 Task: Look for space in Asifābād, India from 1st July, 2023 to 9th July, 2023 for 2 adults in price range Rs.8000 to Rs.15000. Place can be entire place with 1  bedroom having 1 bed and 1 bathroom. Property type can be house, flat, guest house. Booking option can be shelf check-in. Required host language is English.
Action: Mouse moved to (471, 101)
Screenshot: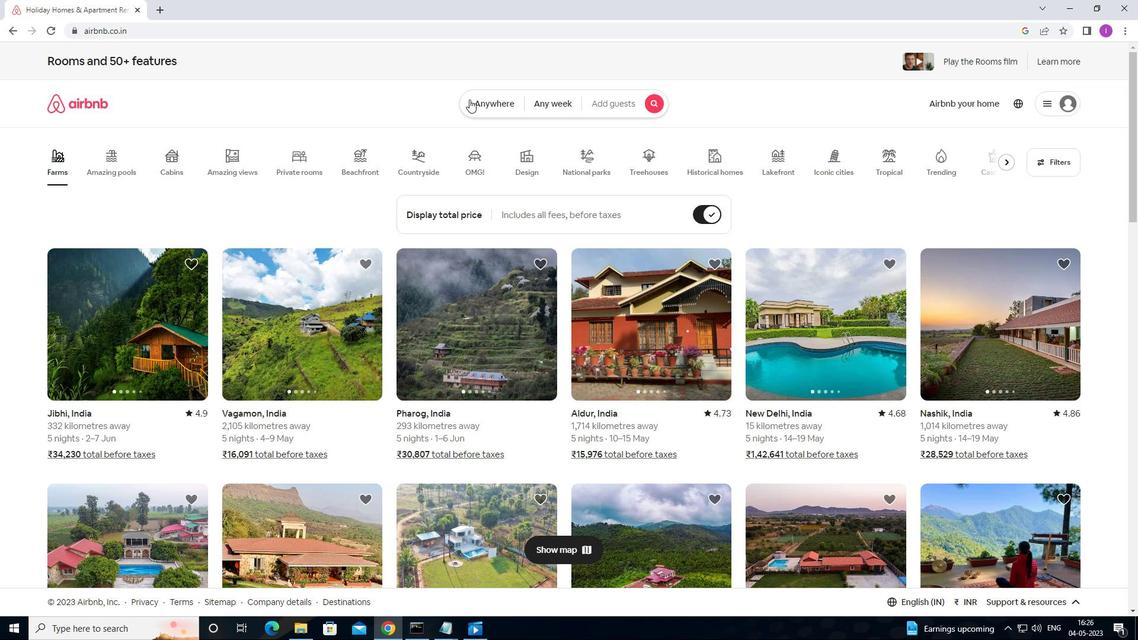 
Action: Mouse pressed left at (471, 101)
Screenshot: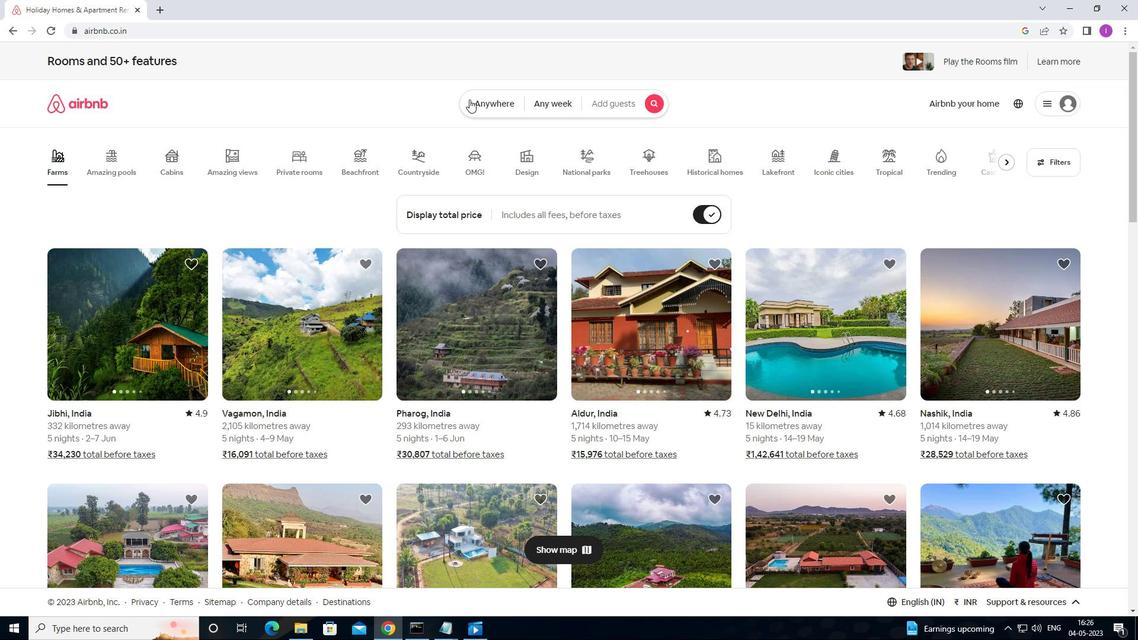 
Action: Mouse moved to (340, 151)
Screenshot: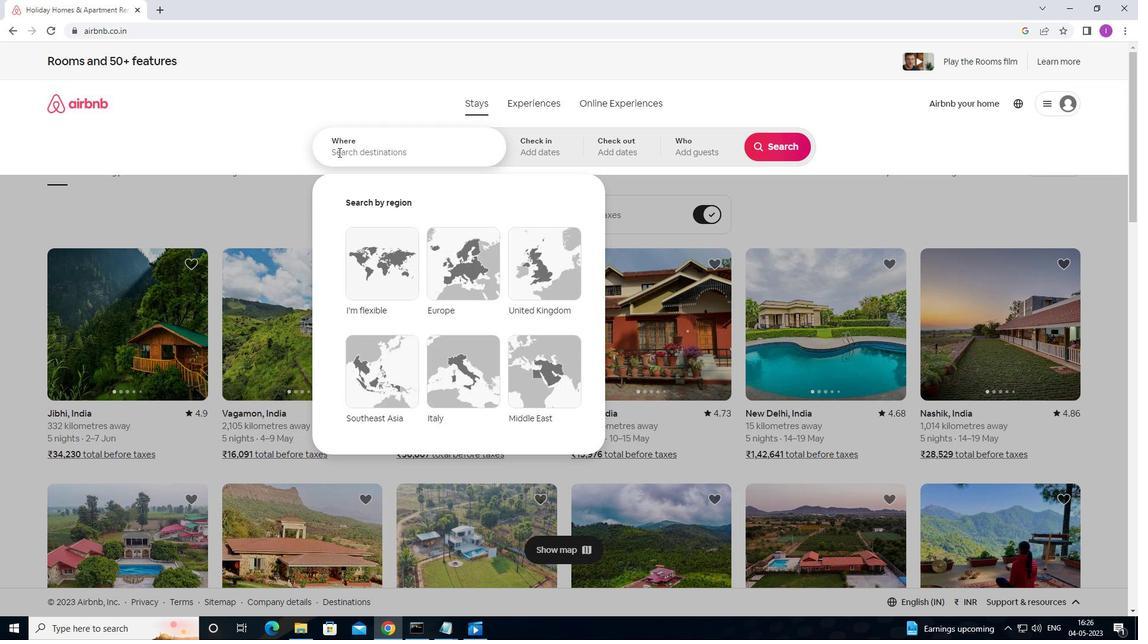 
Action: Mouse pressed left at (340, 151)
Screenshot: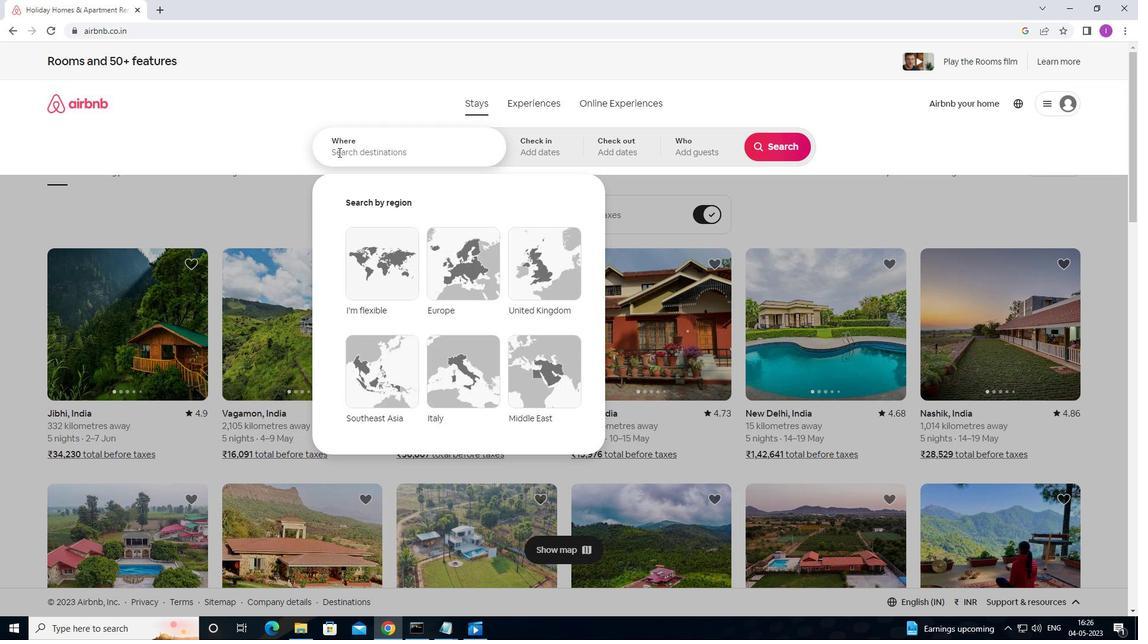 
Action: Mouse moved to (340, 155)
Screenshot: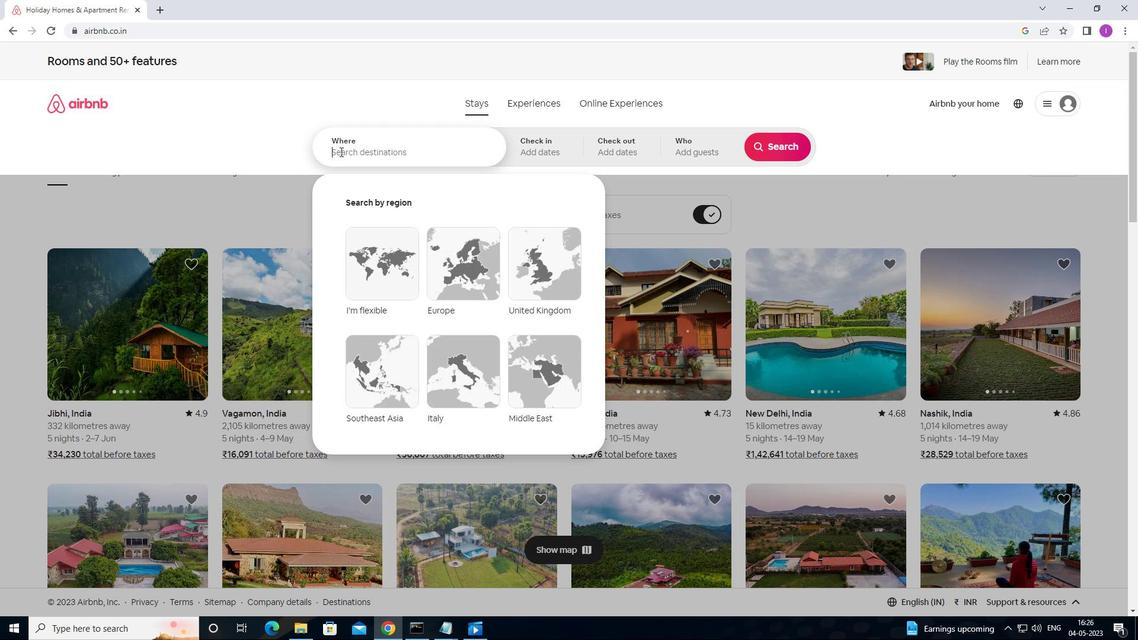 
Action: Key pressed <Key.shift>ASIFABAD,<Key.shift>INDIA
Screenshot: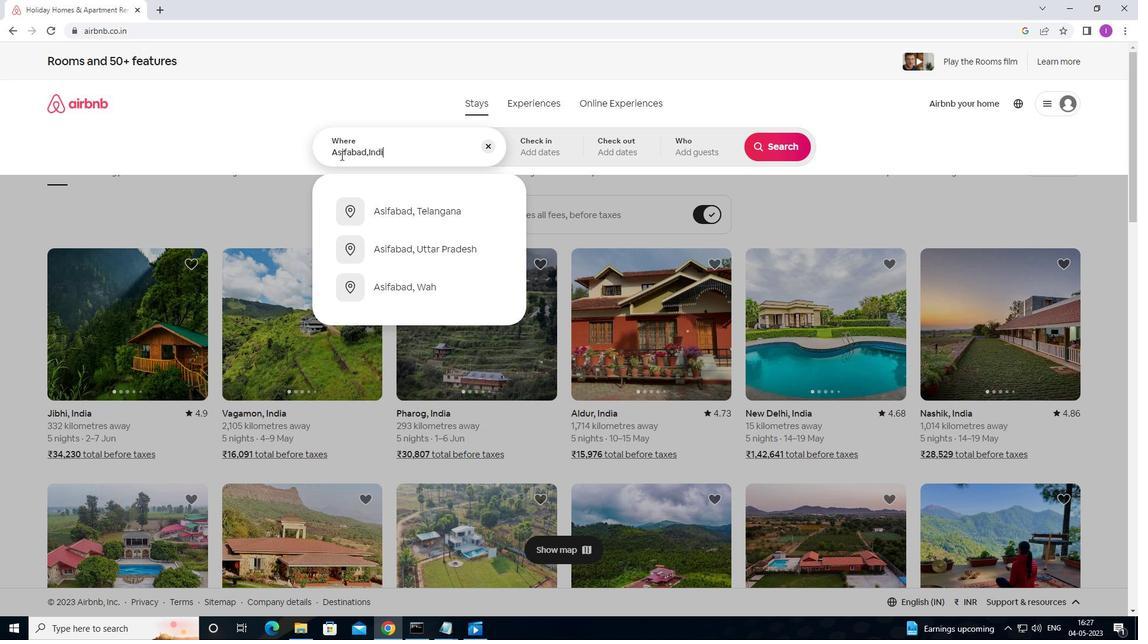 
Action: Mouse moved to (538, 151)
Screenshot: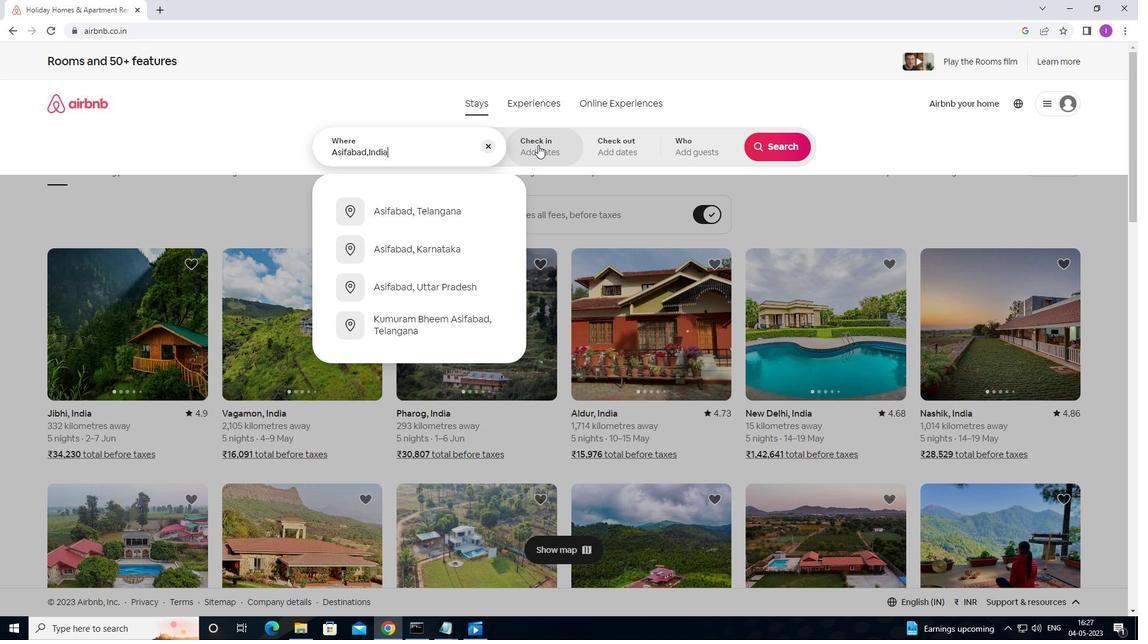 
Action: Mouse pressed left at (538, 151)
Screenshot: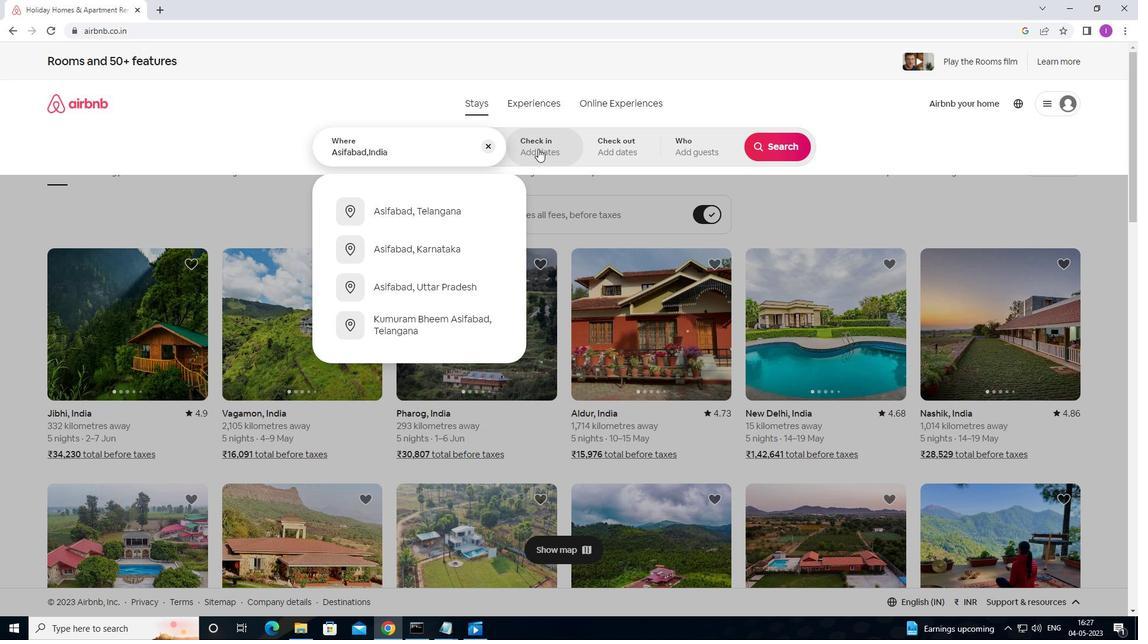 
Action: Mouse moved to (767, 243)
Screenshot: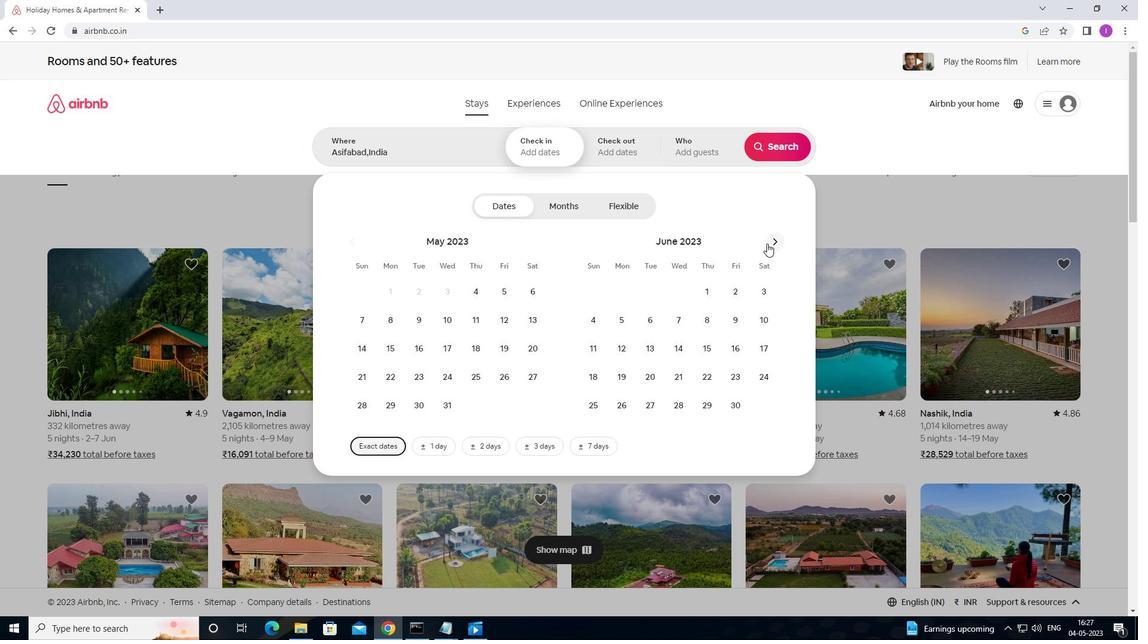 
Action: Mouse pressed left at (767, 243)
Screenshot: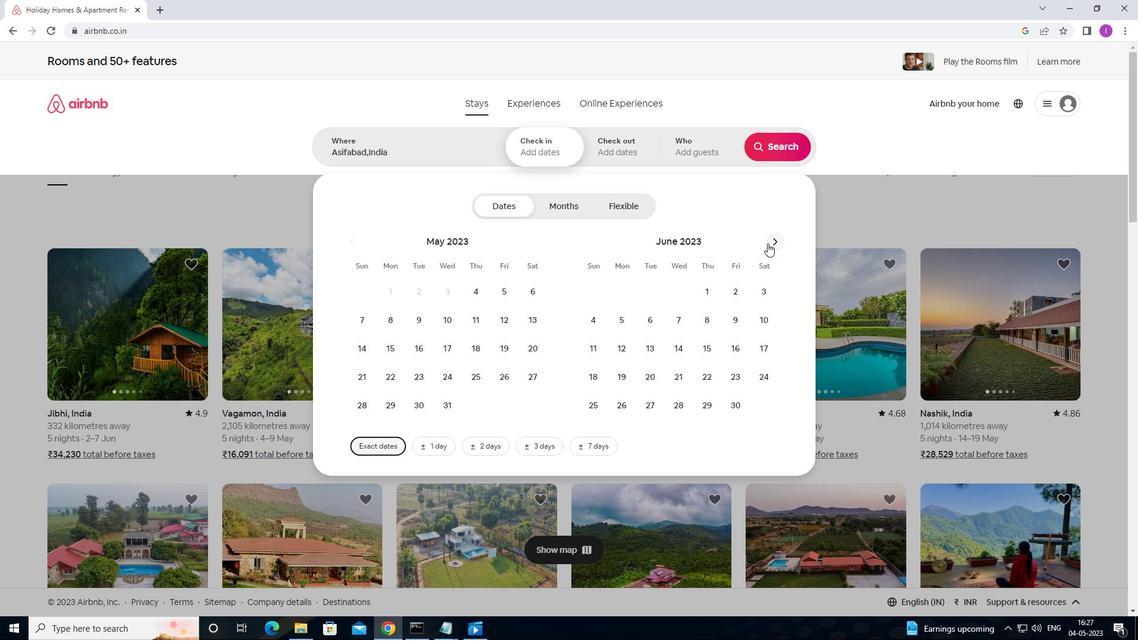 
Action: Mouse moved to (759, 289)
Screenshot: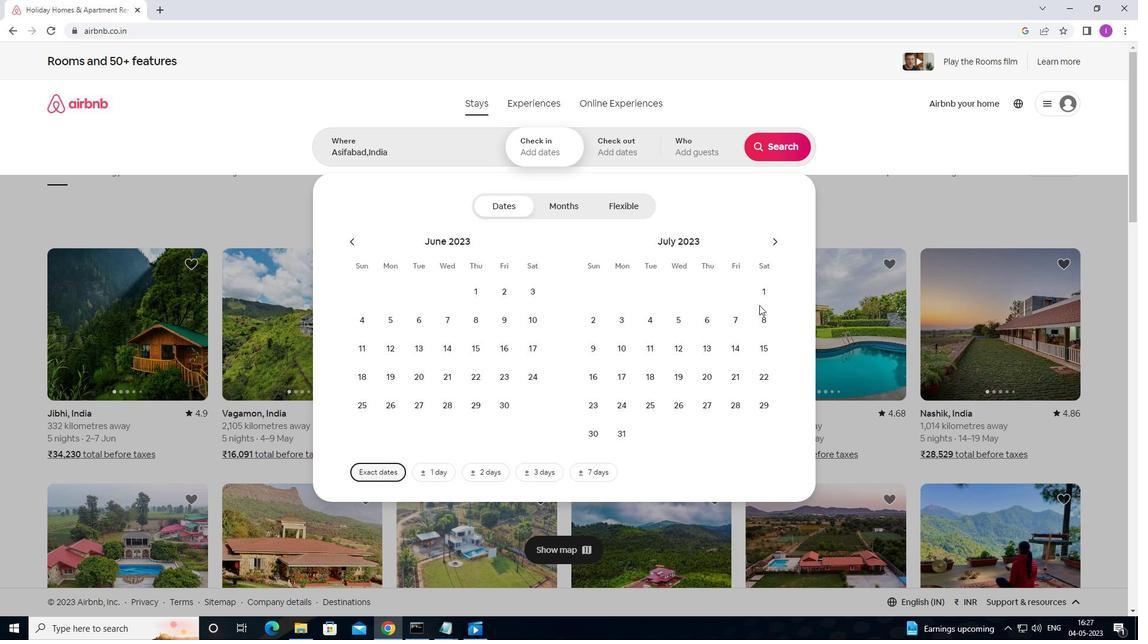 
Action: Mouse pressed left at (759, 289)
Screenshot: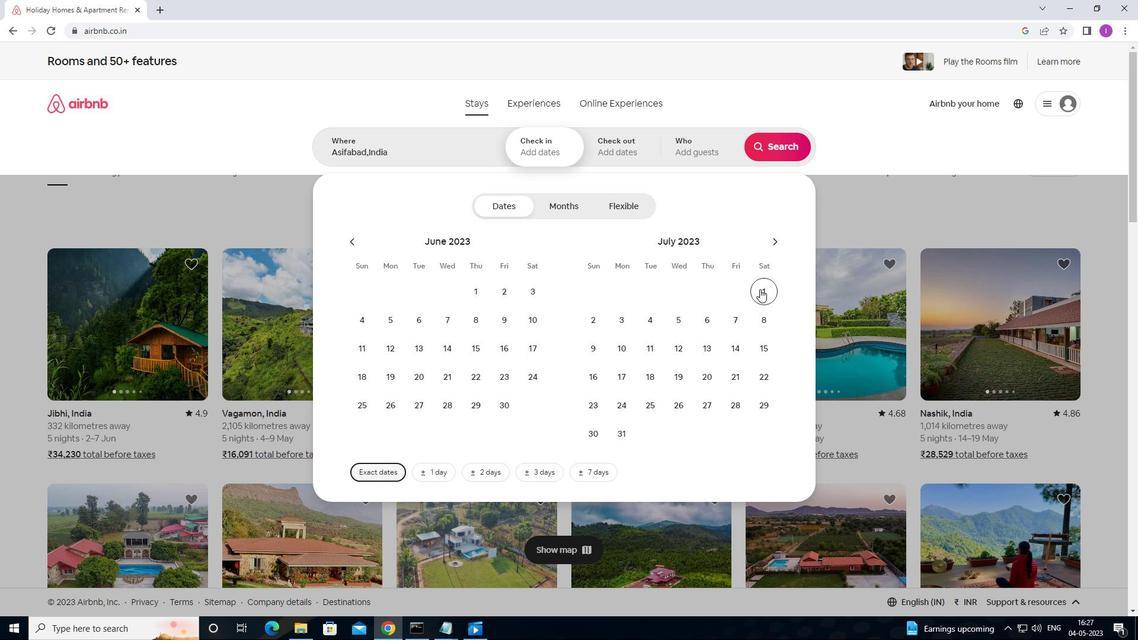 
Action: Mouse moved to (599, 349)
Screenshot: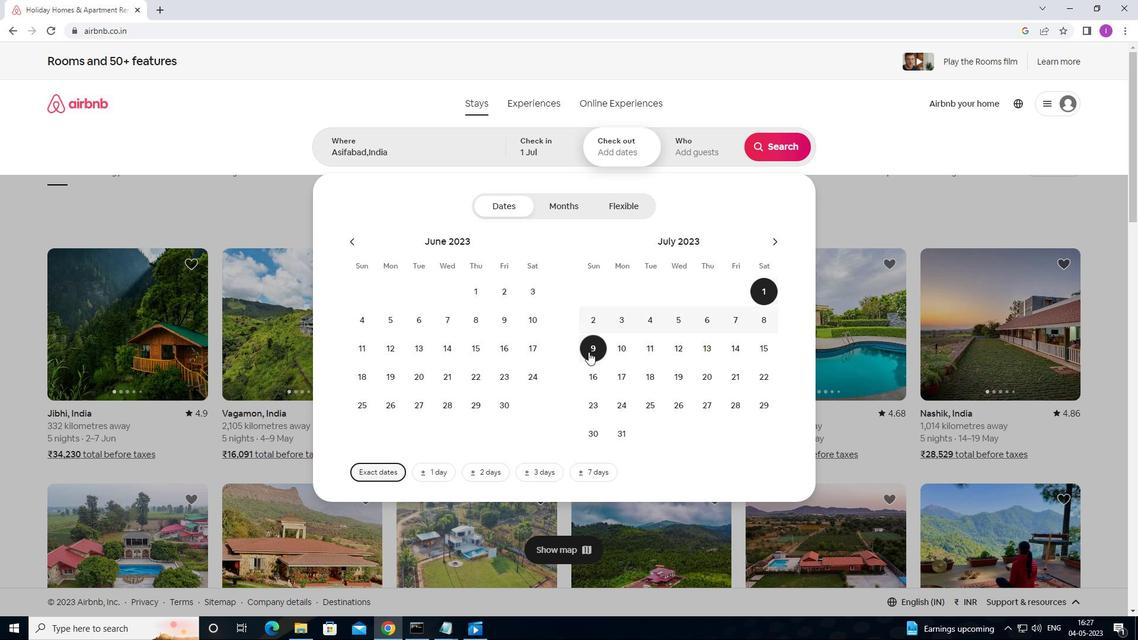 
Action: Mouse pressed left at (599, 349)
Screenshot: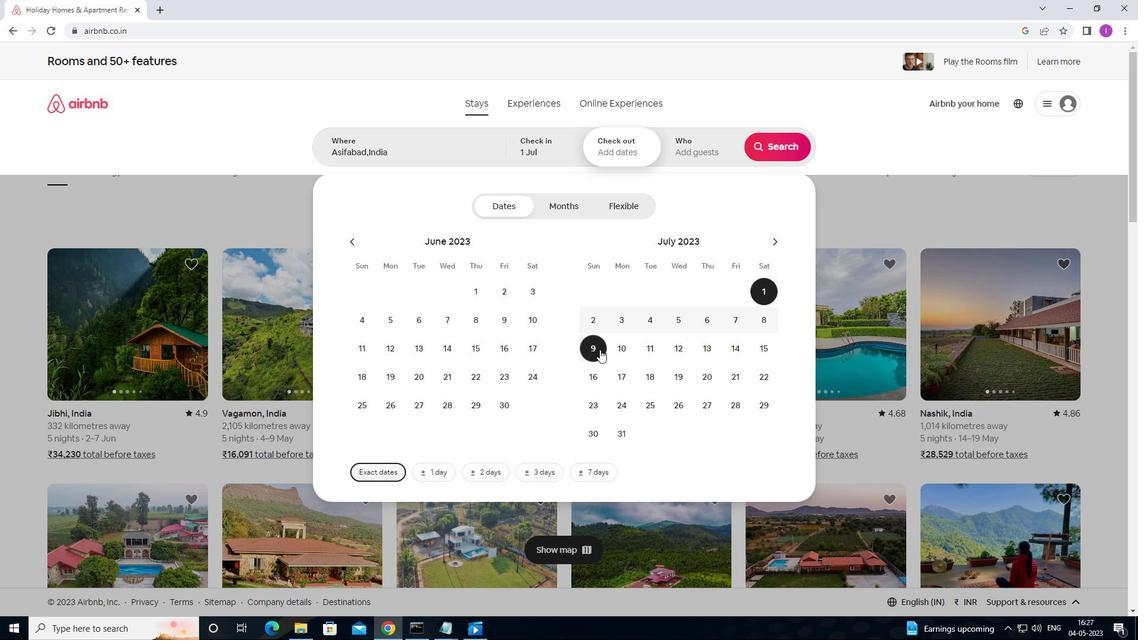 
Action: Mouse moved to (694, 144)
Screenshot: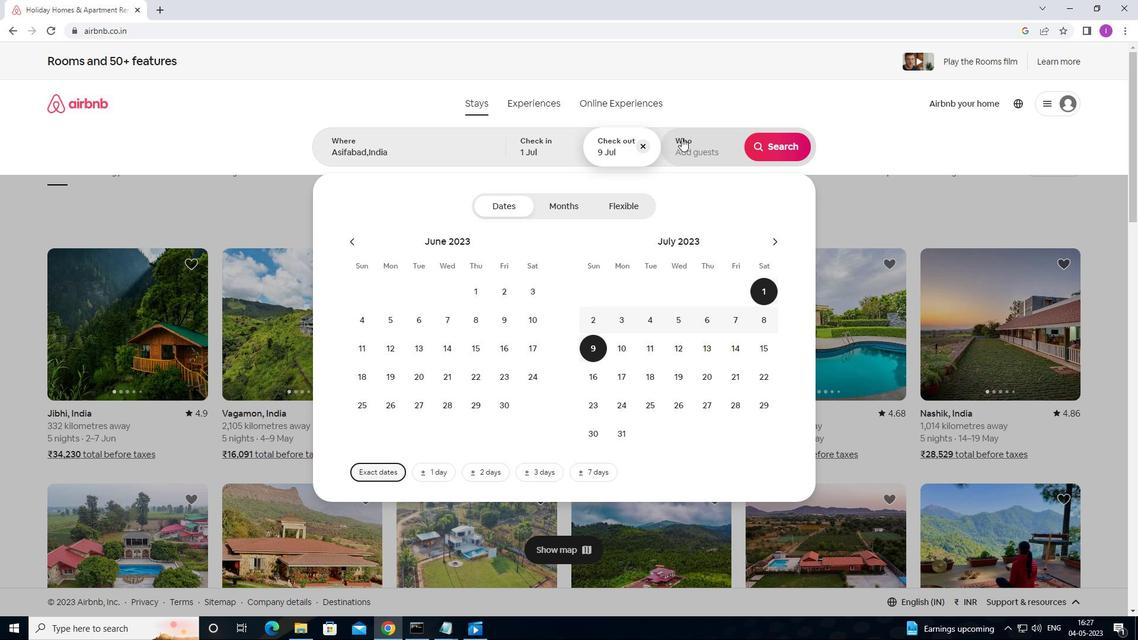 
Action: Mouse pressed left at (694, 144)
Screenshot: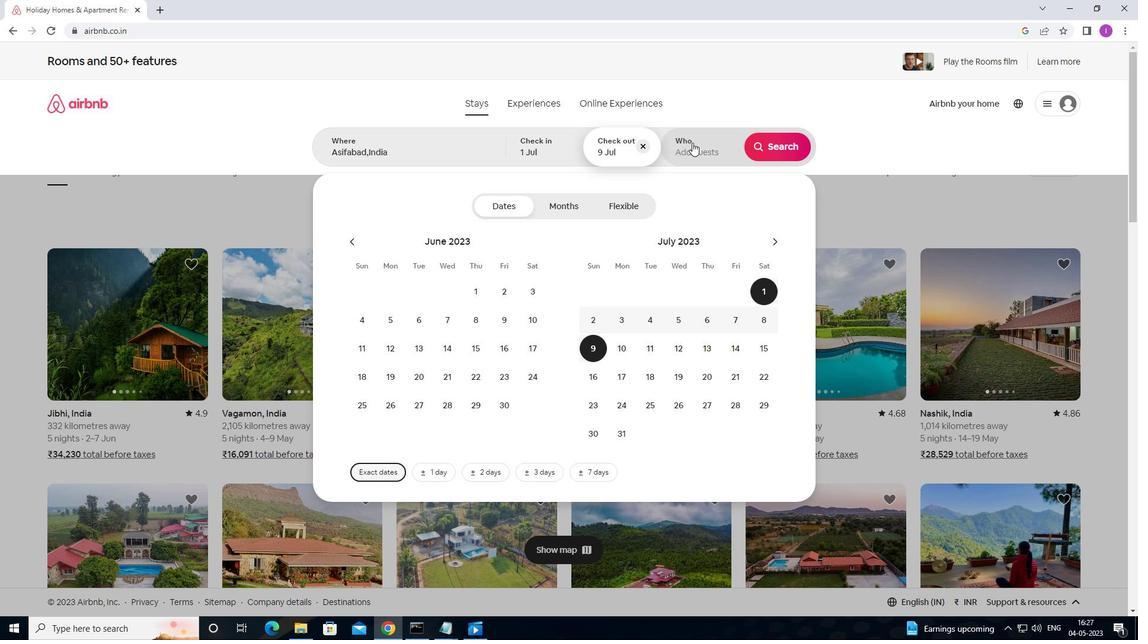 
Action: Mouse moved to (777, 212)
Screenshot: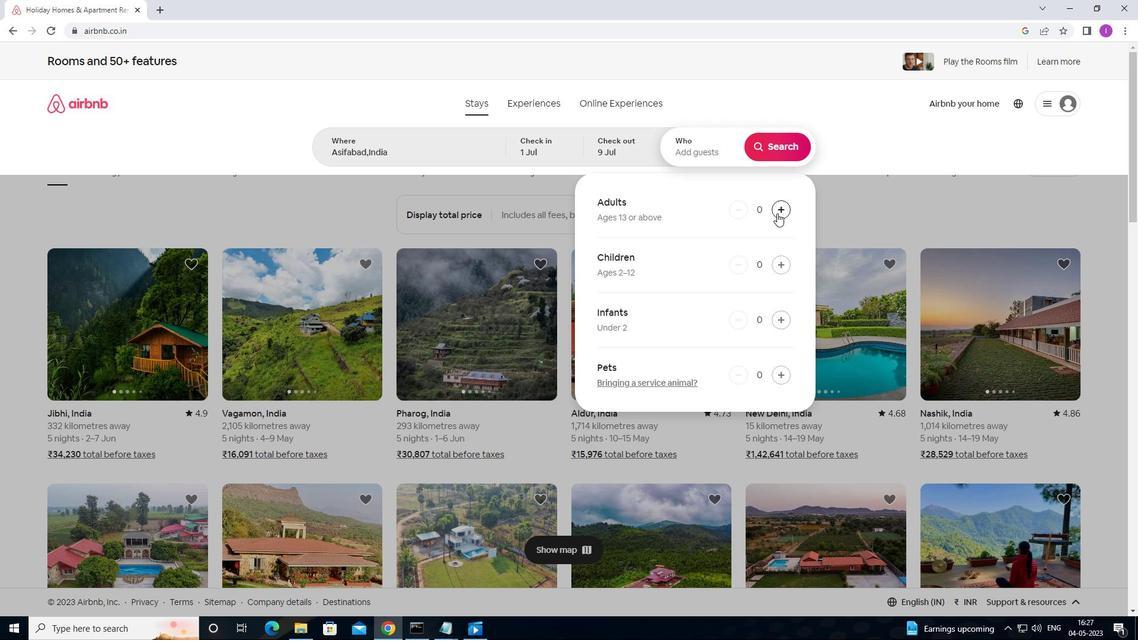 
Action: Mouse pressed left at (777, 212)
Screenshot: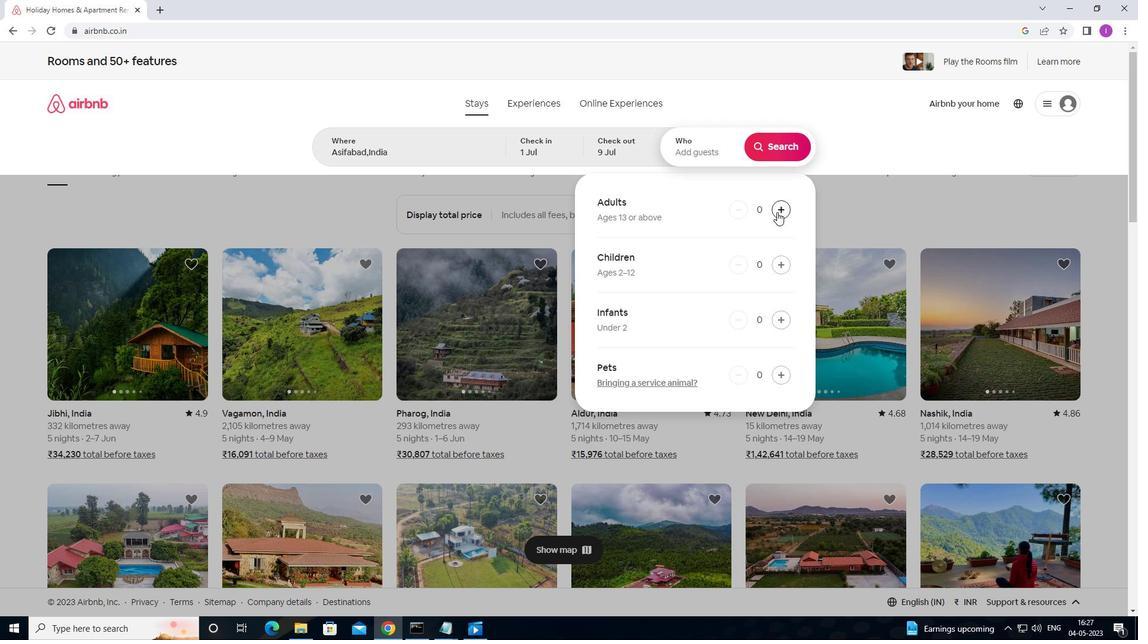 
Action: Mouse pressed left at (777, 212)
Screenshot: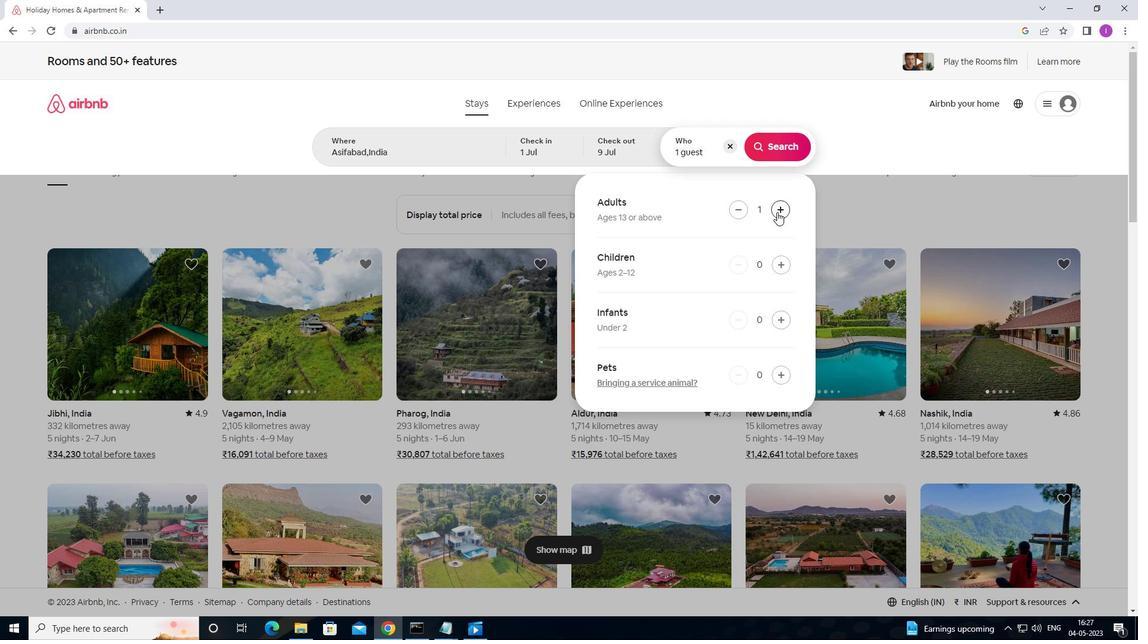 
Action: Mouse moved to (777, 144)
Screenshot: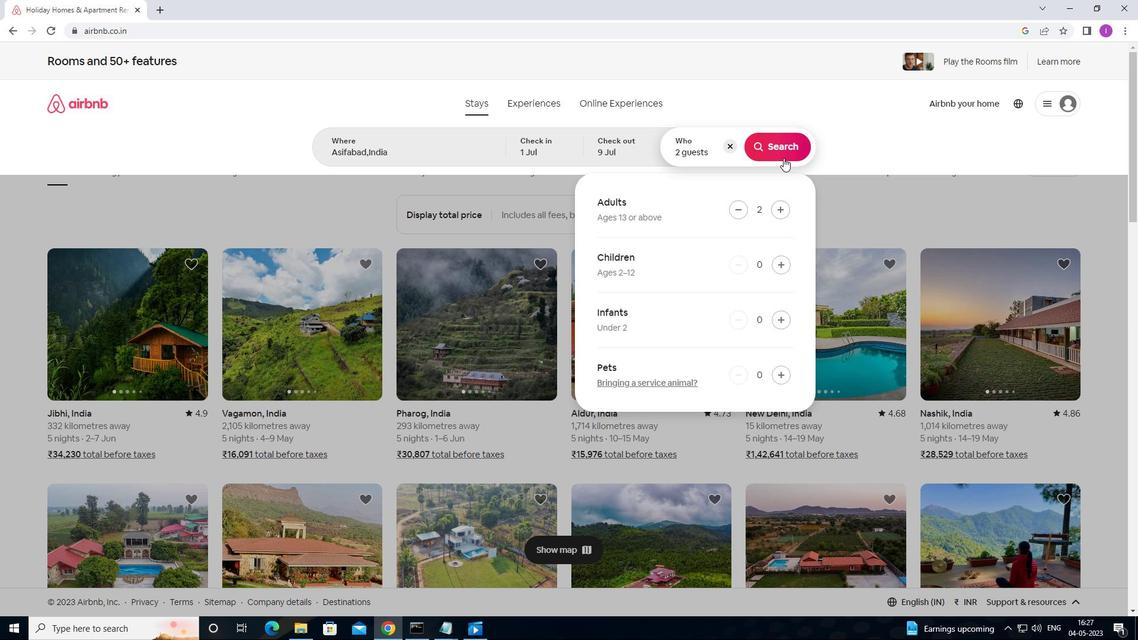 
Action: Mouse pressed left at (777, 144)
Screenshot: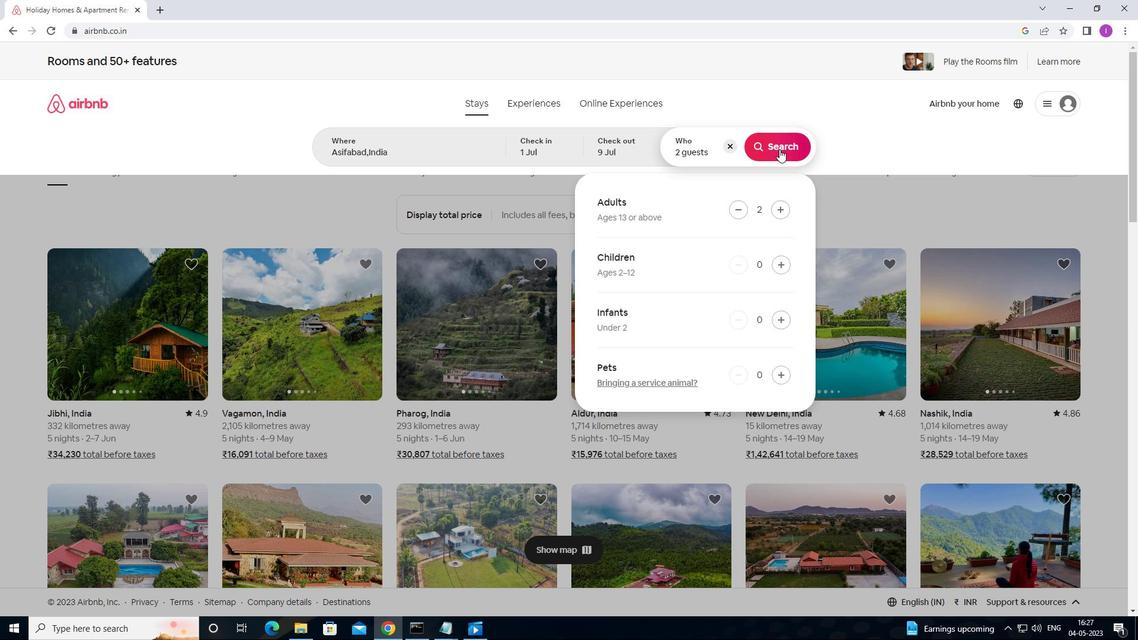 
Action: Mouse moved to (1090, 114)
Screenshot: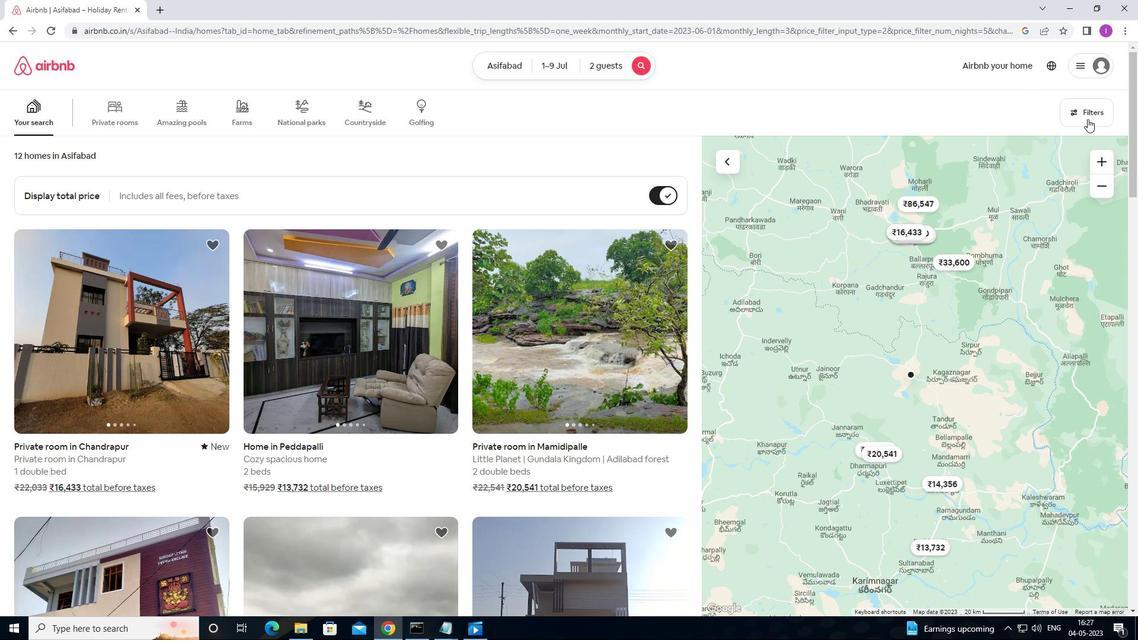 
Action: Mouse pressed left at (1090, 114)
Screenshot: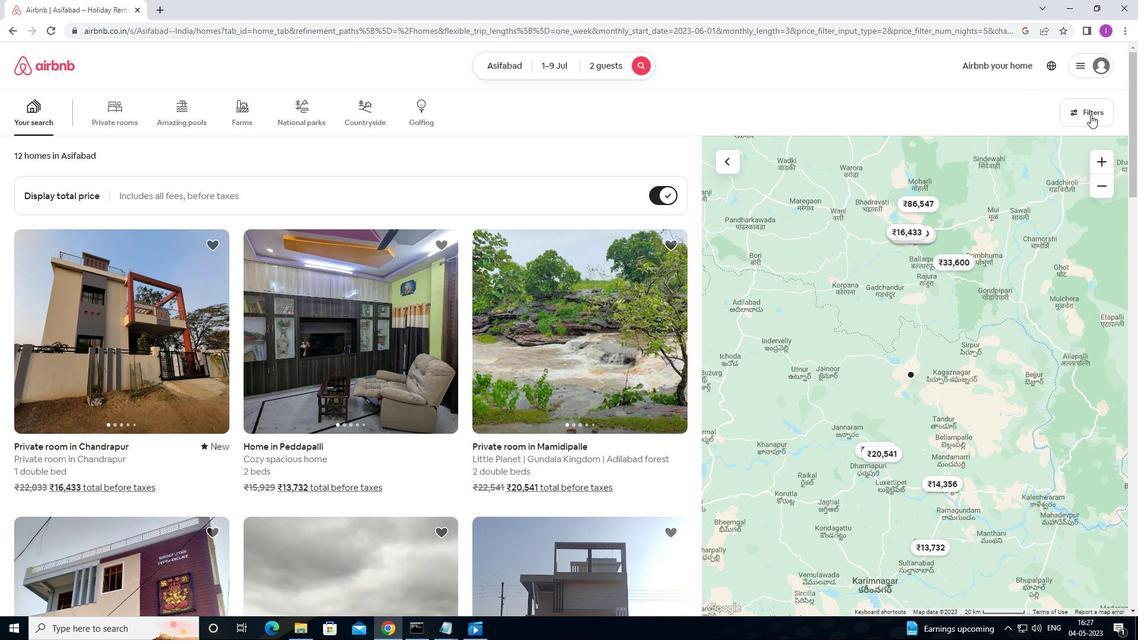 
Action: Mouse moved to (422, 263)
Screenshot: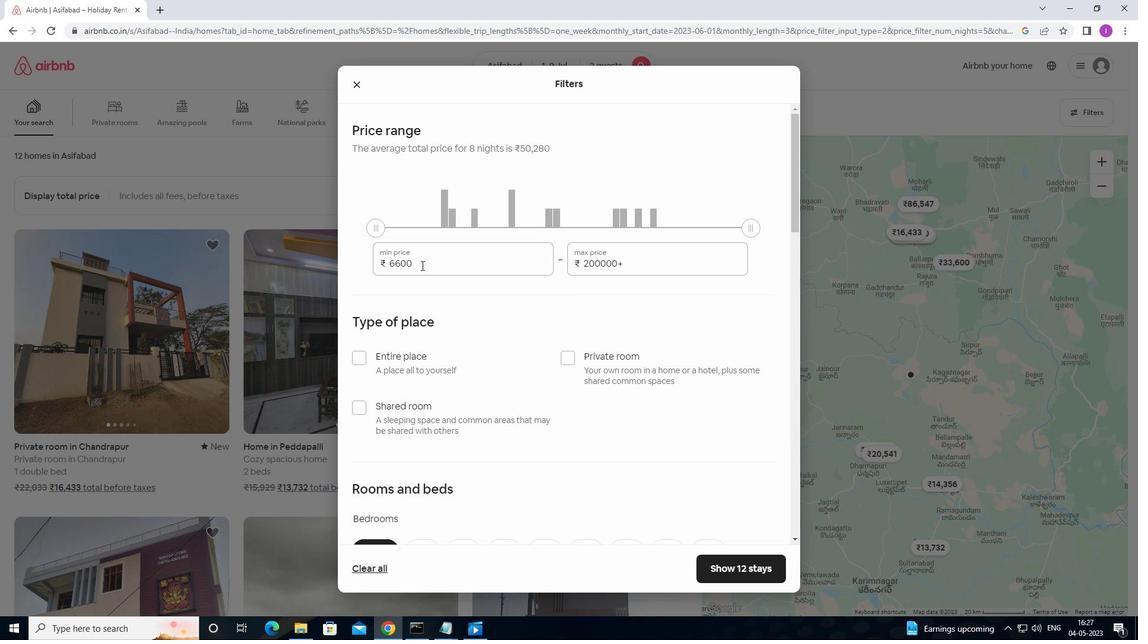 
Action: Mouse pressed left at (422, 263)
Screenshot: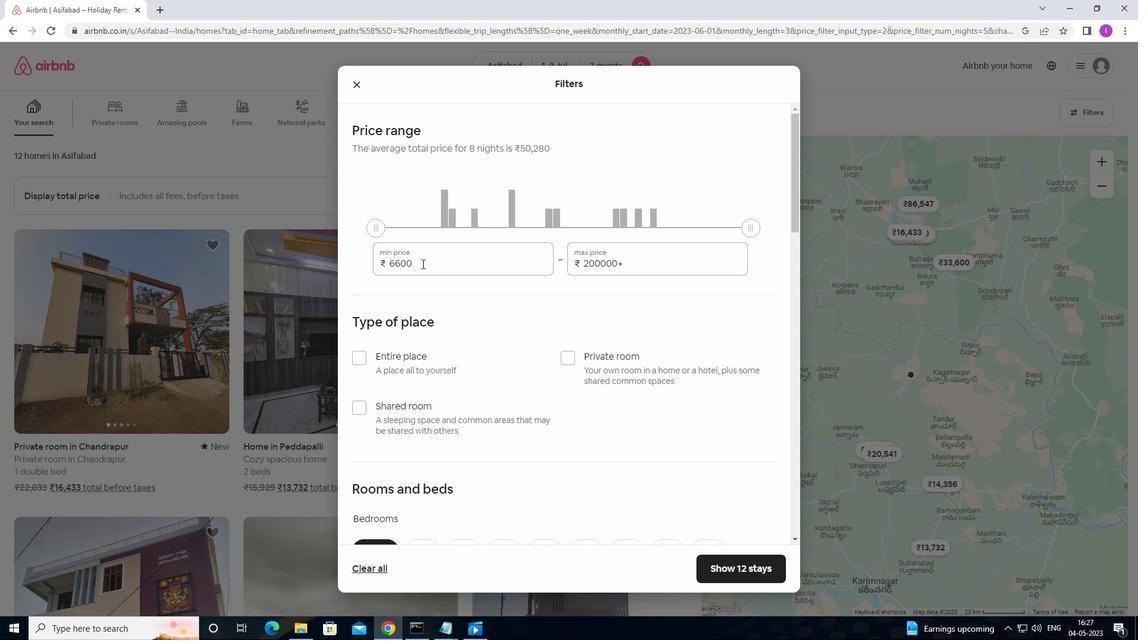 
Action: Mouse moved to (395, 264)
Screenshot: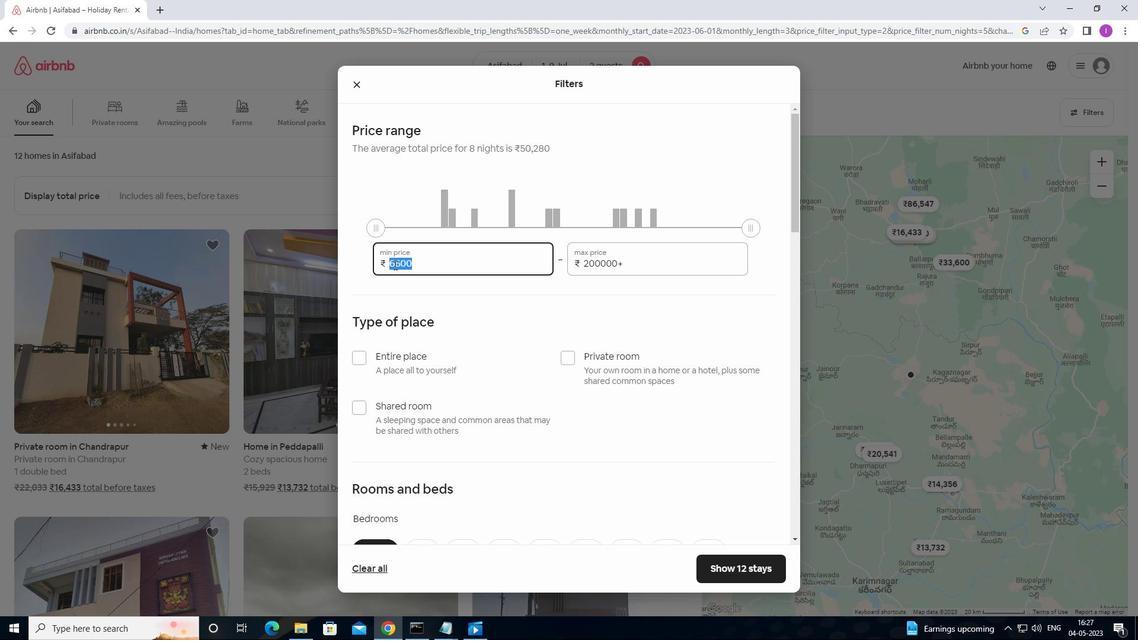 
Action: Key pressed 80
Screenshot: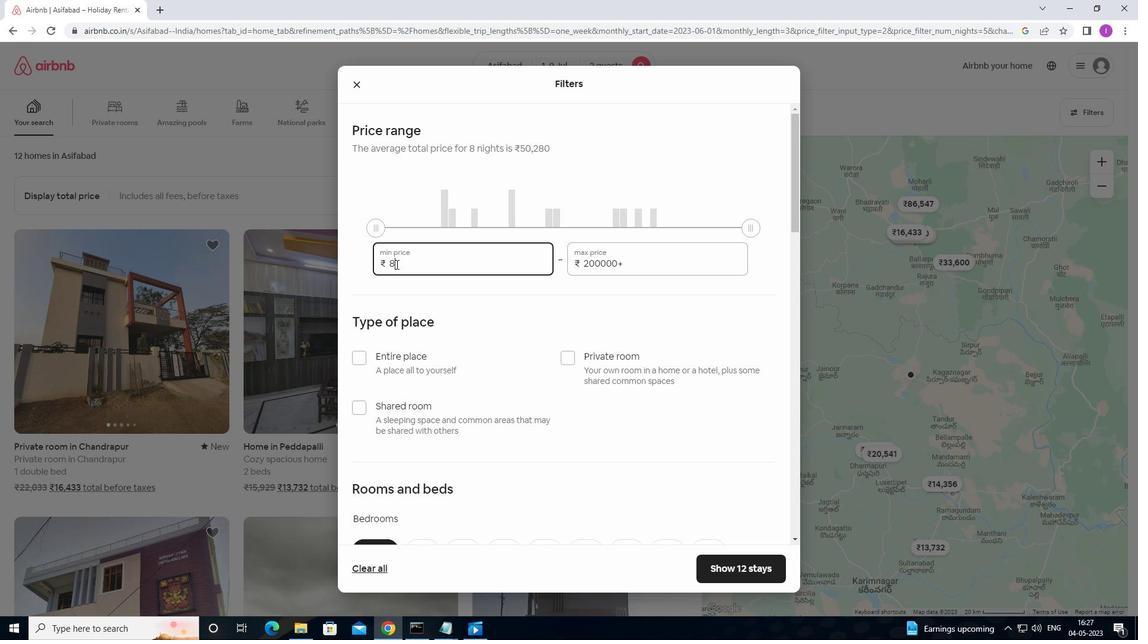 
Action: Mouse moved to (397, 263)
Screenshot: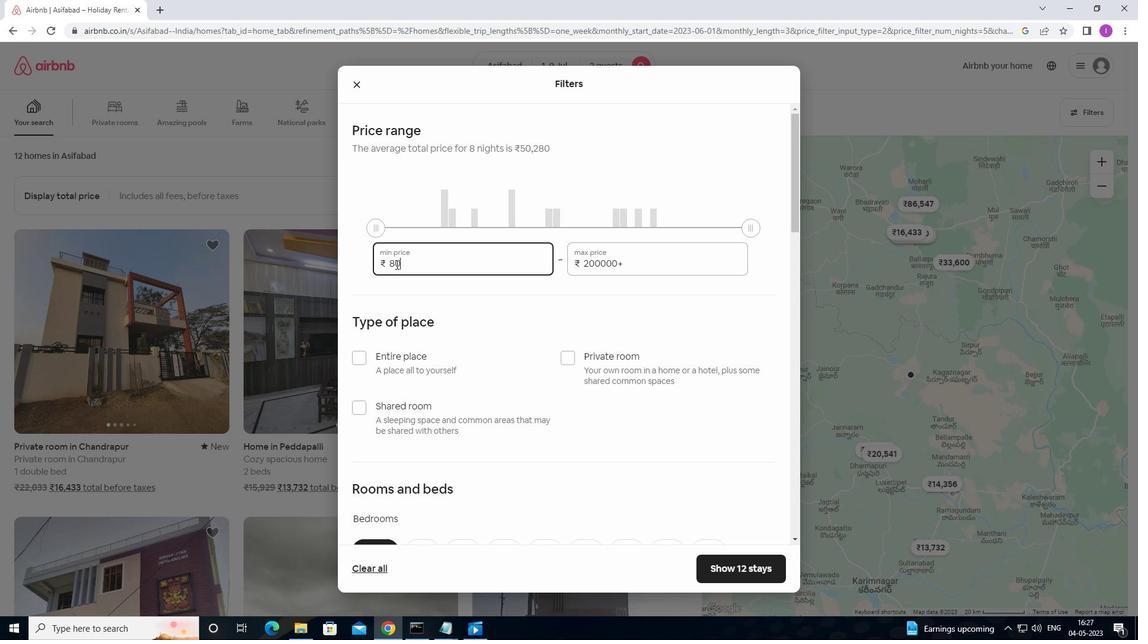 
Action: Key pressed 0
Screenshot: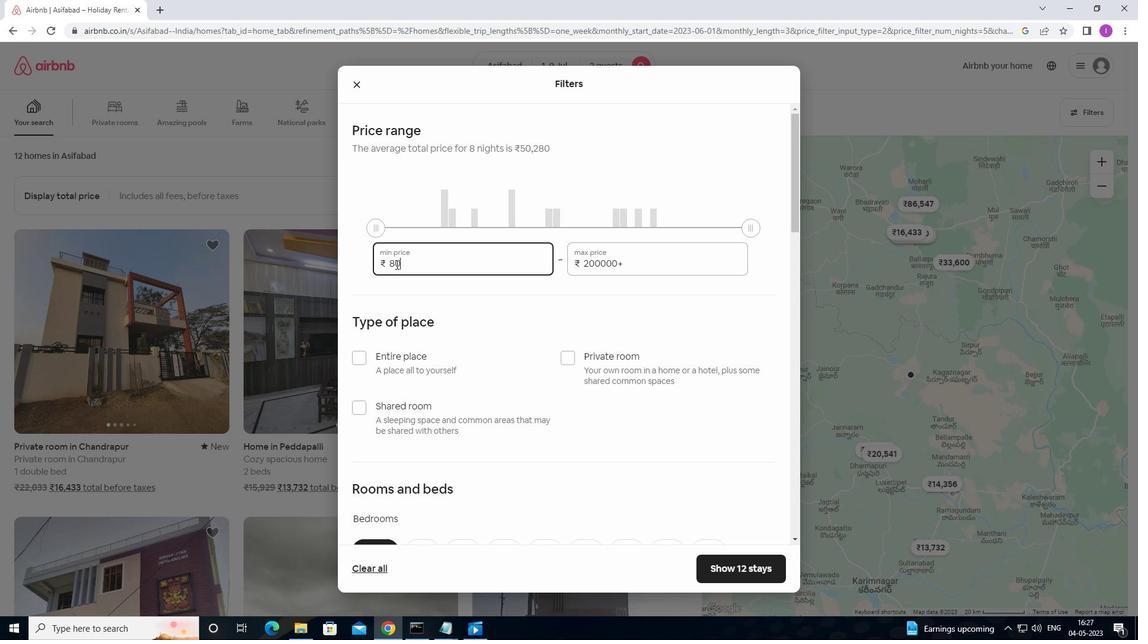 
Action: Mouse moved to (408, 263)
Screenshot: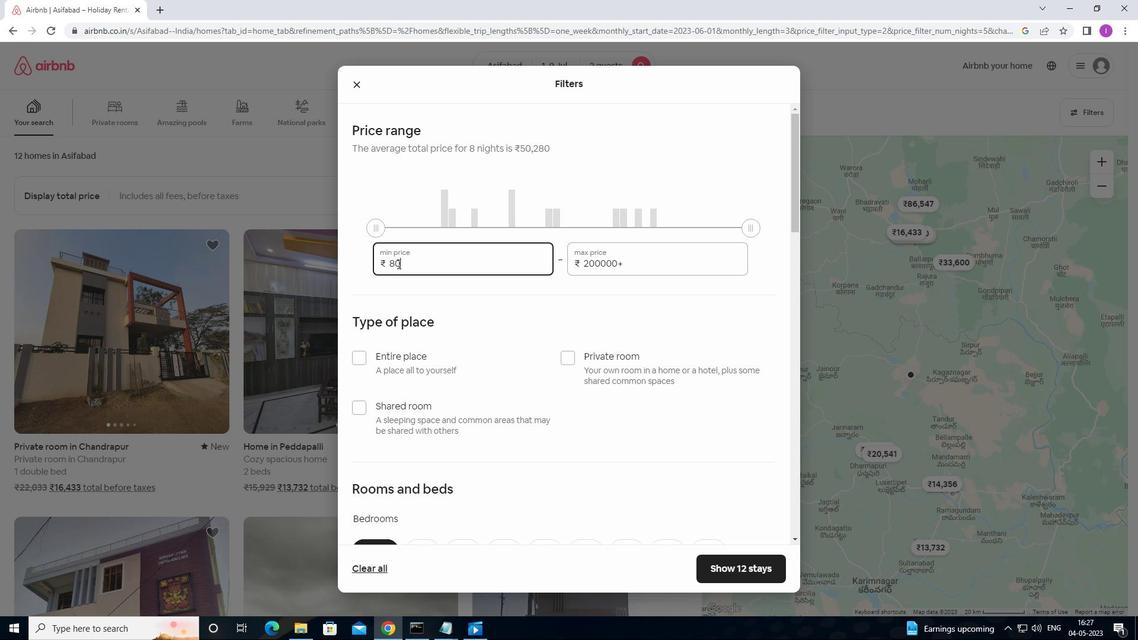 
Action: Key pressed 0
Screenshot: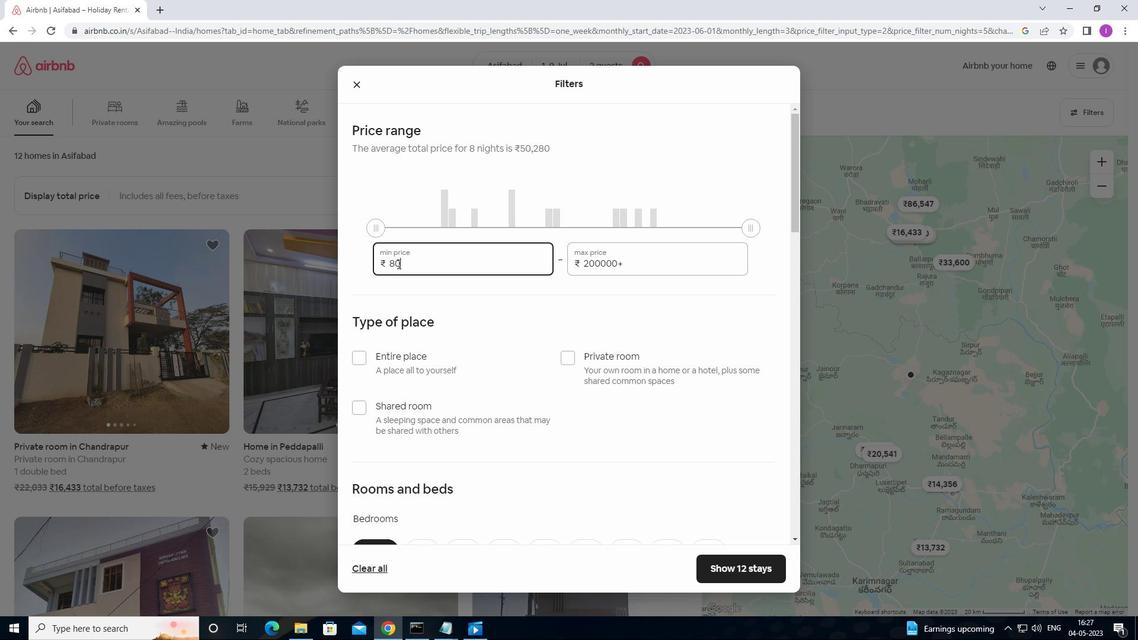 
Action: Mouse moved to (637, 261)
Screenshot: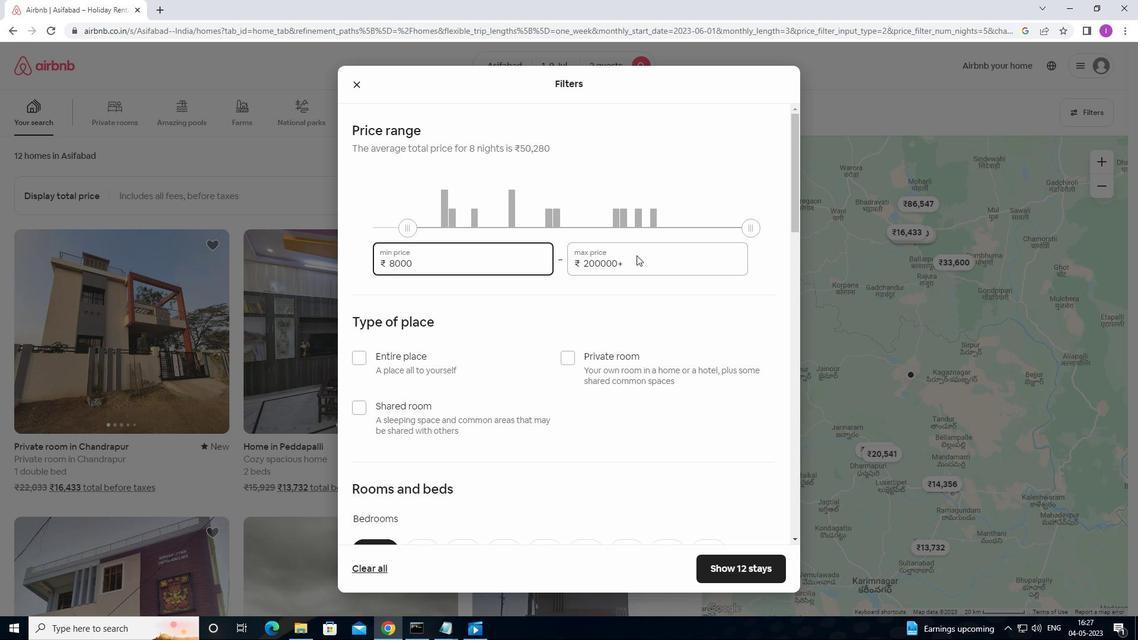 
Action: Mouse pressed left at (637, 261)
Screenshot: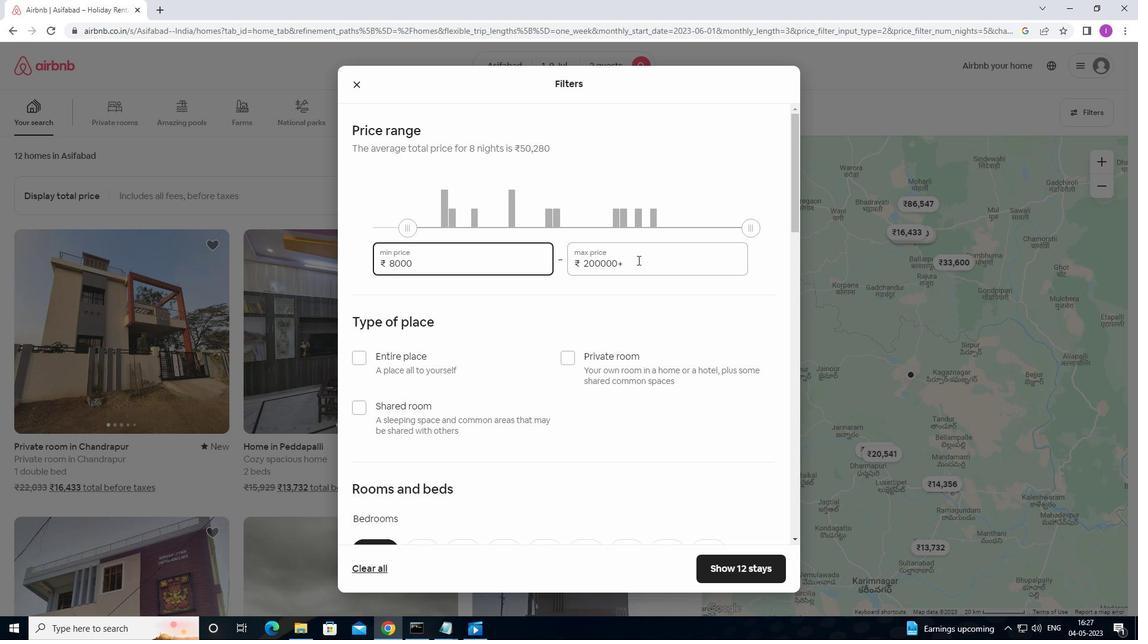 
Action: Mouse moved to (575, 262)
Screenshot: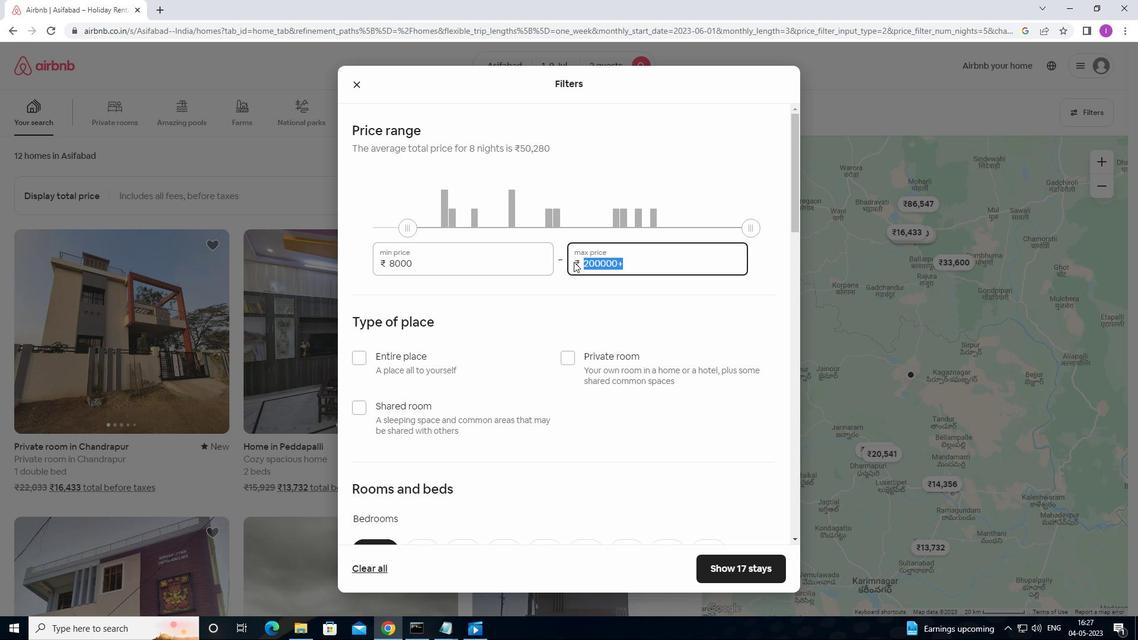 
Action: Key pressed 1
Screenshot: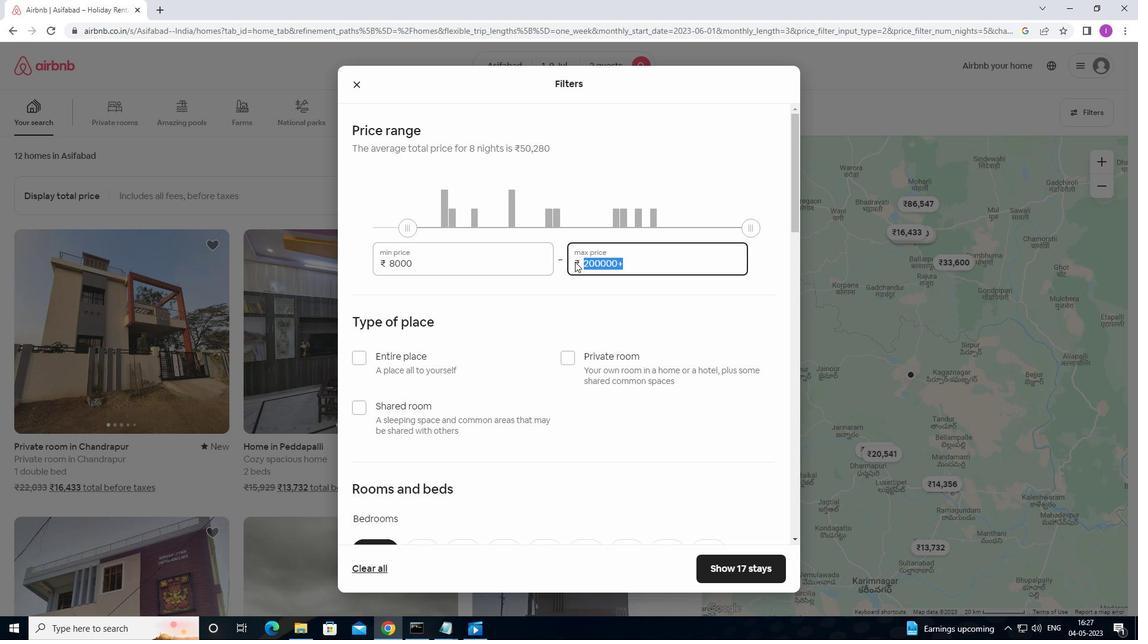
Action: Mouse moved to (576, 262)
Screenshot: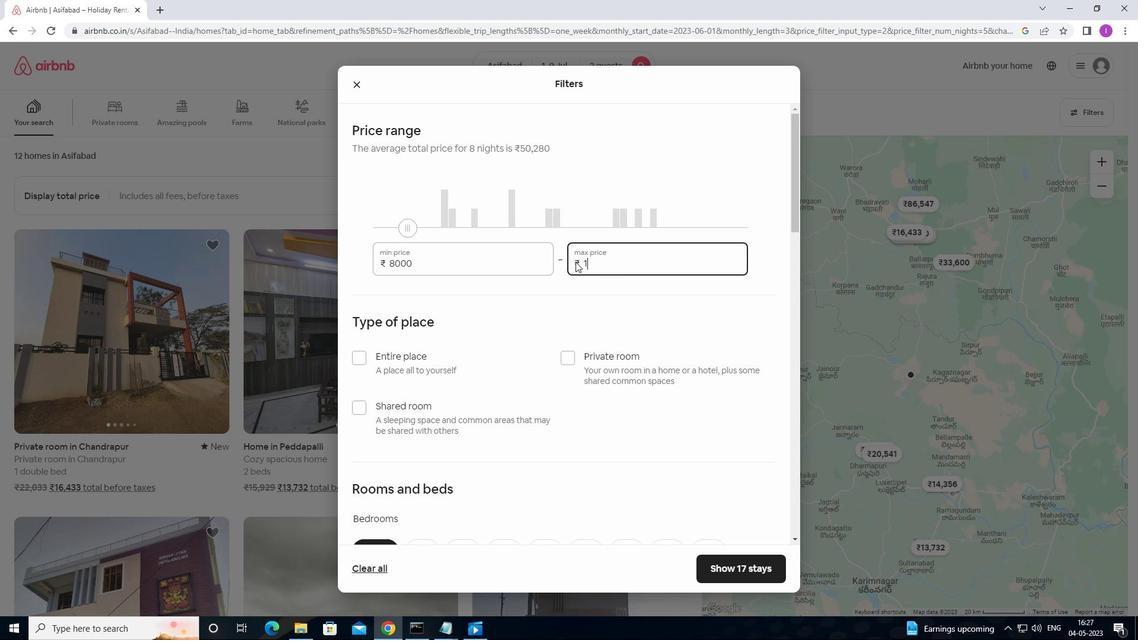 
Action: Key pressed 5
Screenshot: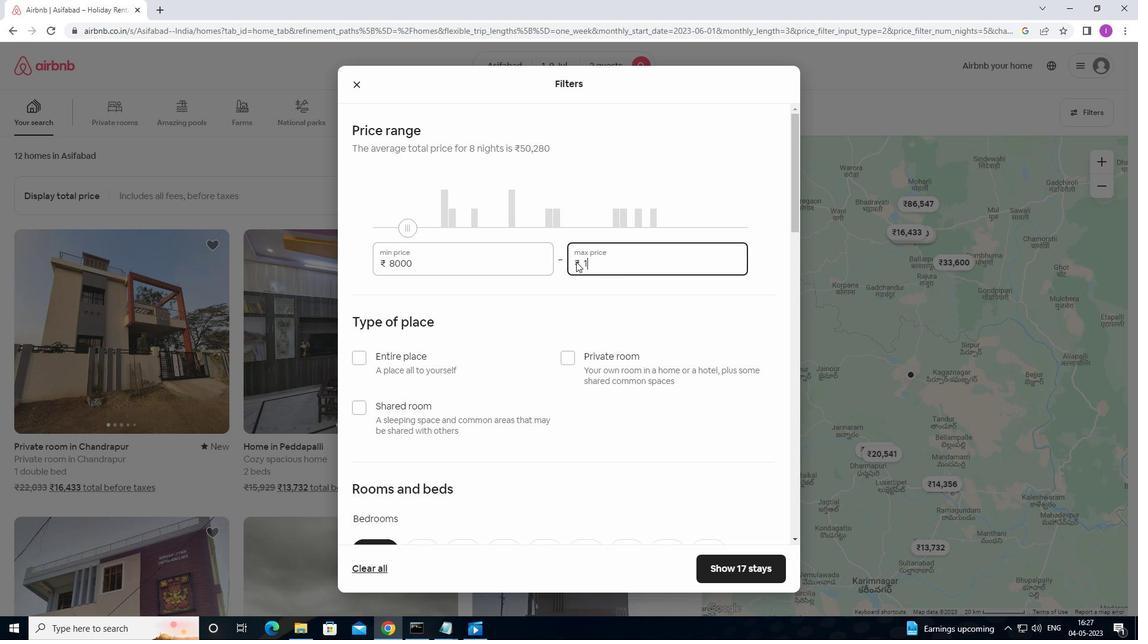 
Action: Mouse moved to (576, 262)
Screenshot: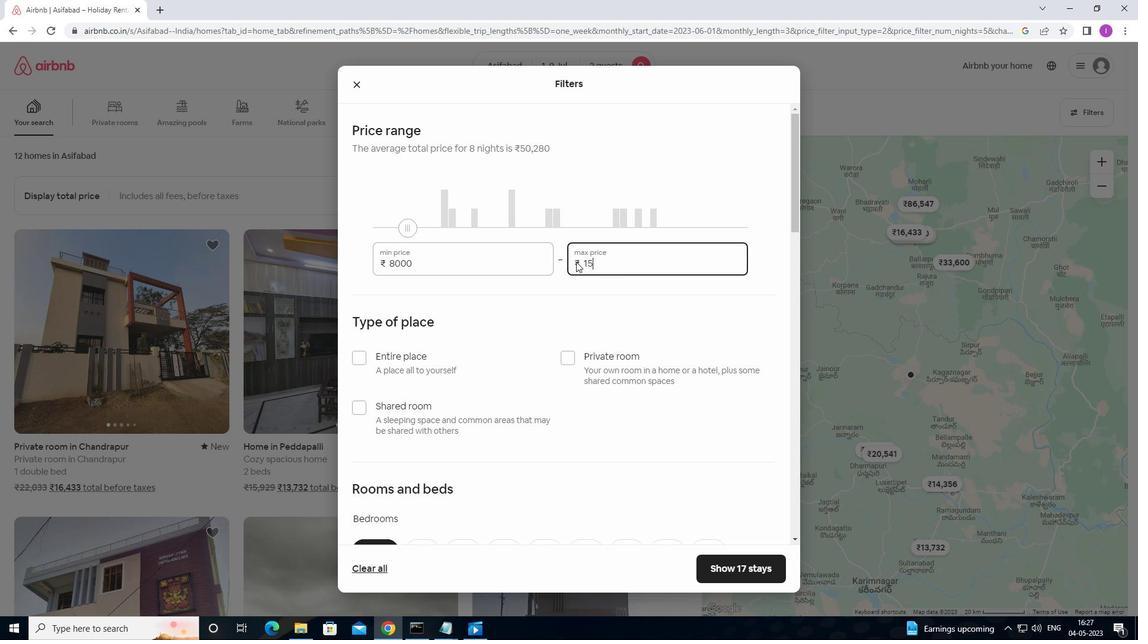 
Action: Key pressed 0
Screenshot: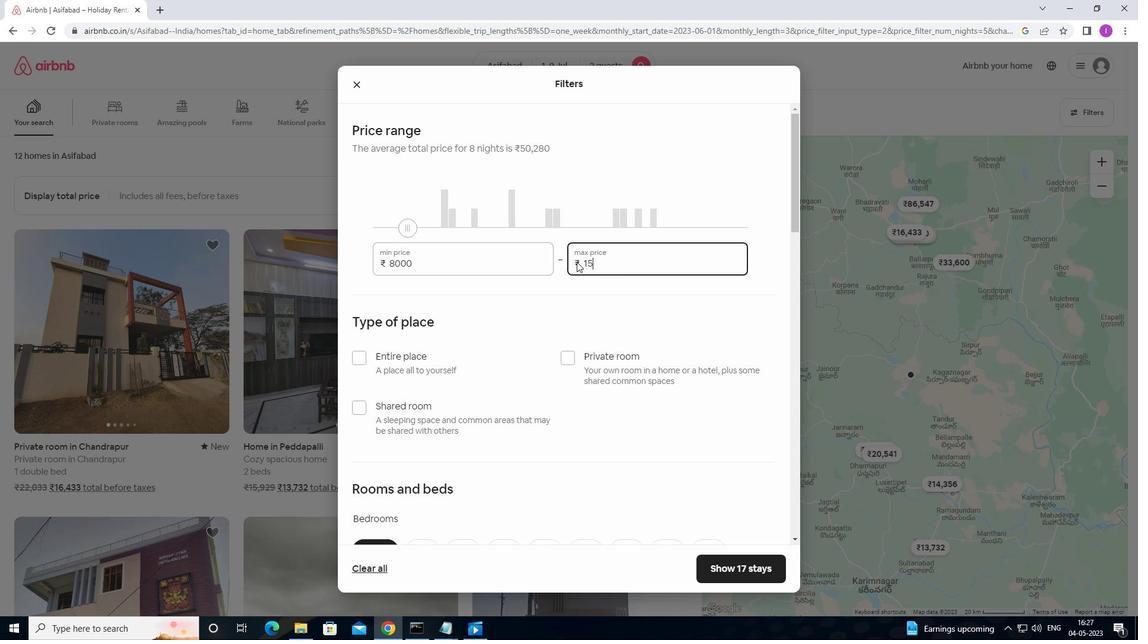 
Action: Mouse moved to (577, 262)
Screenshot: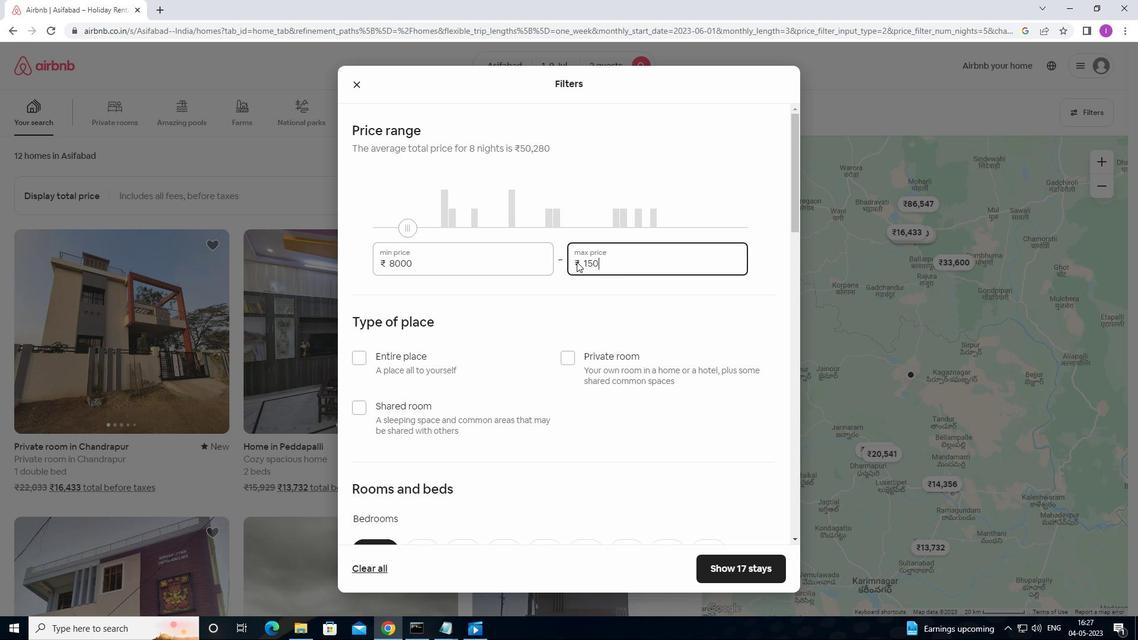 
Action: Key pressed 0
Screenshot: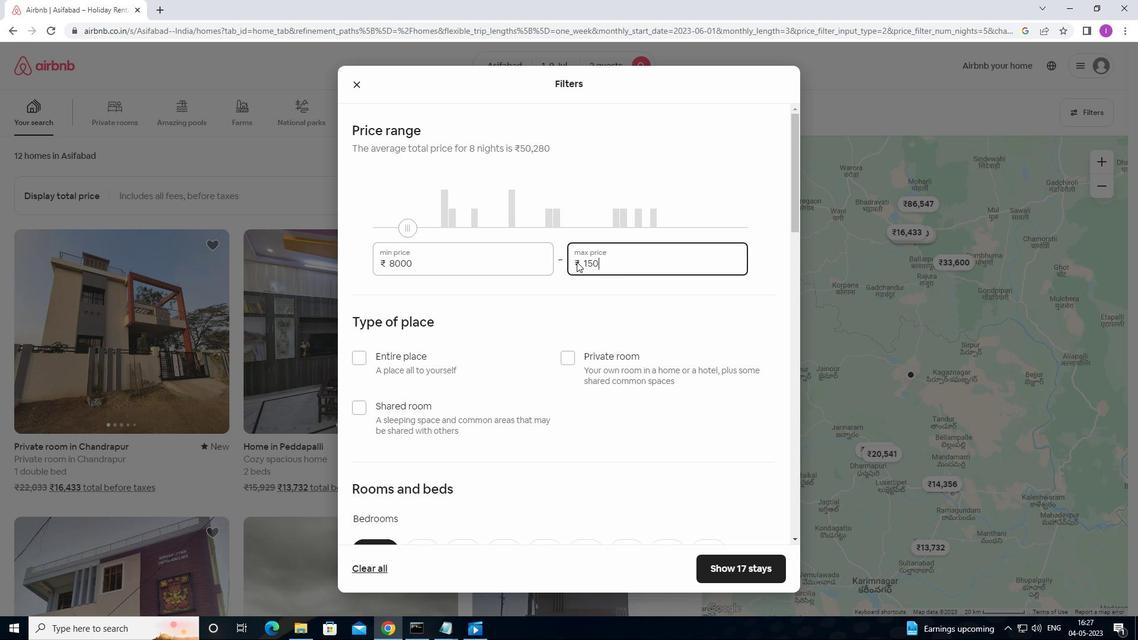 
Action: Mouse moved to (578, 264)
Screenshot: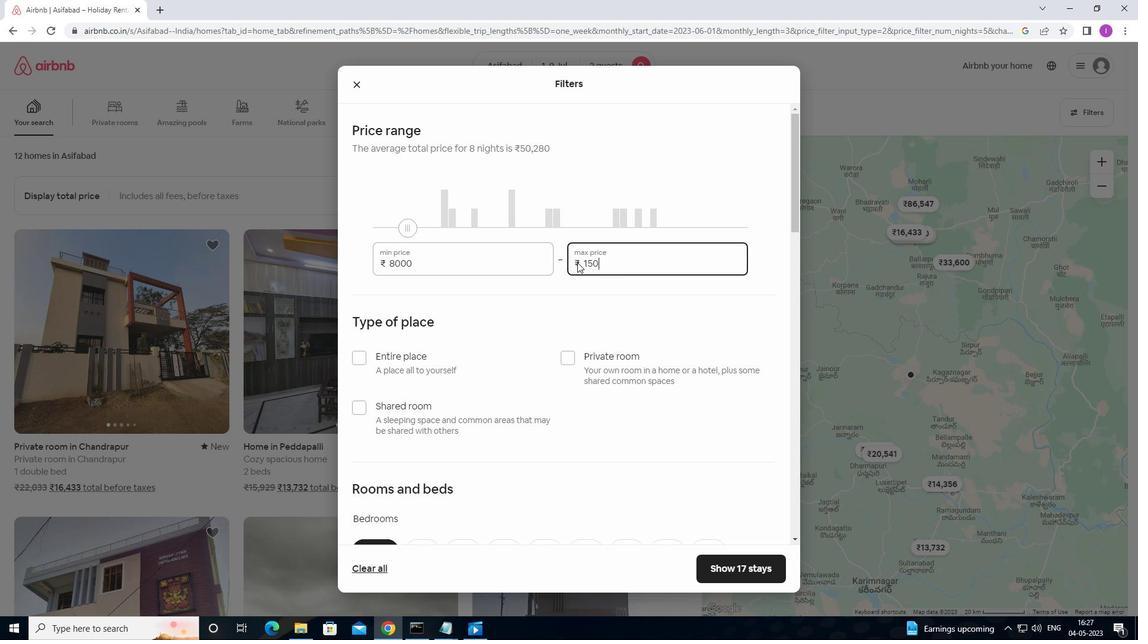
Action: Key pressed 0
Screenshot: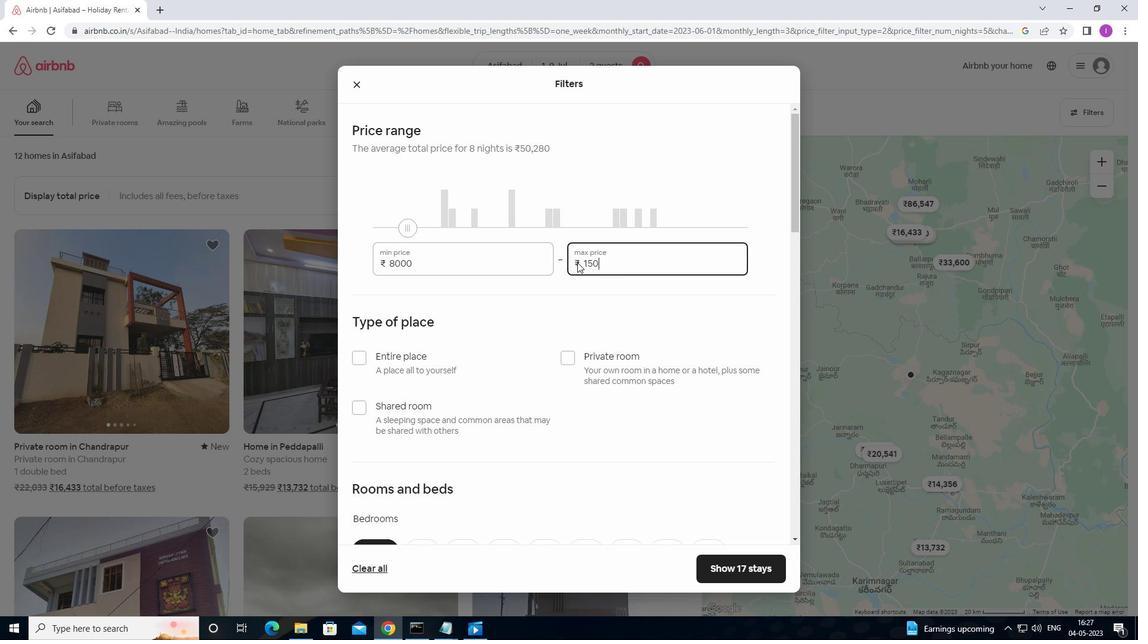 
Action: Mouse moved to (523, 364)
Screenshot: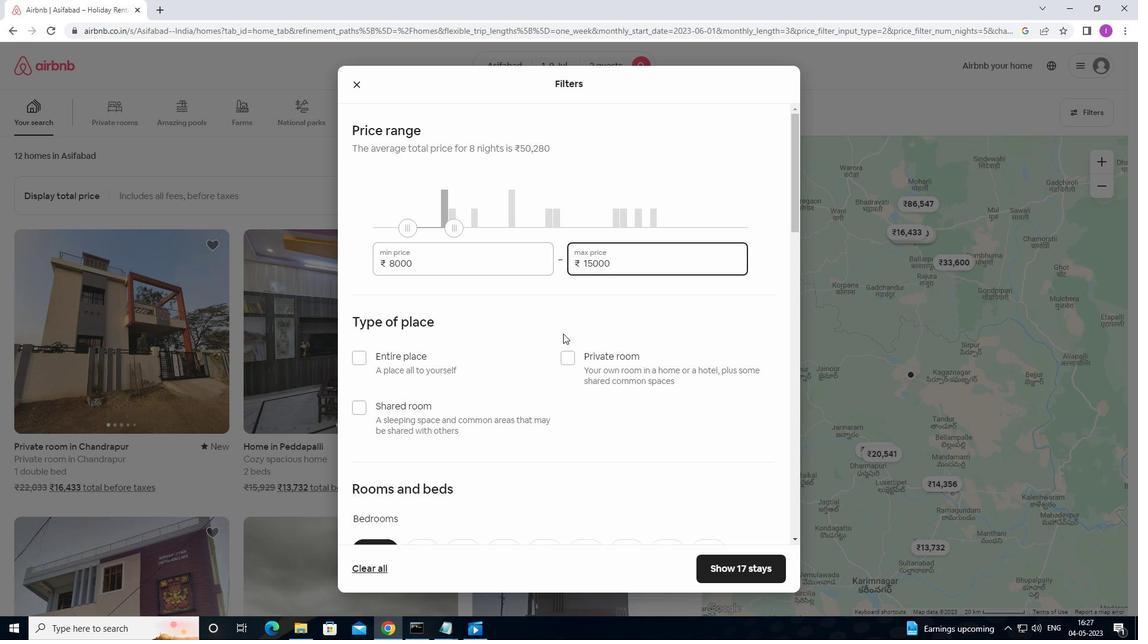
Action: Mouse scrolled (523, 363) with delta (0, 0)
Screenshot: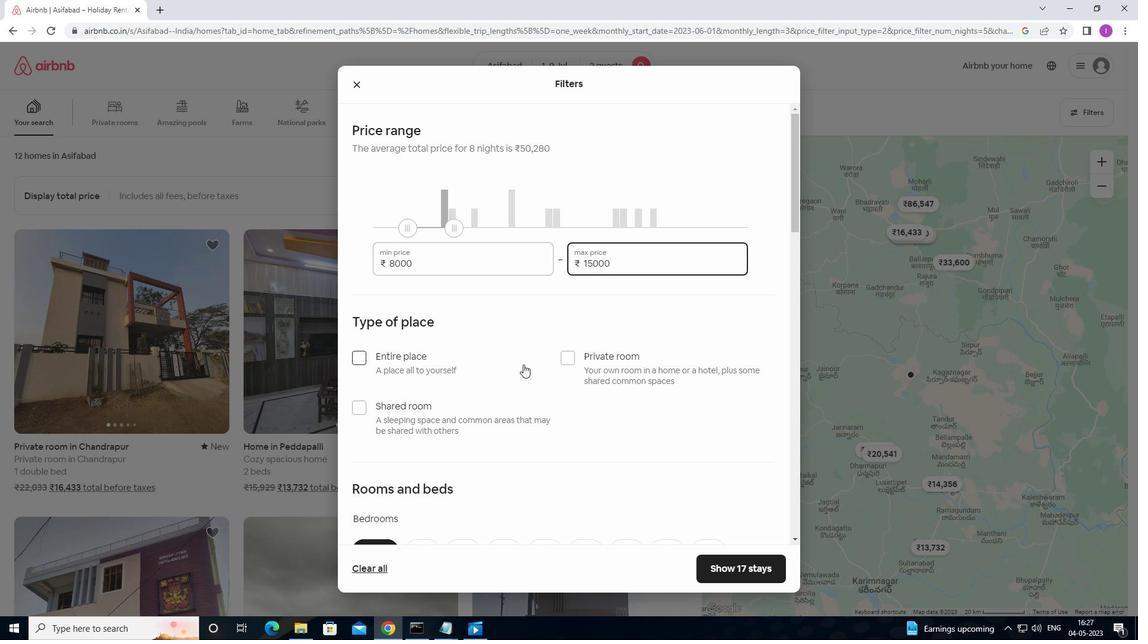 
Action: Mouse moved to (354, 292)
Screenshot: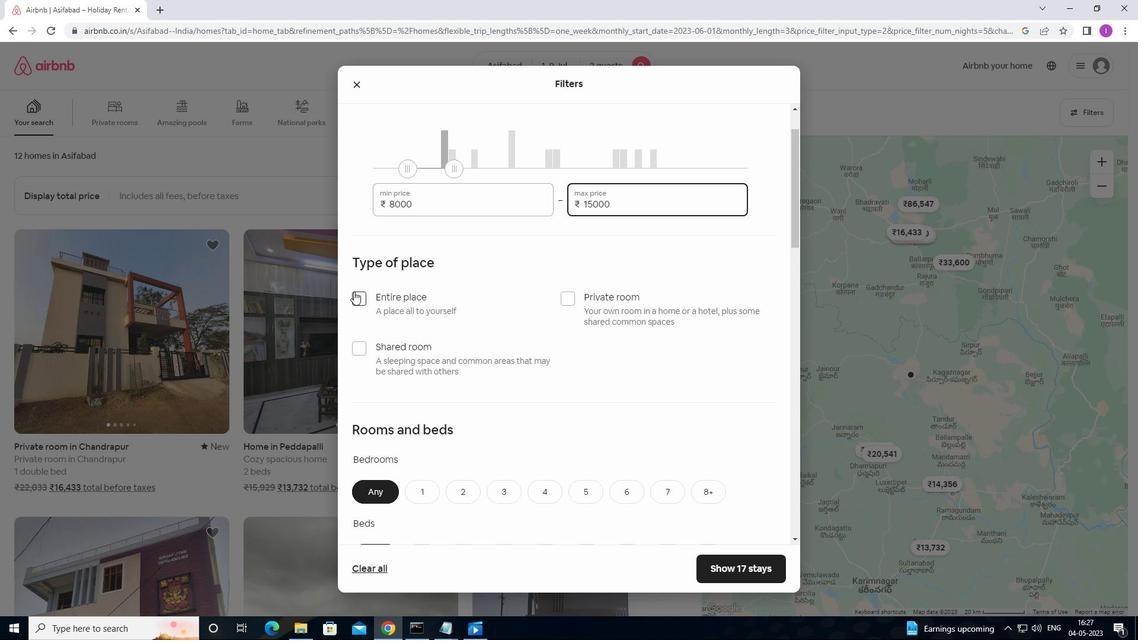 
Action: Mouse pressed left at (354, 292)
Screenshot: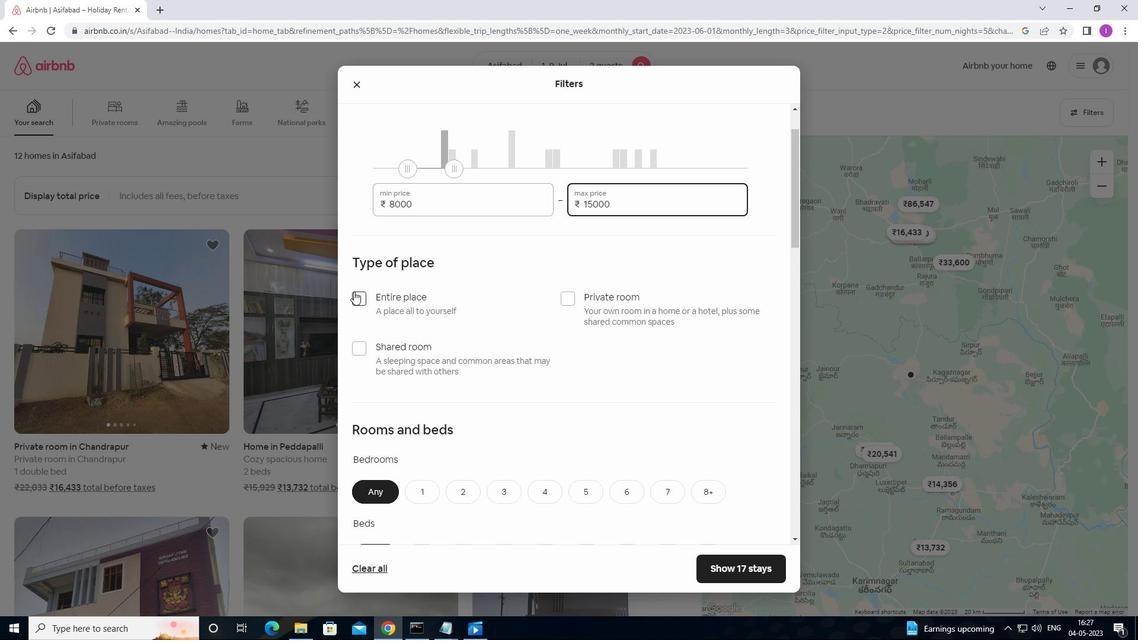 
Action: Mouse moved to (470, 347)
Screenshot: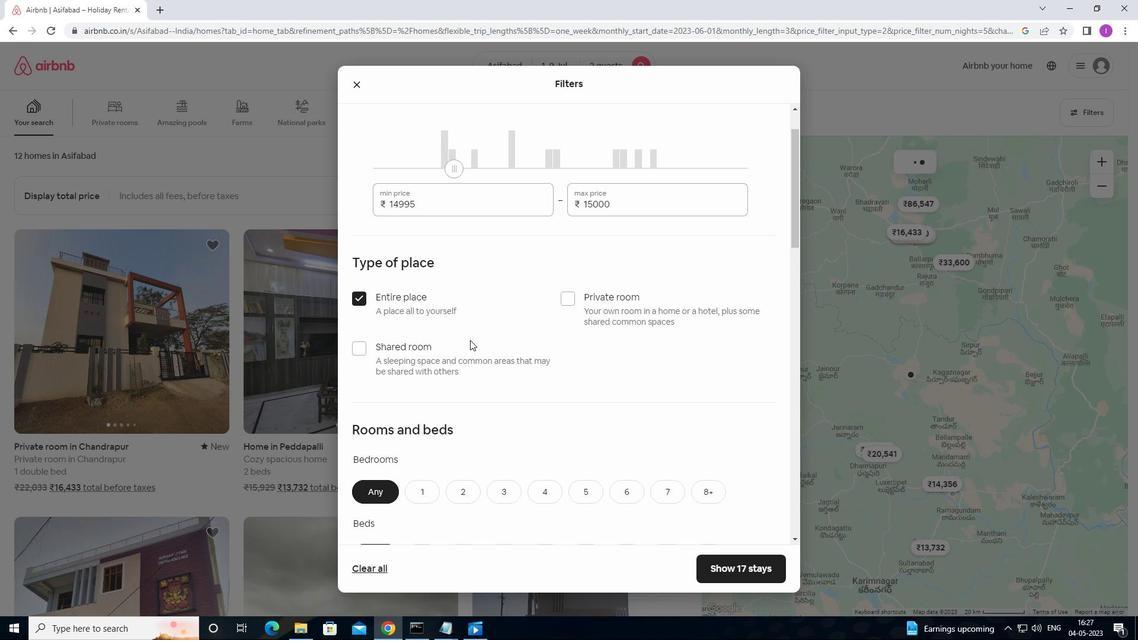 
Action: Mouse scrolled (470, 347) with delta (0, 0)
Screenshot: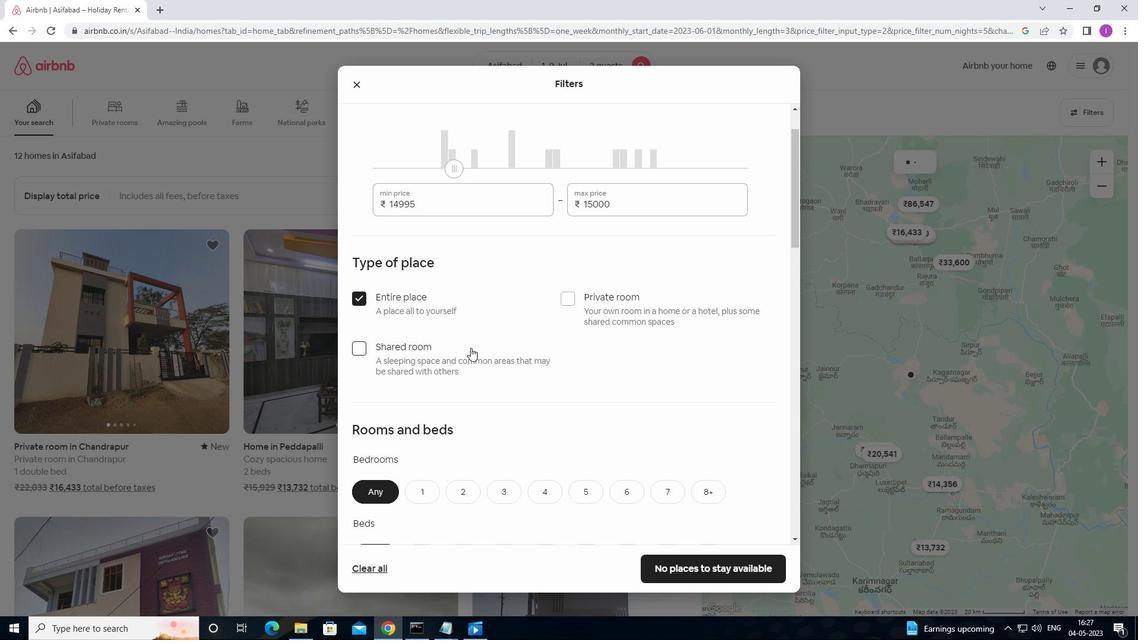 
Action: Mouse moved to (420, 429)
Screenshot: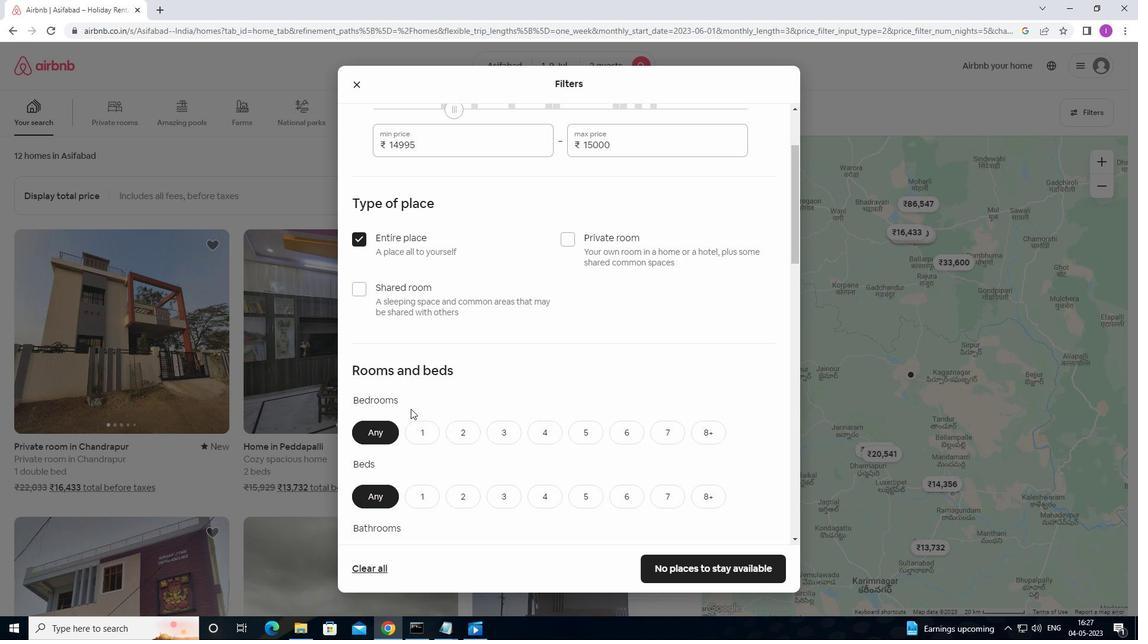 
Action: Mouse pressed left at (420, 429)
Screenshot: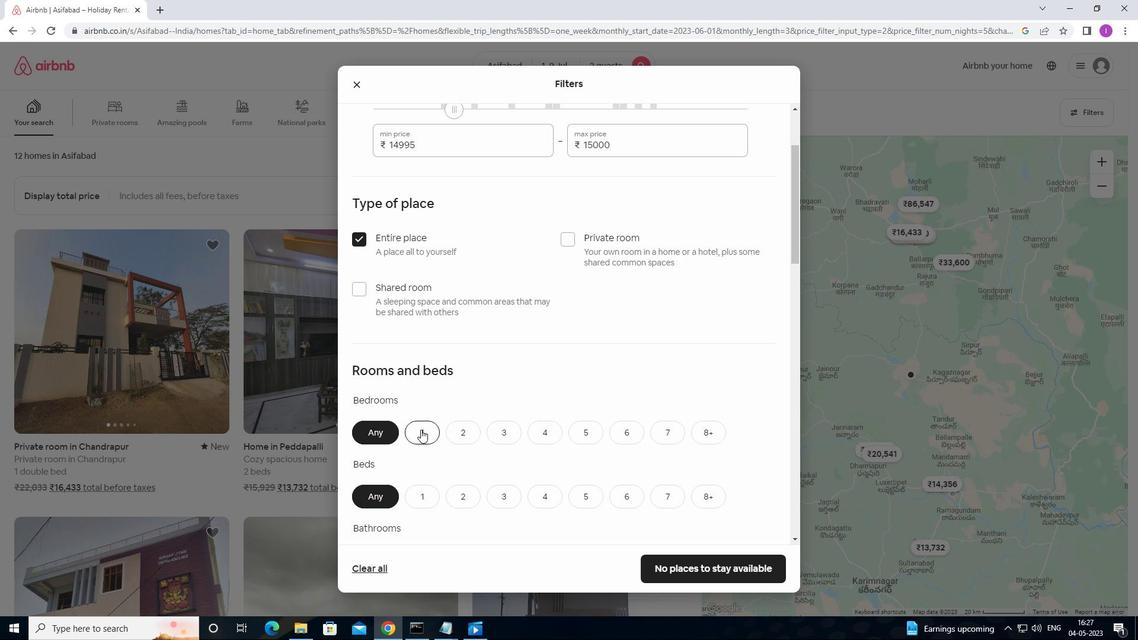 
Action: Mouse moved to (437, 421)
Screenshot: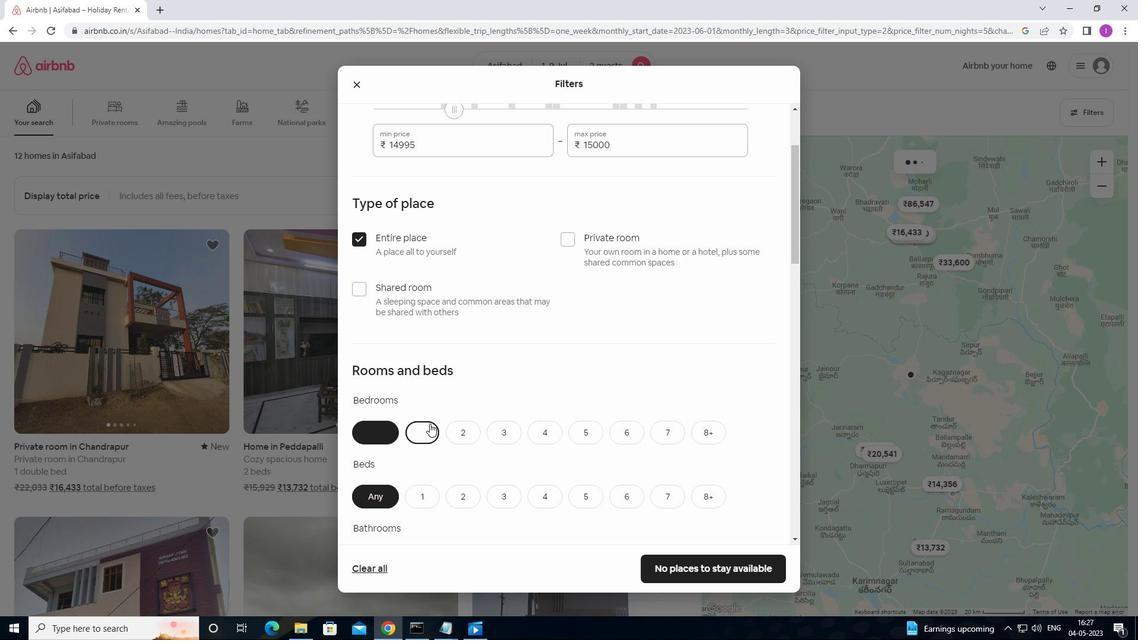 
Action: Mouse scrolled (437, 420) with delta (0, 0)
Screenshot: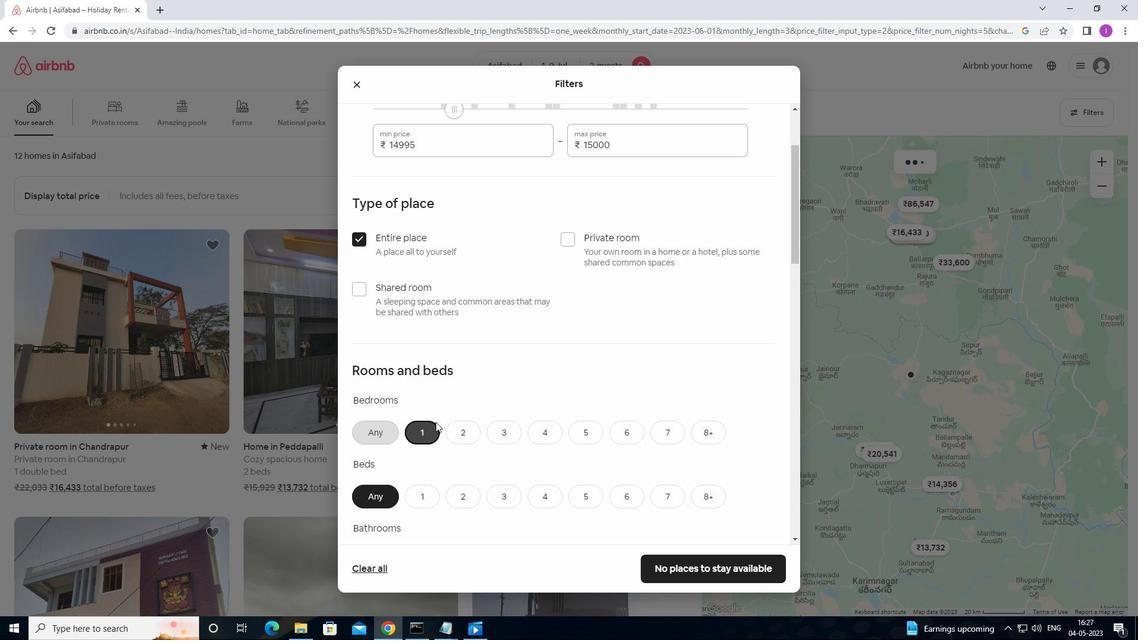 
Action: Mouse scrolled (437, 420) with delta (0, 0)
Screenshot: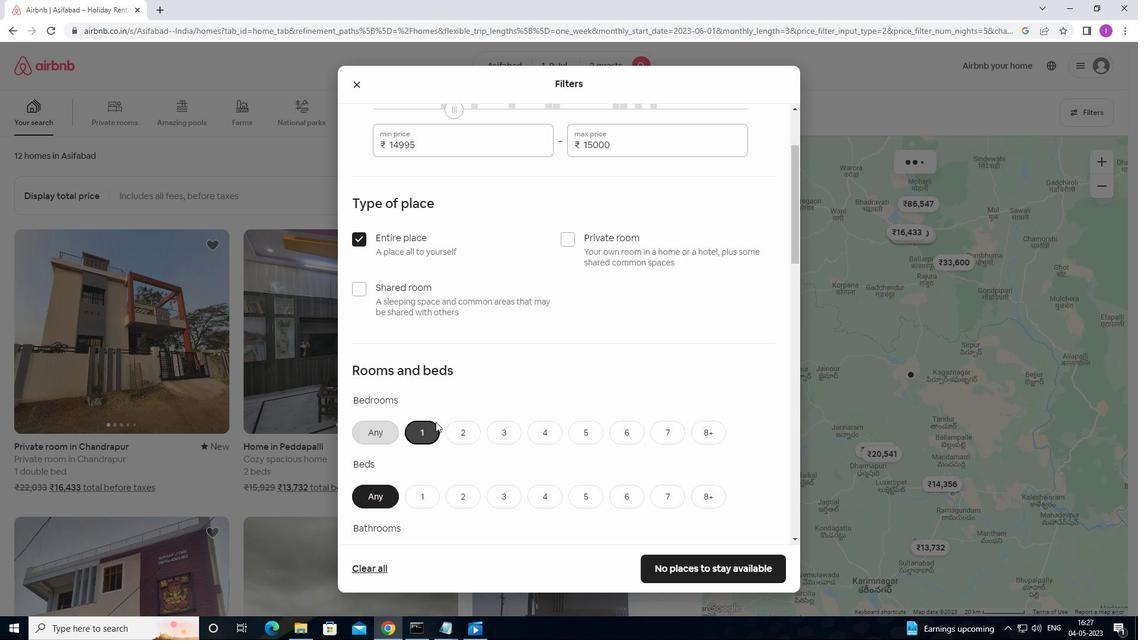 
Action: Mouse scrolled (437, 420) with delta (0, 0)
Screenshot: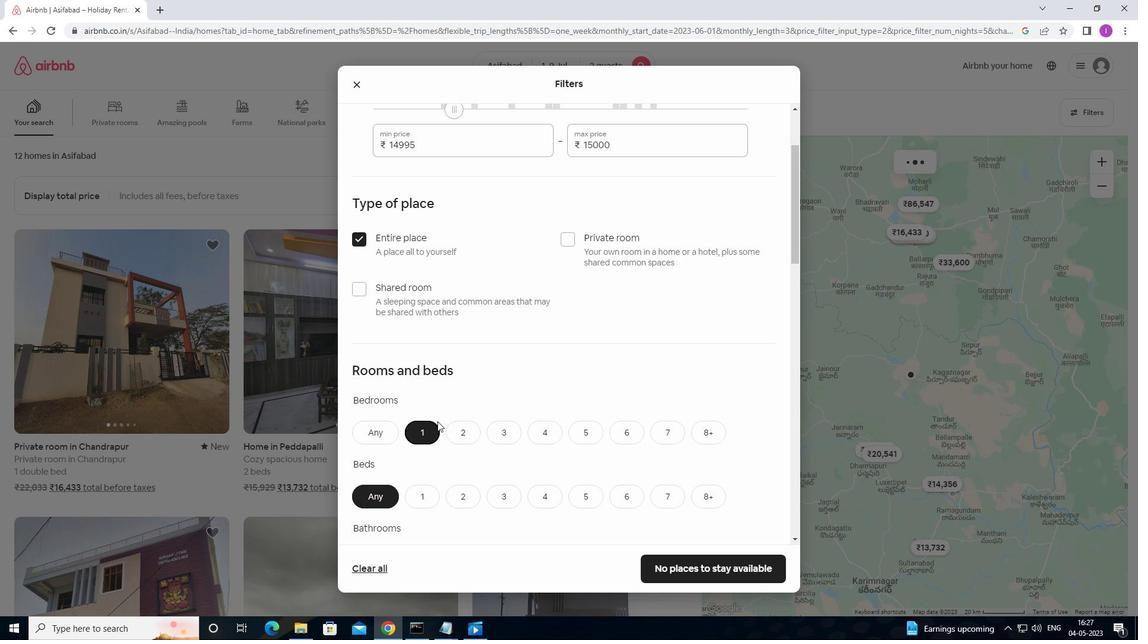 
Action: Mouse moved to (420, 320)
Screenshot: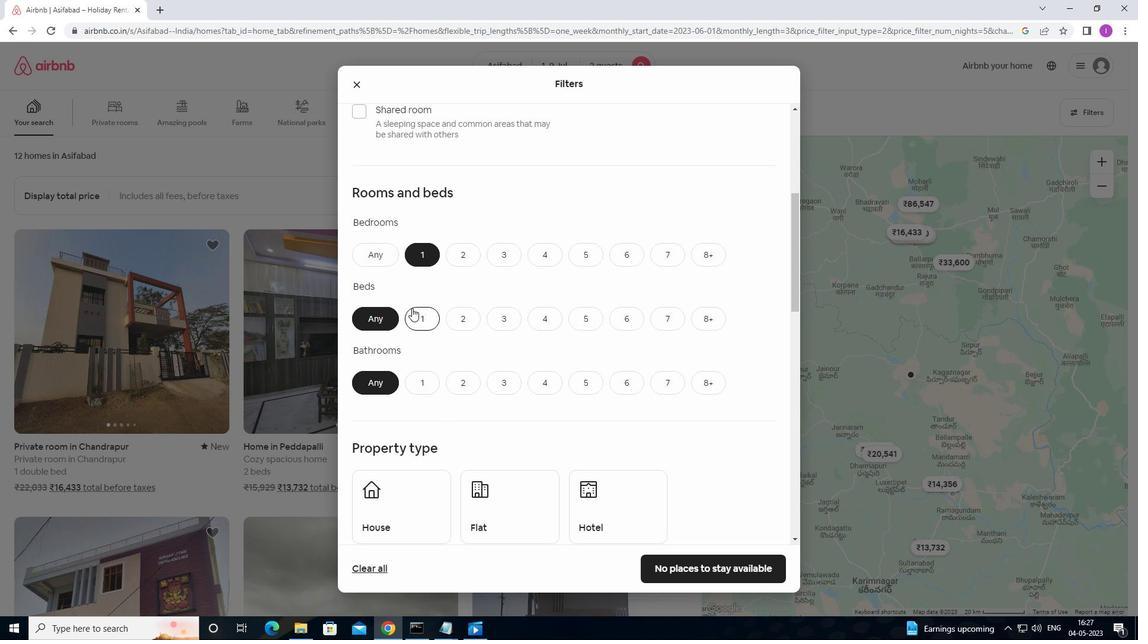 
Action: Mouse pressed left at (420, 320)
Screenshot: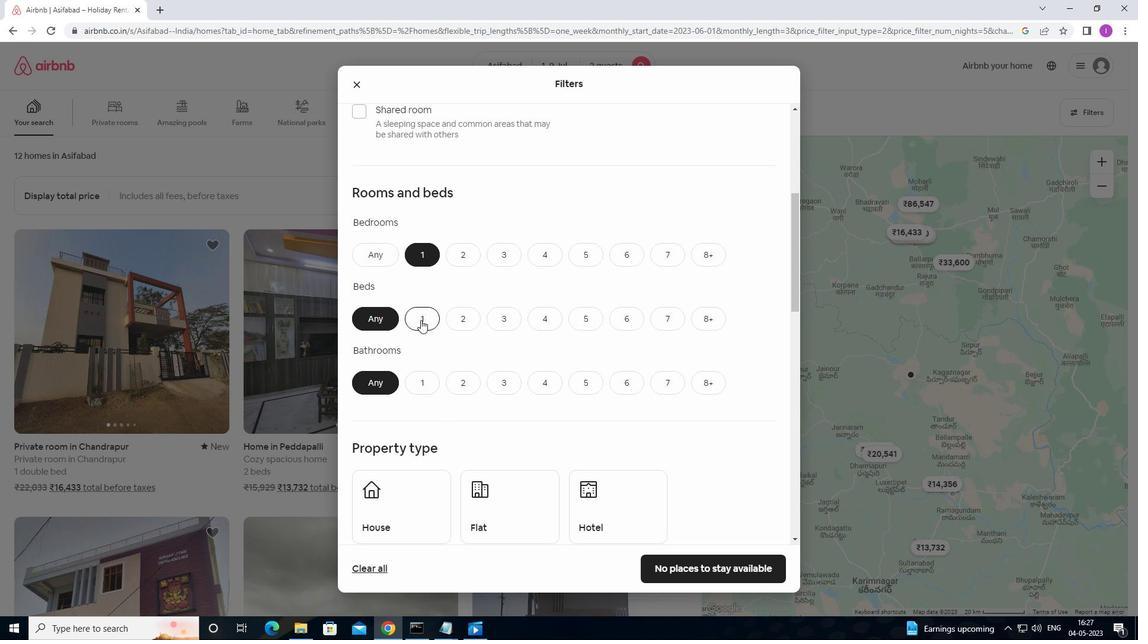 
Action: Mouse moved to (422, 384)
Screenshot: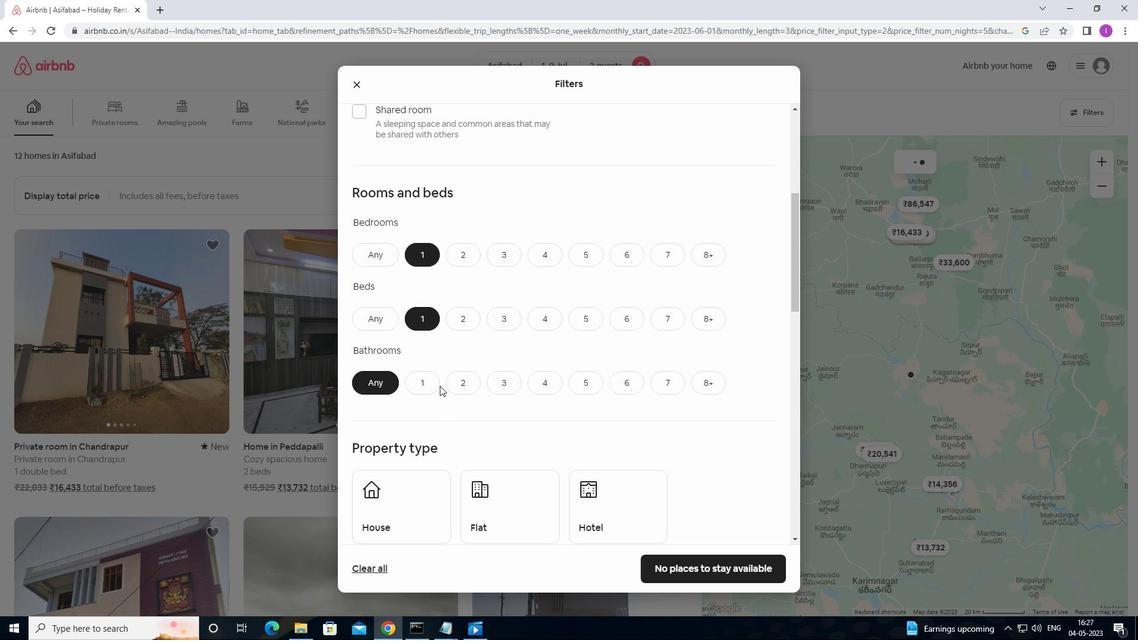 
Action: Mouse pressed left at (422, 384)
Screenshot: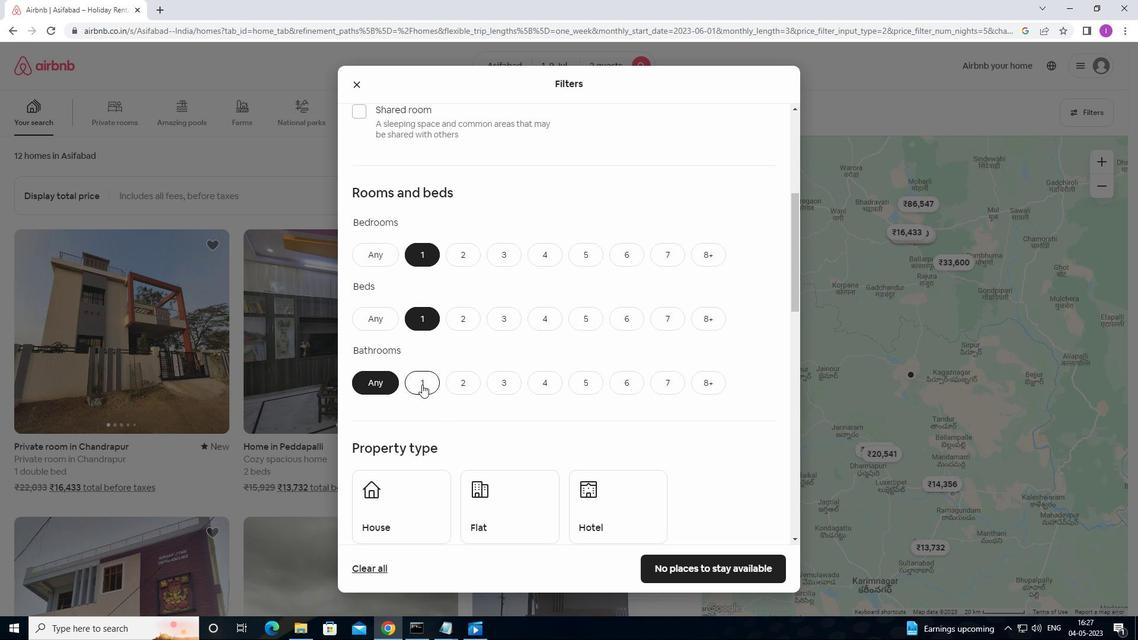 
Action: Mouse moved to (451, 372)
Screenshot: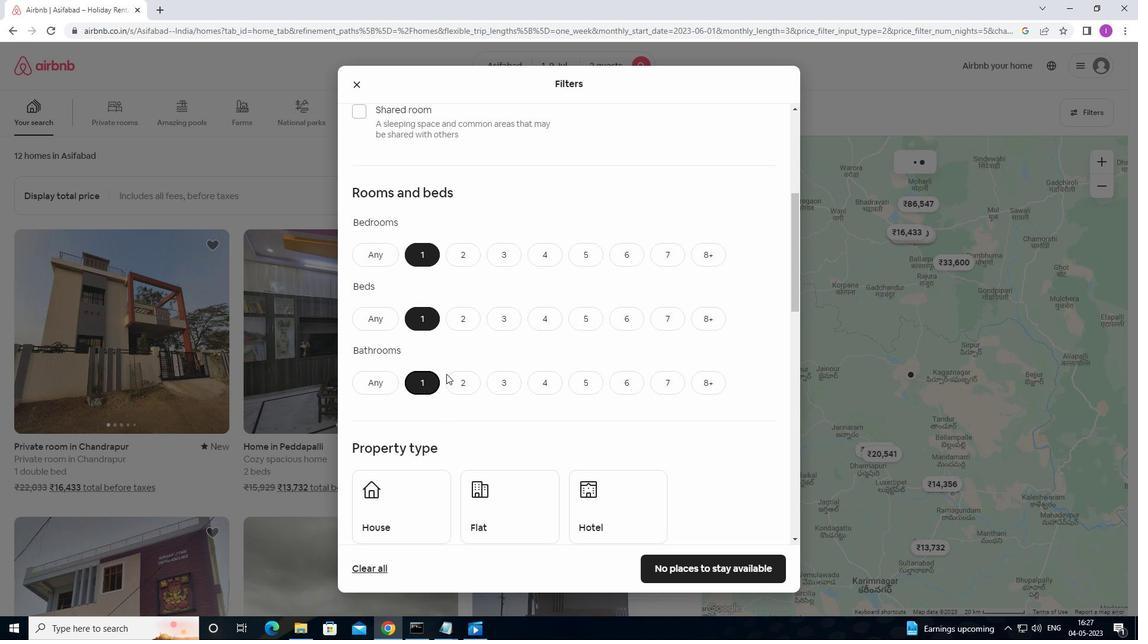 
Action: Mouse scrolled (451, 371) with delta (0, 0)
Screenshot: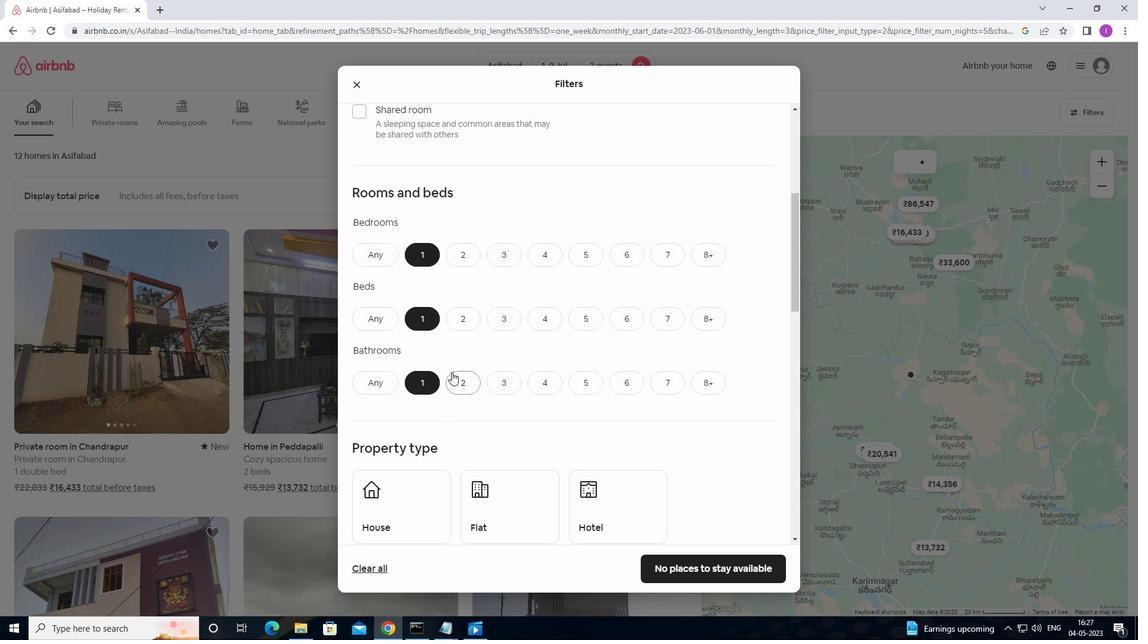 
Action: Mouse moved to (416, 425)
Screenshot: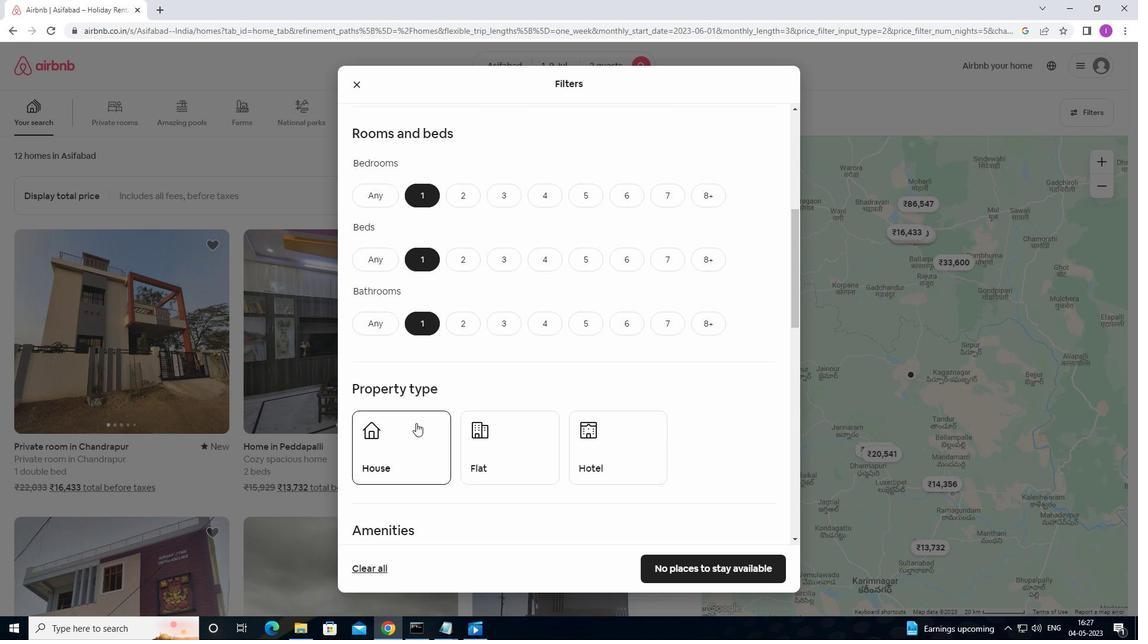 
Action: Mouse pressed left at (416, 425)
Screenshot: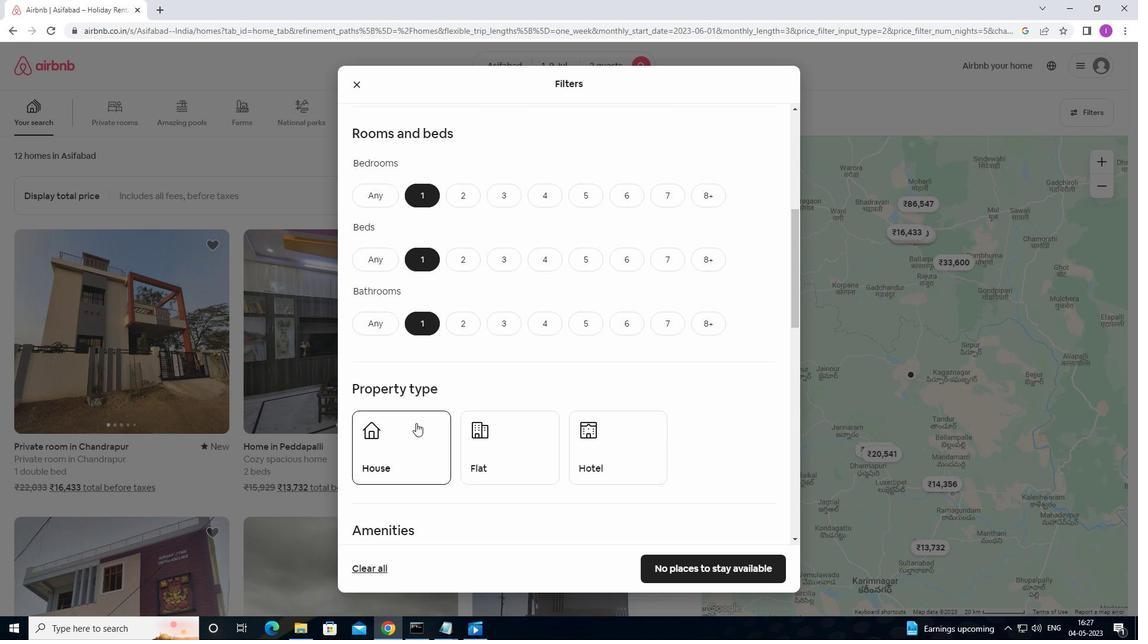 
Action: Mouse moved to (492, 434)
Screenshot: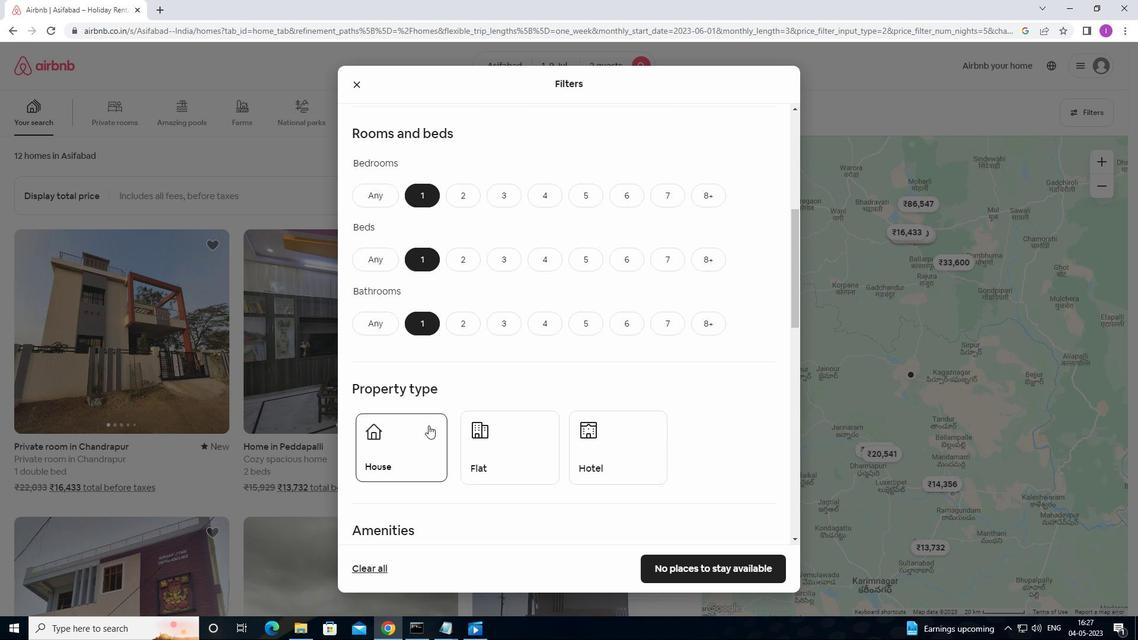 
Action: Mouse pressed left at (492, 434)
Screenshot: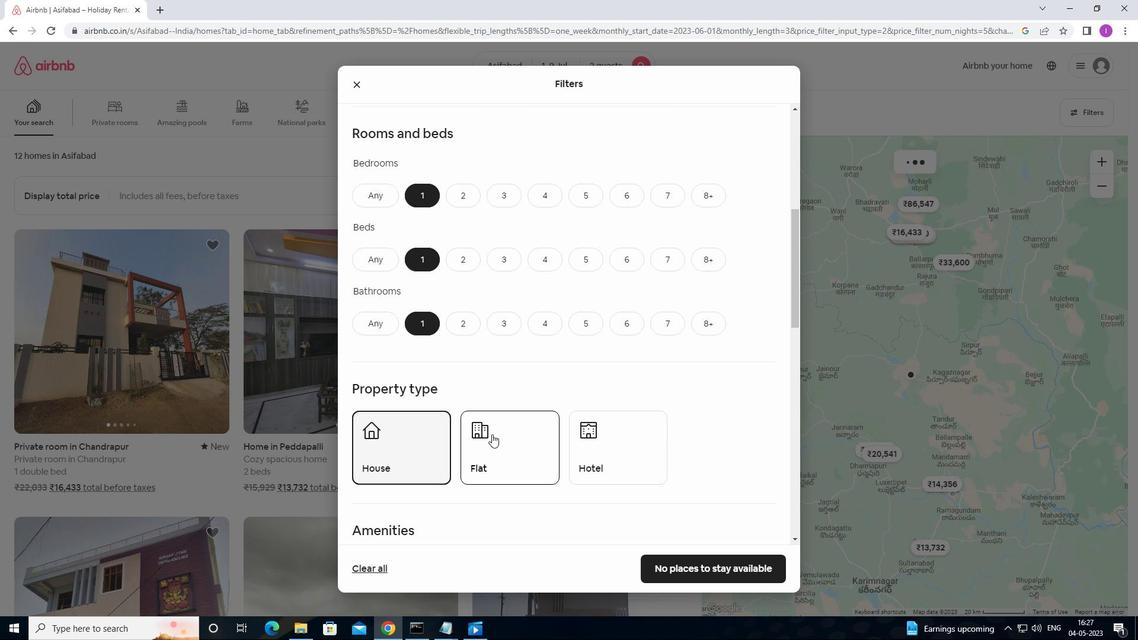 
Action: Mouse moved to (552, 421)
Screenshot: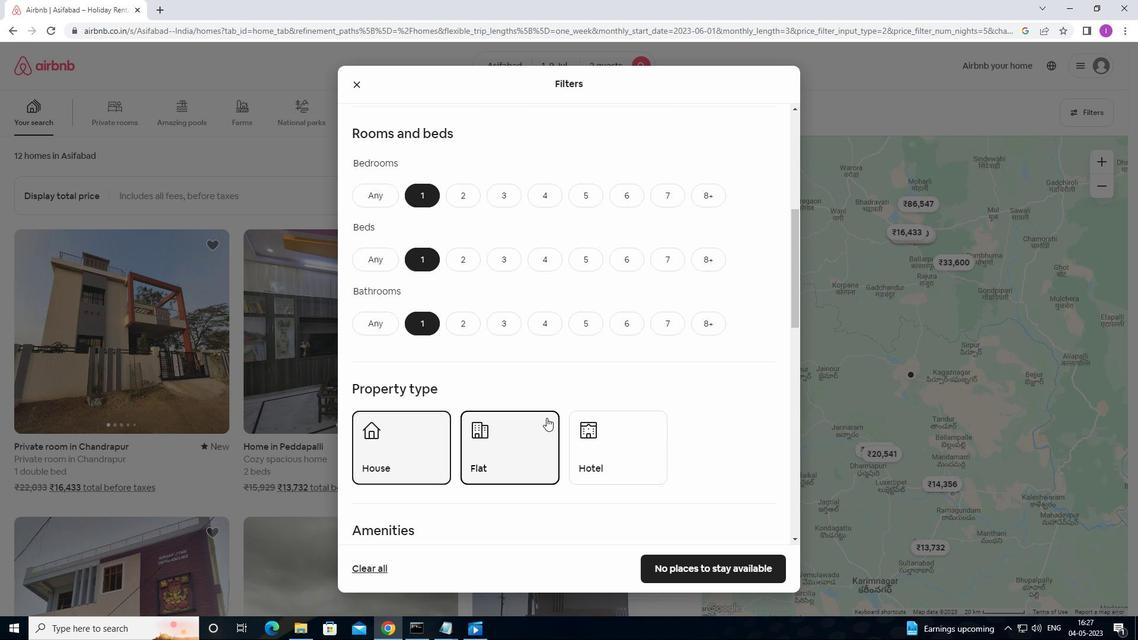 
Action: Mouse scrolled (552, 420) with delta (0, 0)
Screenshot: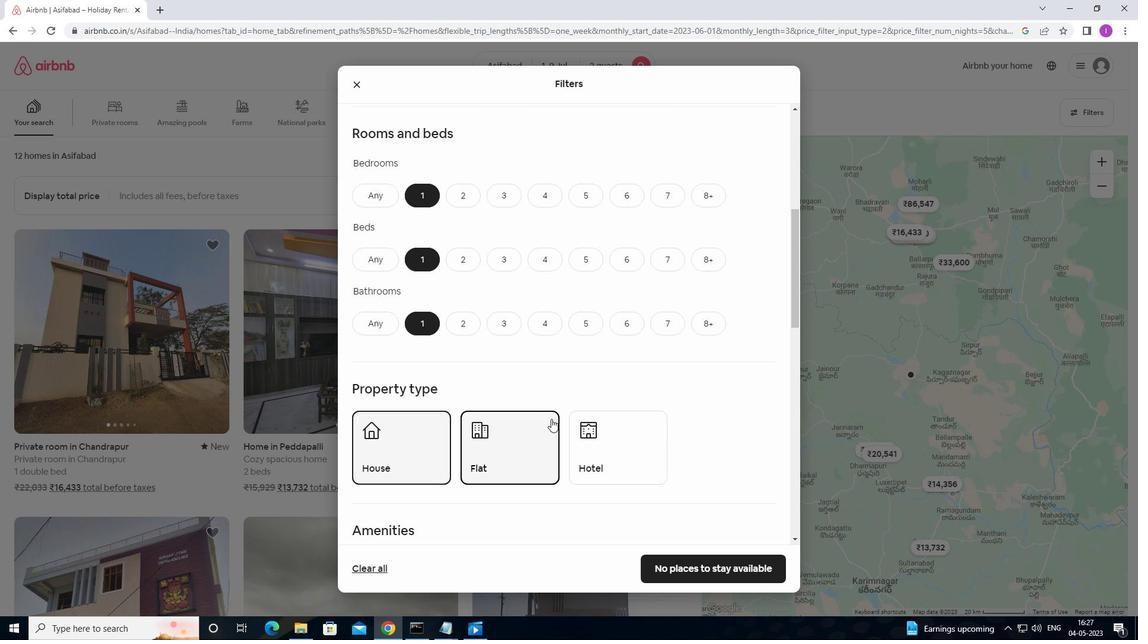 
Action: Mouse moved to (444, 449)
Screenshot: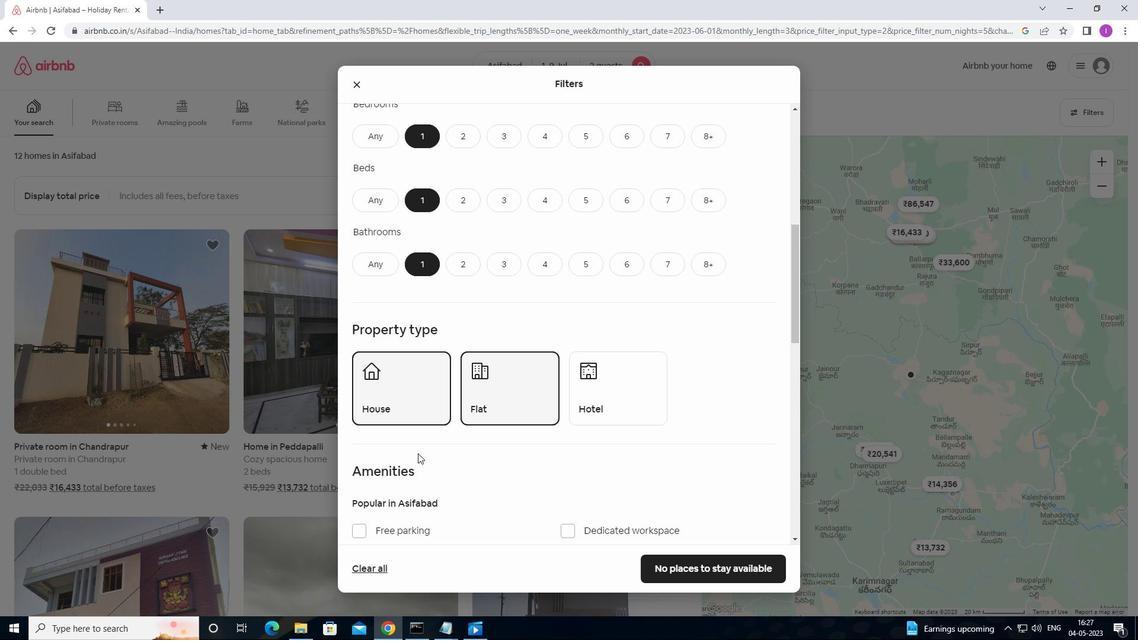 
Action: Mouse scrolled (444, 448) with delta (0, 0)
Screenshot: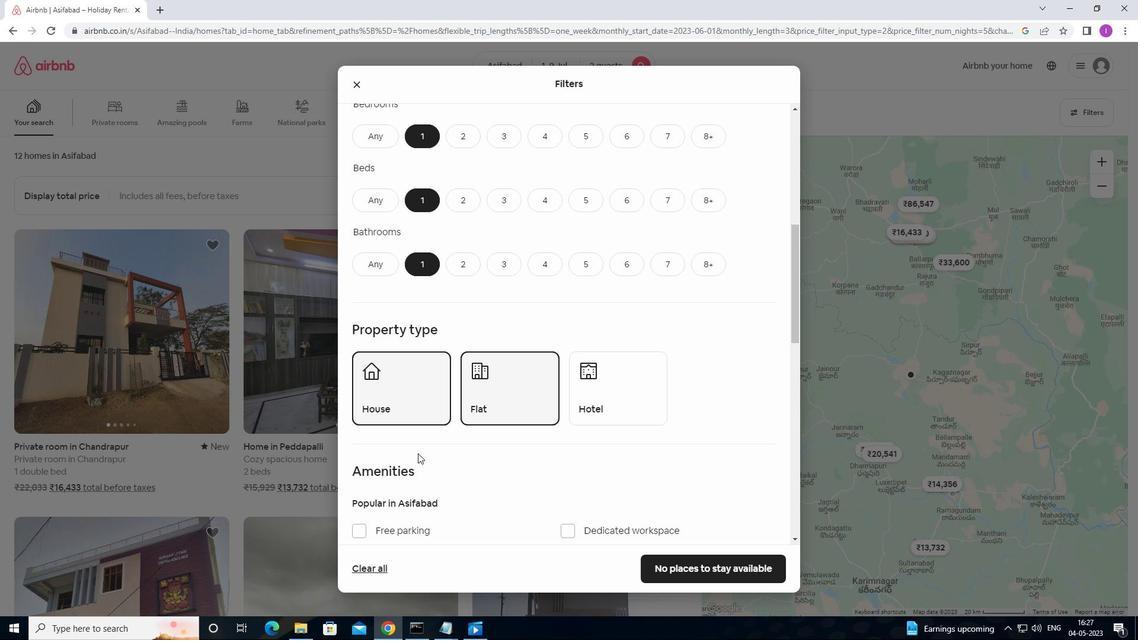 
Action: Mouse moved to (456, 449)
Screenshot: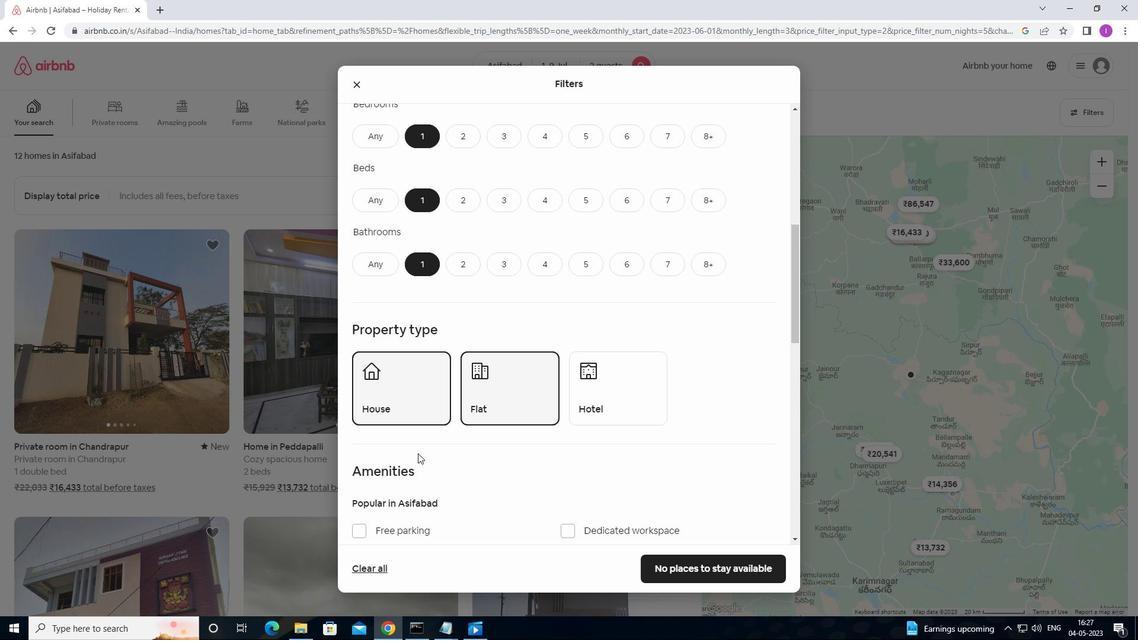 
Action: Mouse scrolled (456, 448) with delta (0, 0)
Screenshot: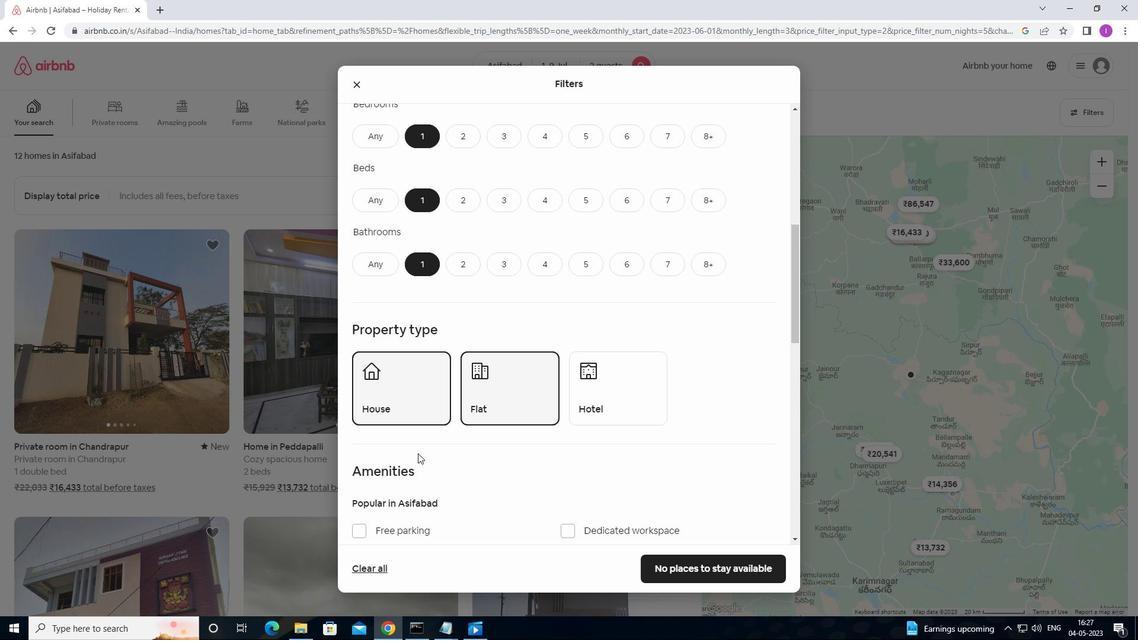 
Action: Mouse moved to (457, 449)
Screenshot: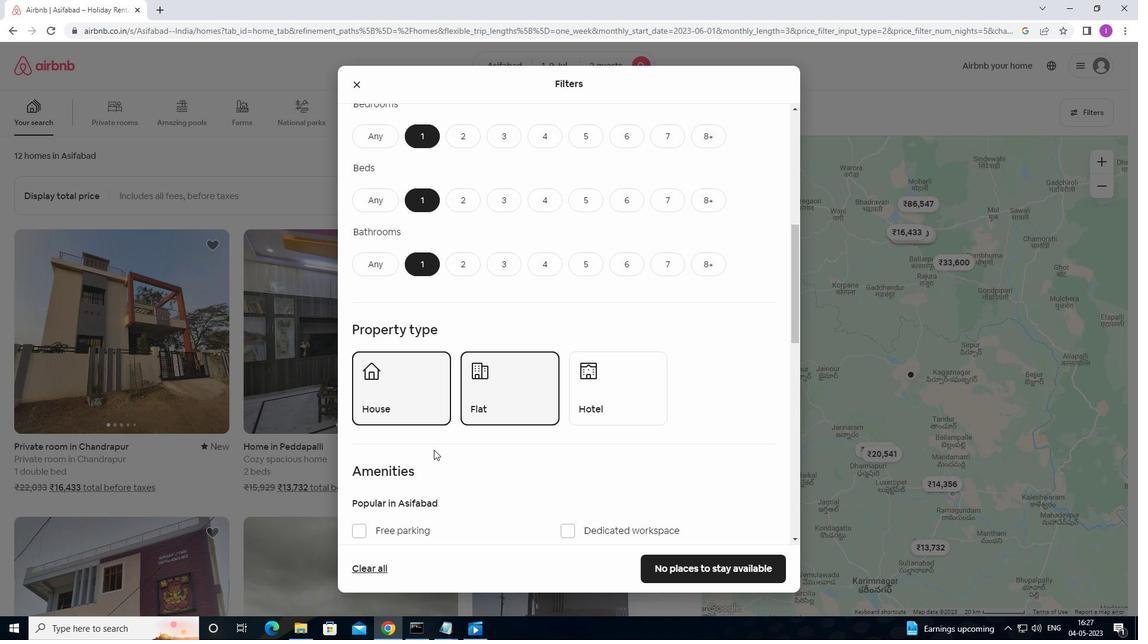 
Action: Mouse scrolled (457, 448) with delta (0, 0)
Screenshot: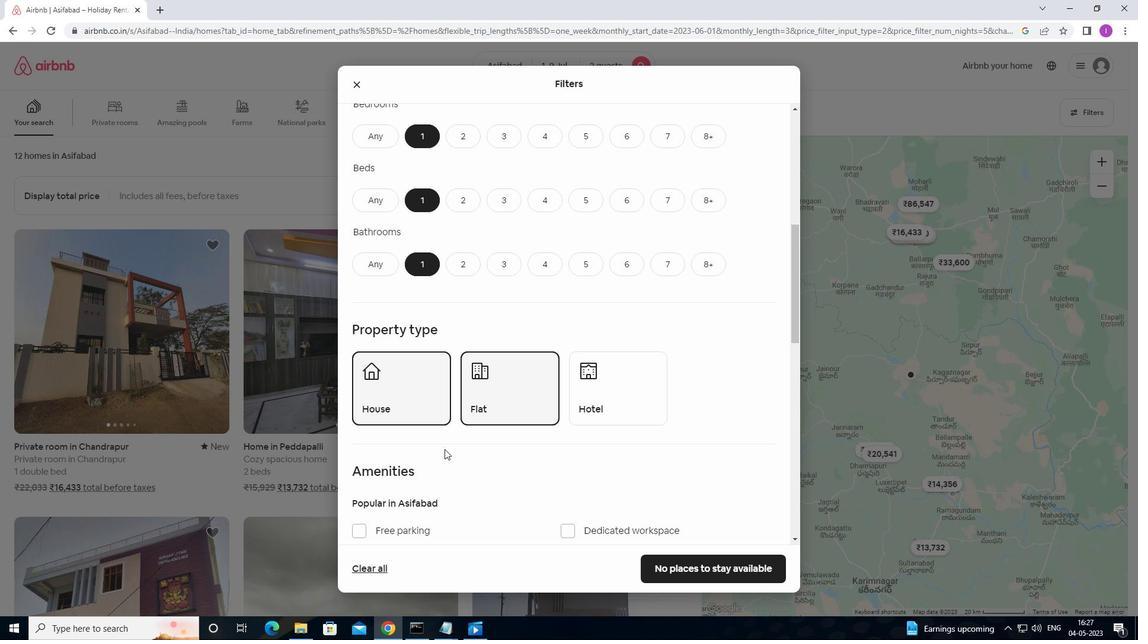 
Action: Mouse moved to (465, 446)
Screenshot: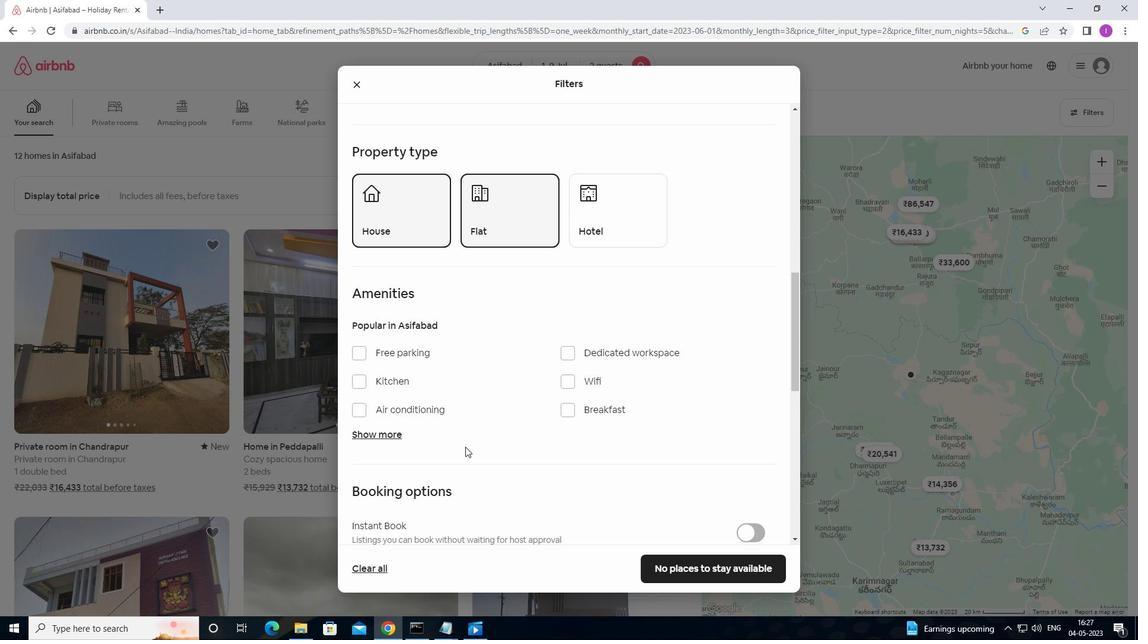 
Action: Mouse scrolled (465, 445) with delta (0, 0)
Screenshot: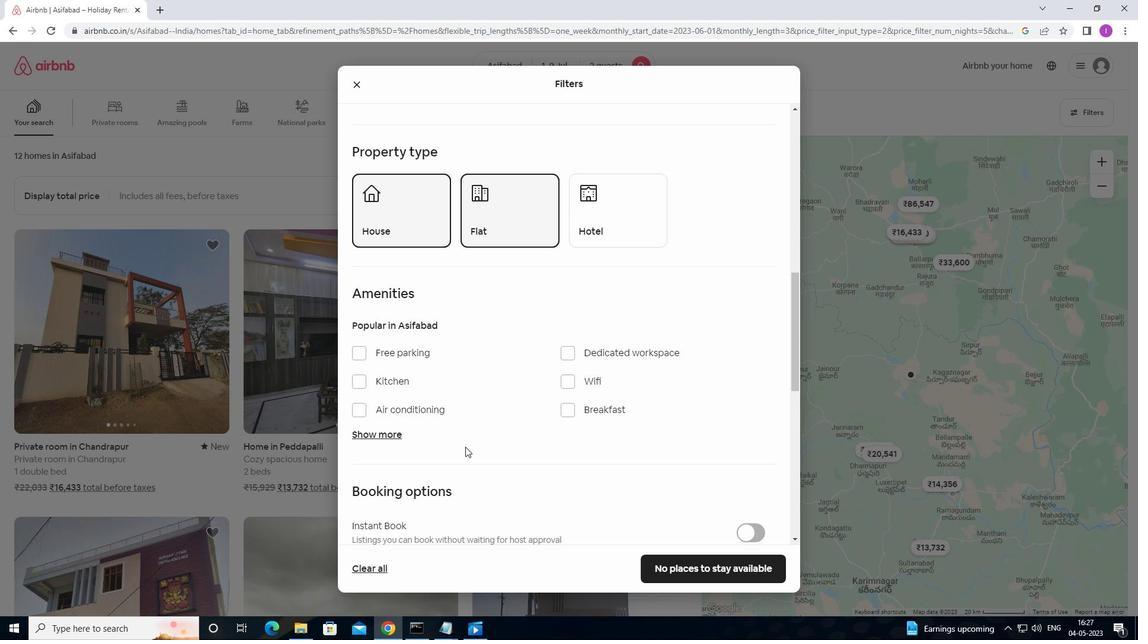 
Action: Mouse moved to (470, 444)
Screenshot: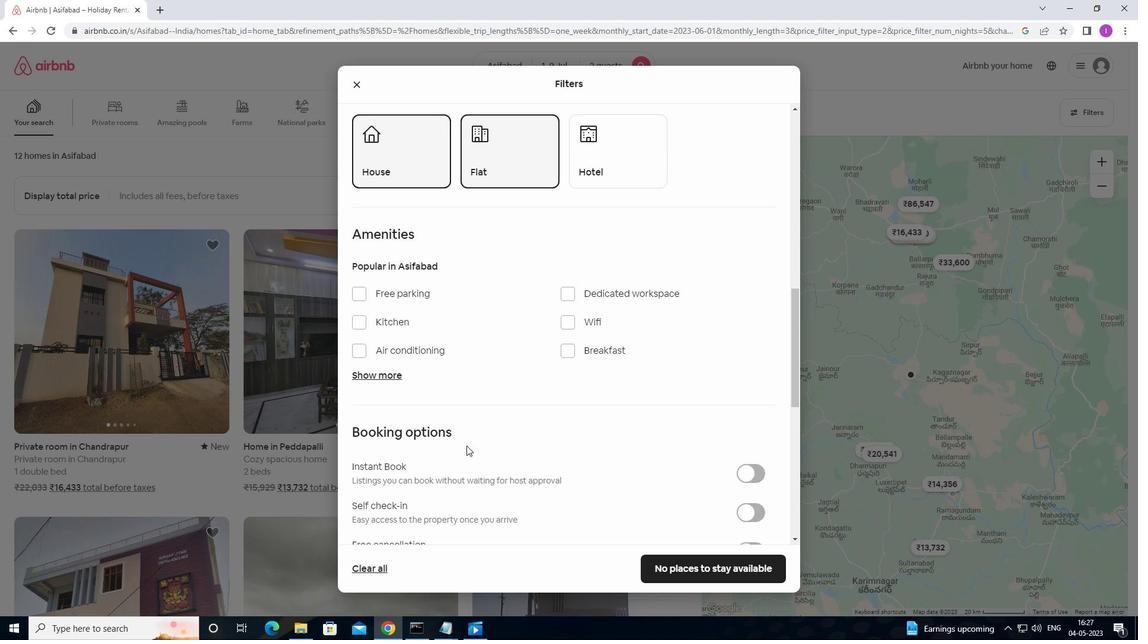 
Action: Mouse scrolled (470, 444) with delta (0, 0)
Screenshot: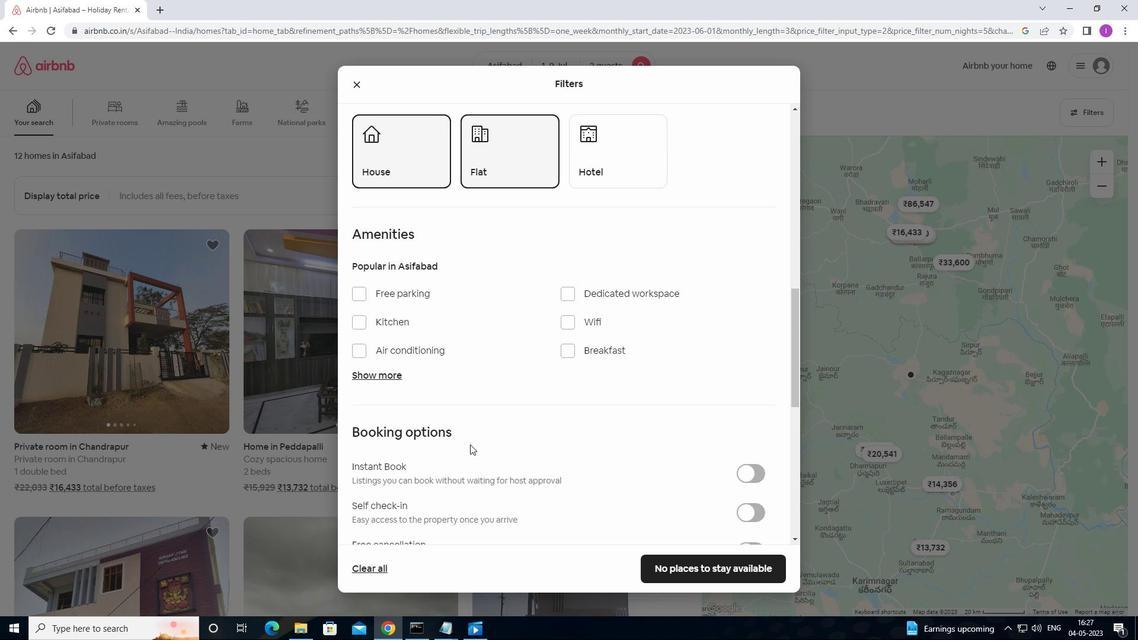 
Action: Mouse moved to (471, 444)
Screenshot: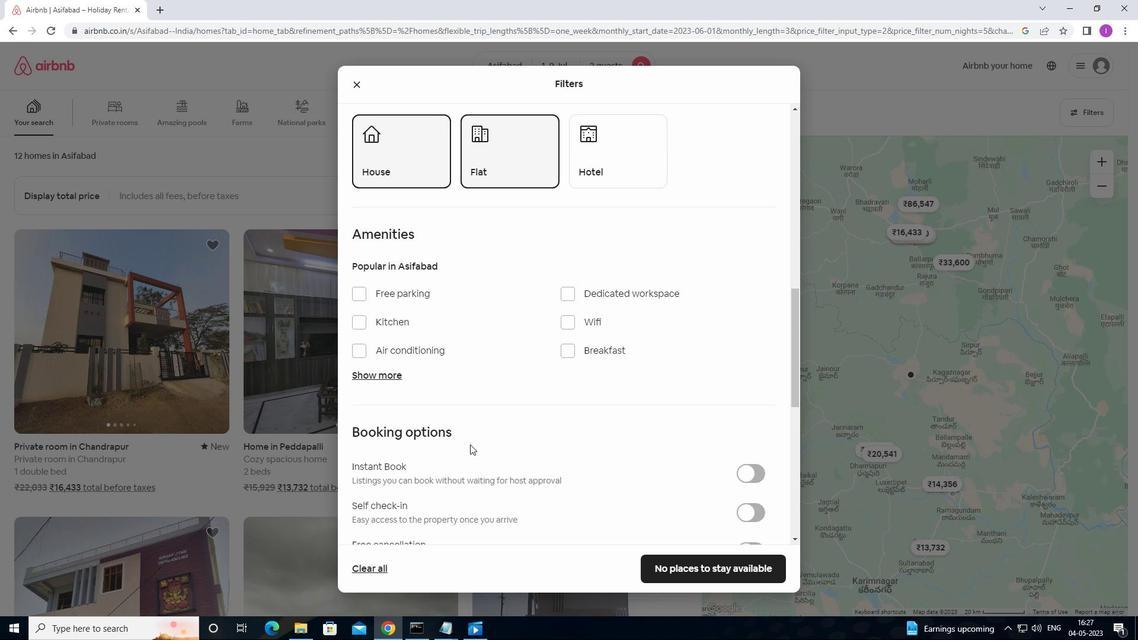 
Action: Mouse scrolled (471, 444) with delta (0, 0)
Screenshot: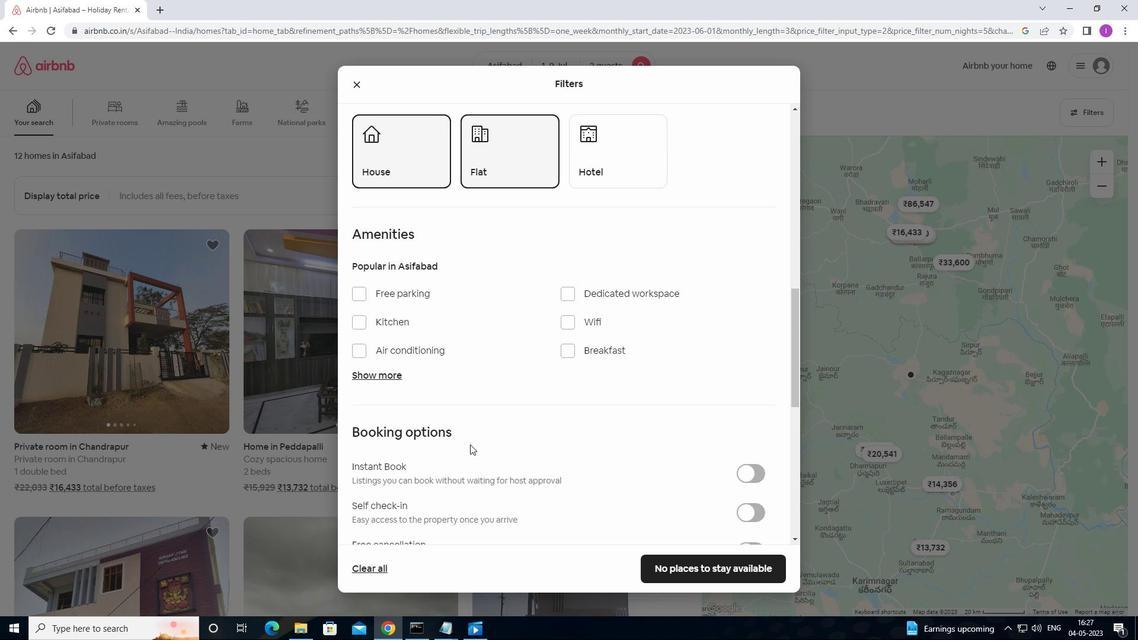 
Action: Mouse moved to (757, 398)
Screenshot: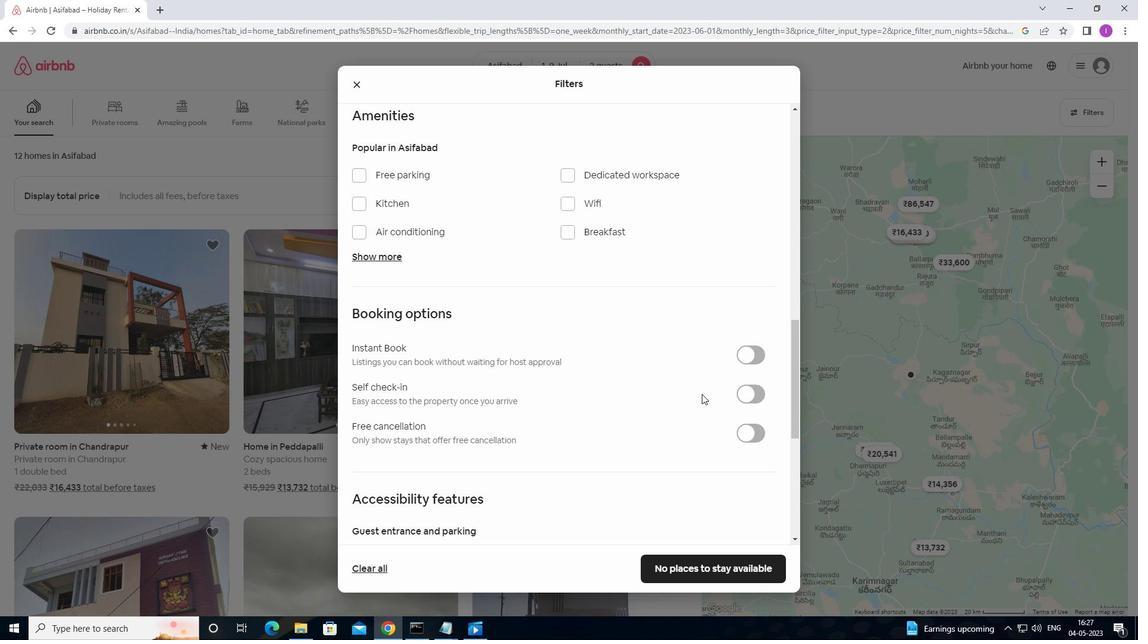 
Action: Mouse pressed left at (757, 398)
Screenshot: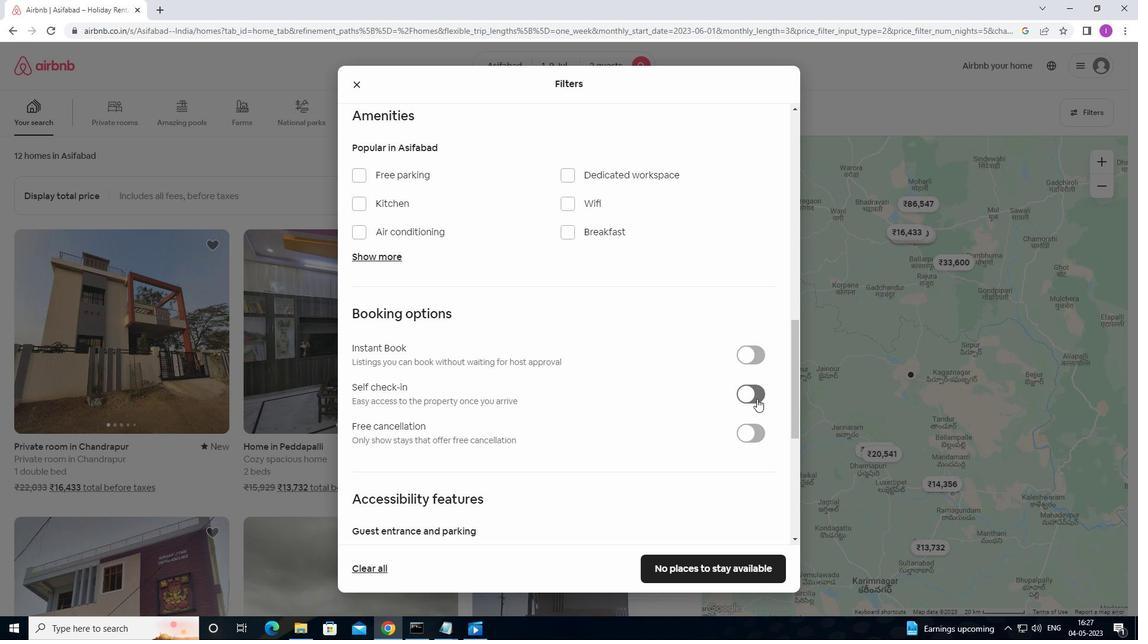 
Action: Mouse moved to (601, 451)
Screenshot: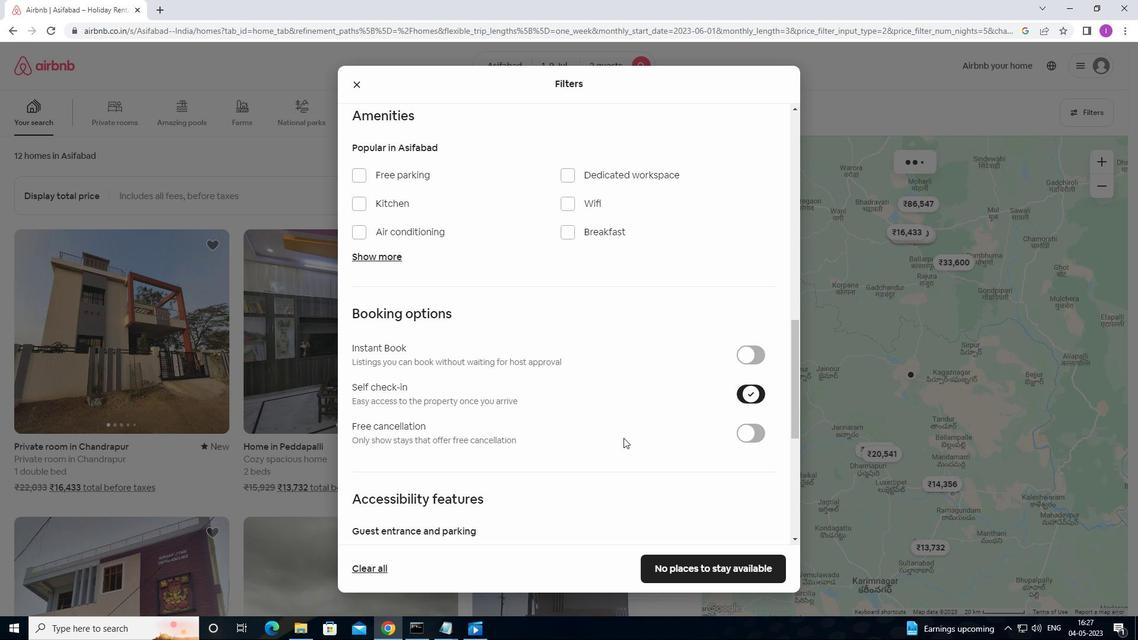 
Action: Mouse scrolled (601, 450) with delta (0, 0)
Screenshot: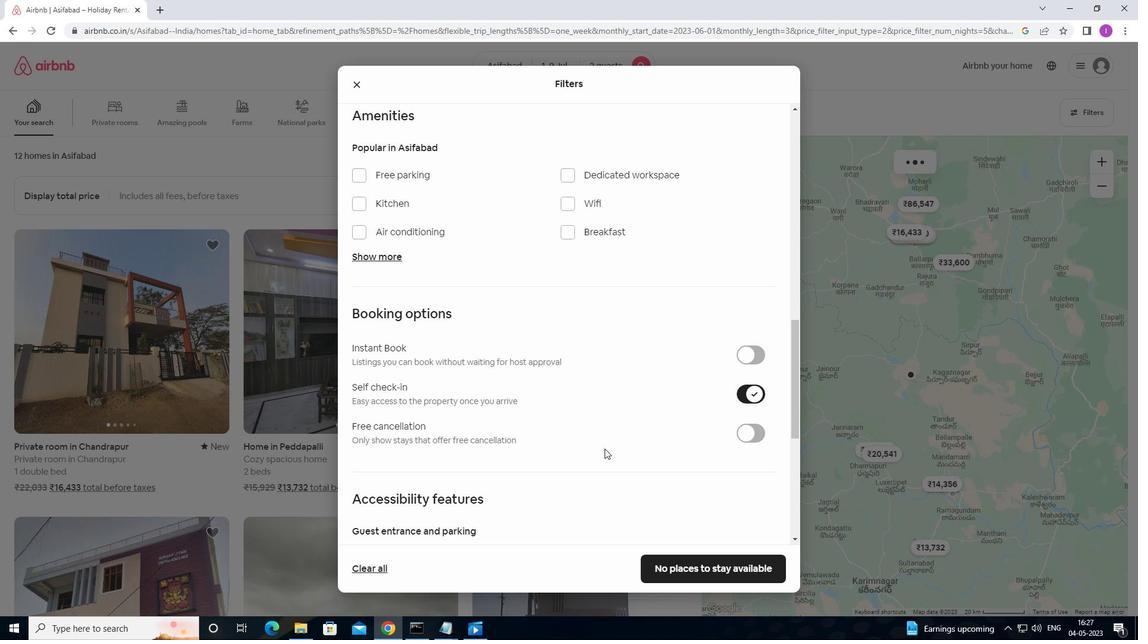 
Action: Mouse scrolled (601, 450) with delta (0, 0)
Screenshot: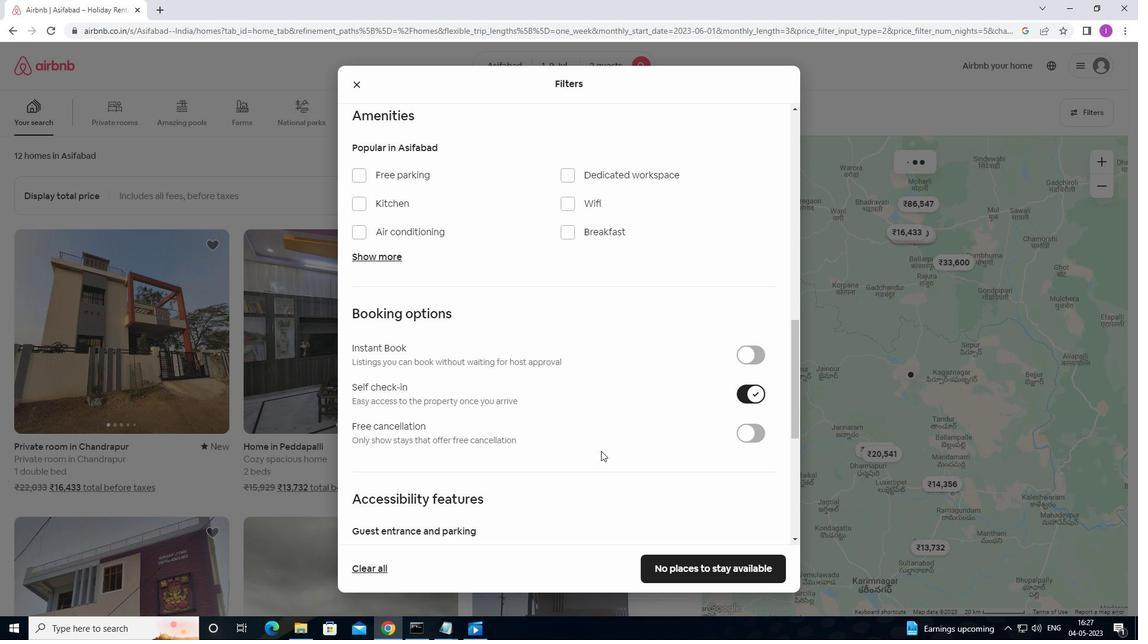 
Action: Mouse scrolled (601, 450) with delta (0, 0)
Screenshot: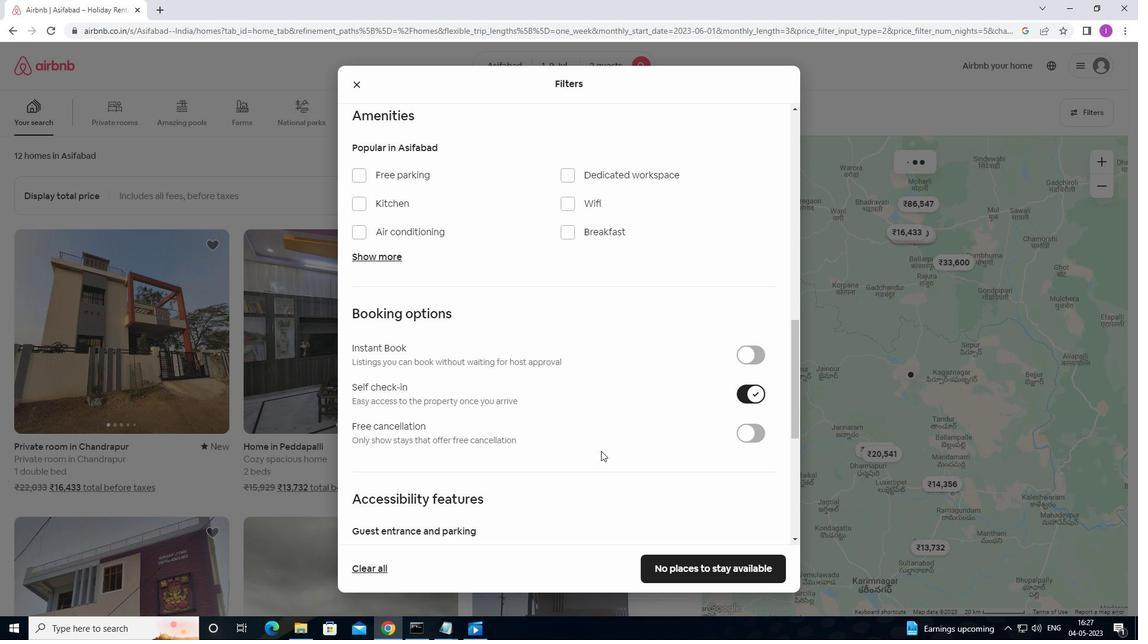 
Action: Mouse scrolled (601, 450) with delta (0, 0)
Screenshot: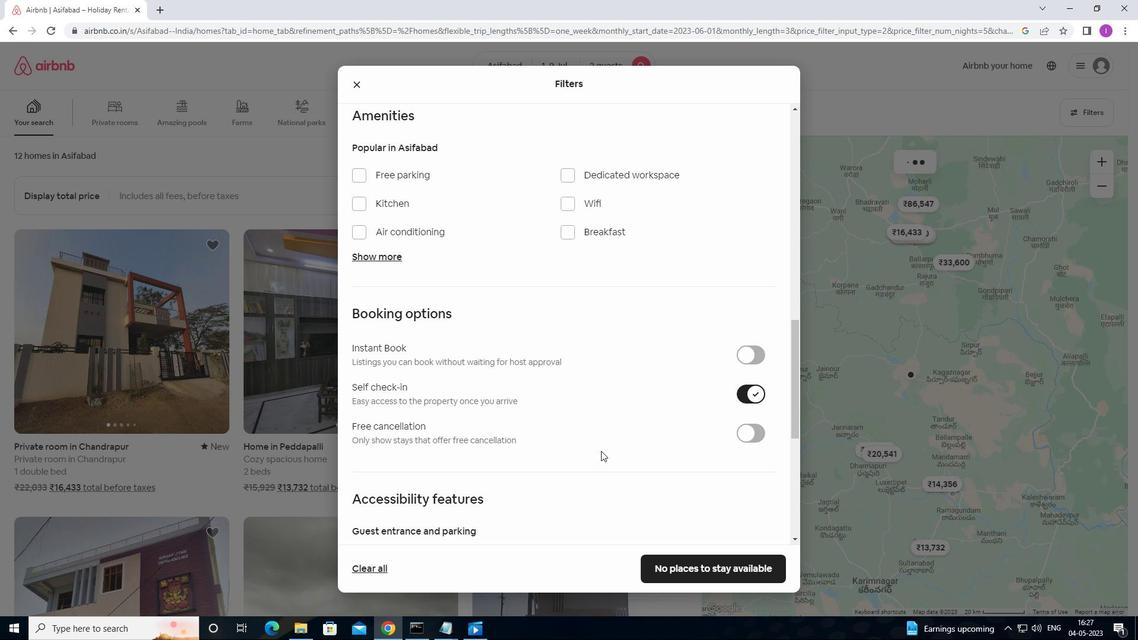 
Action: Mouse scrolled (601, 450) with delta (0, 0)
Screenshot: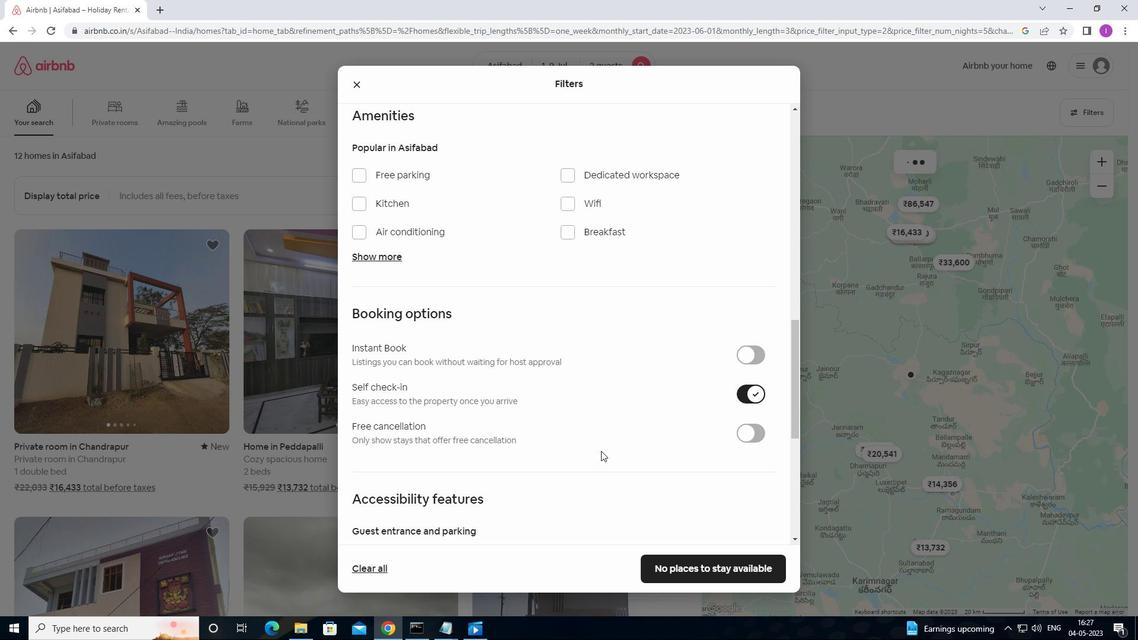 
Action: Mouse moved to (589, 445)
Screenshot: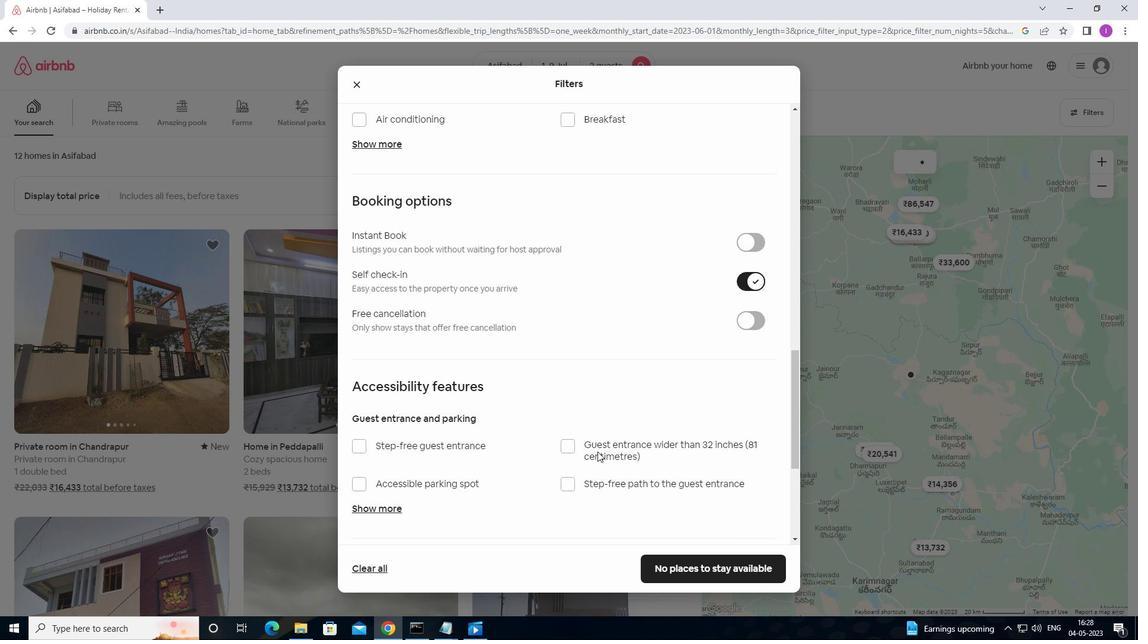 
Action: Mouse scrolled (589, 445) with delta (0, 0)
Screenshot: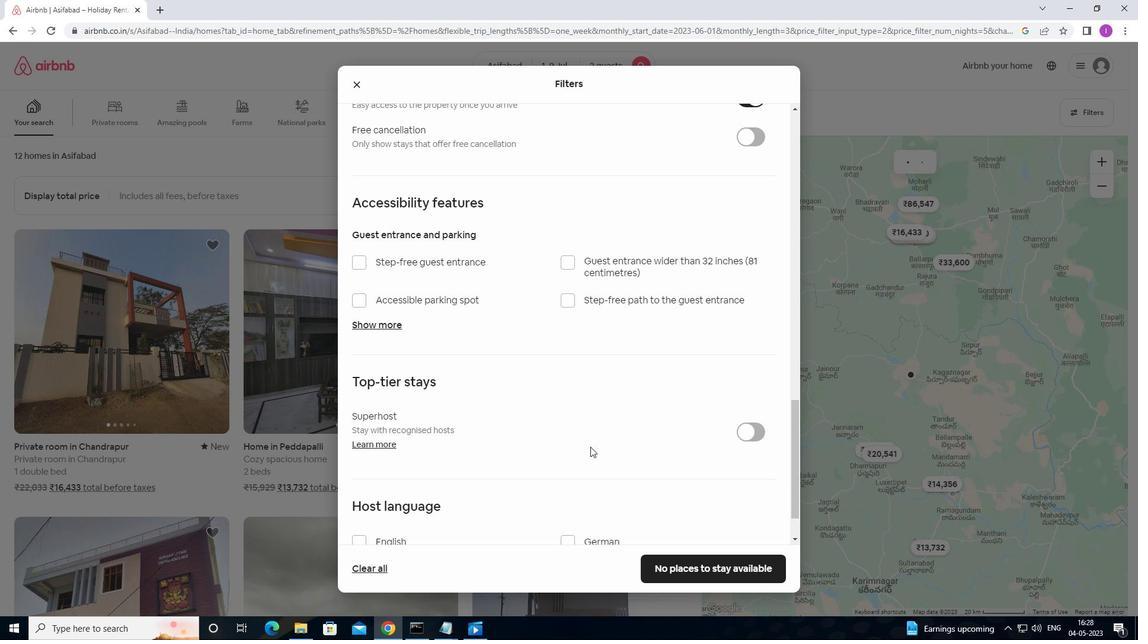 
Action: Mouse moved to (589, 446)
Screenshot: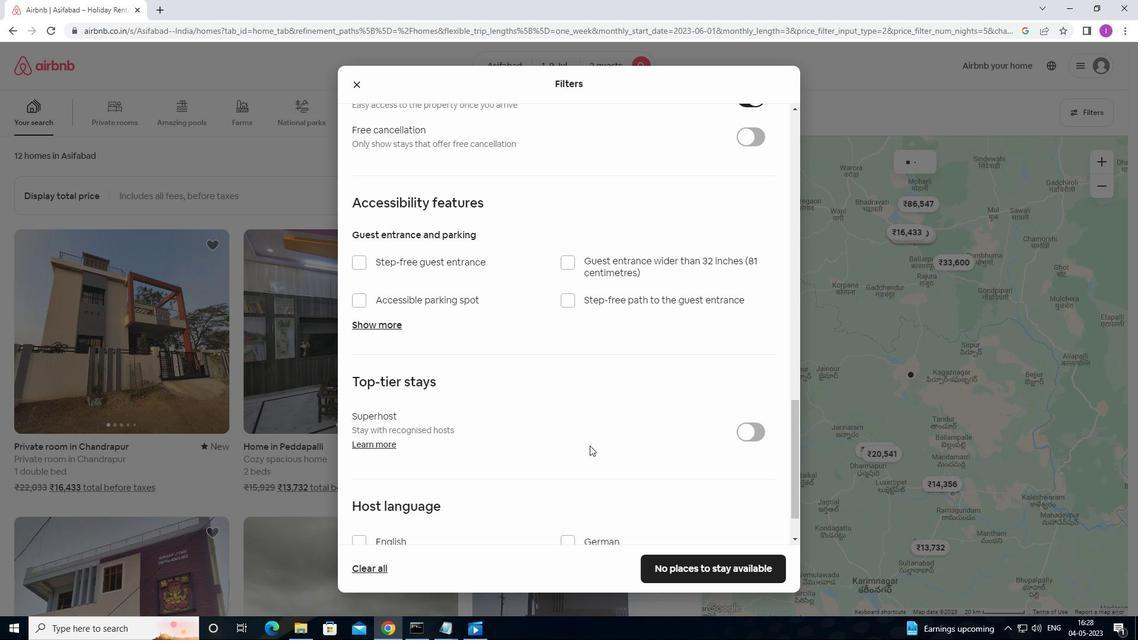 
Action: Mouse scrolled (589, 446) with delta (0, 0)
Screenshot: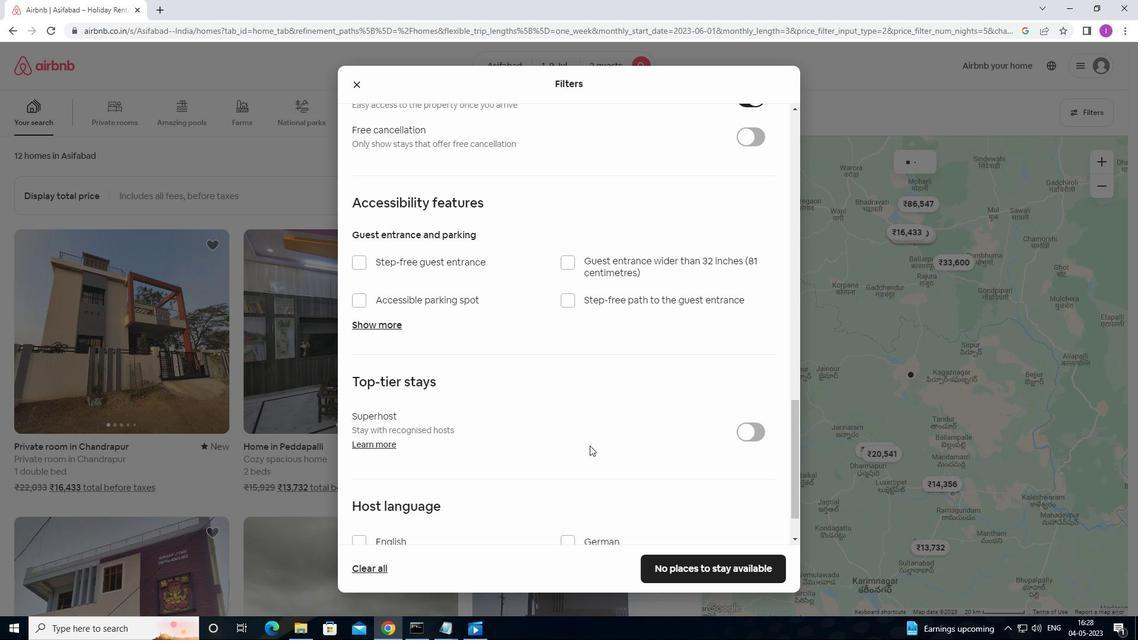 
Action: Mouse moved to (589, 446)
Screenshot: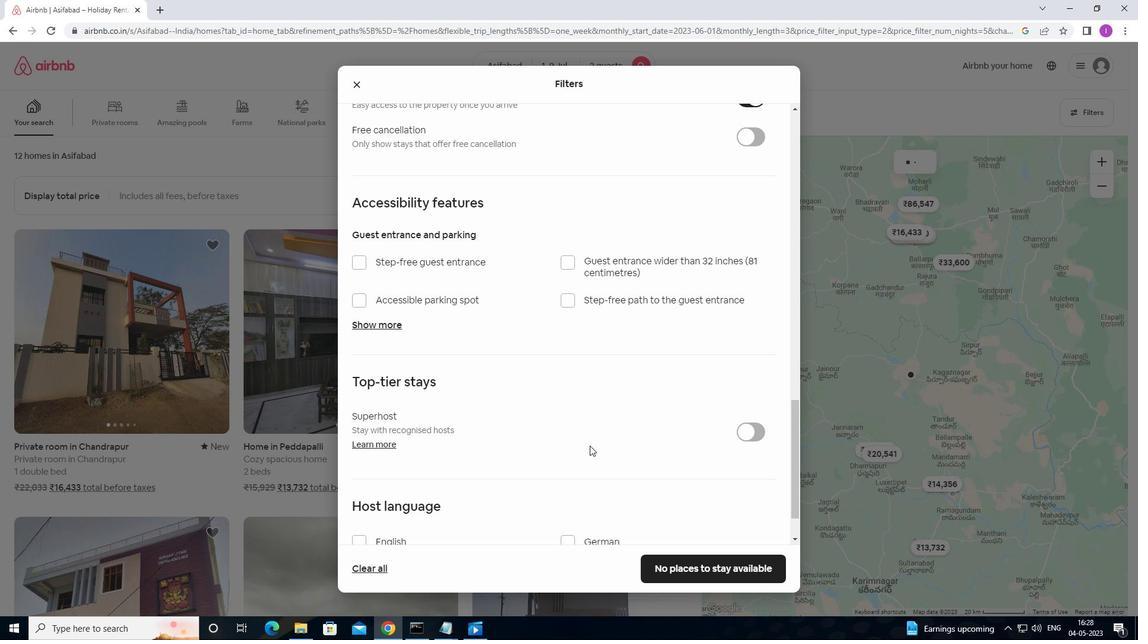 
Action: Mouse scrolled (589, 446) with delta (0, 0)
Screenshot: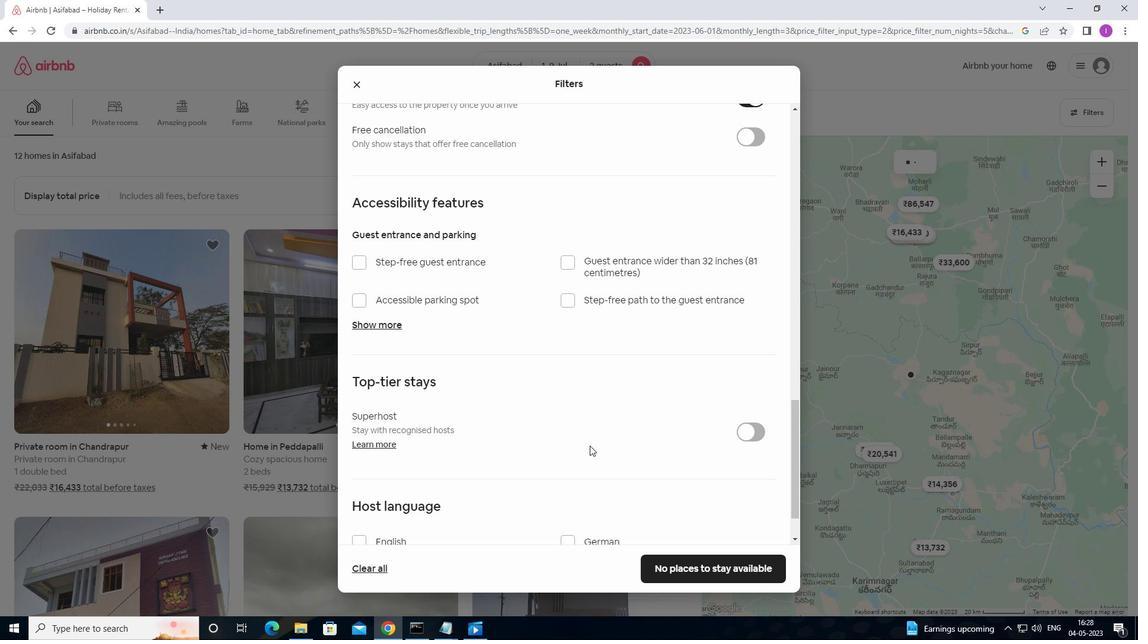 
Action: Mouse scrolled (589, 446) with delta (0, 0)
Screenshot: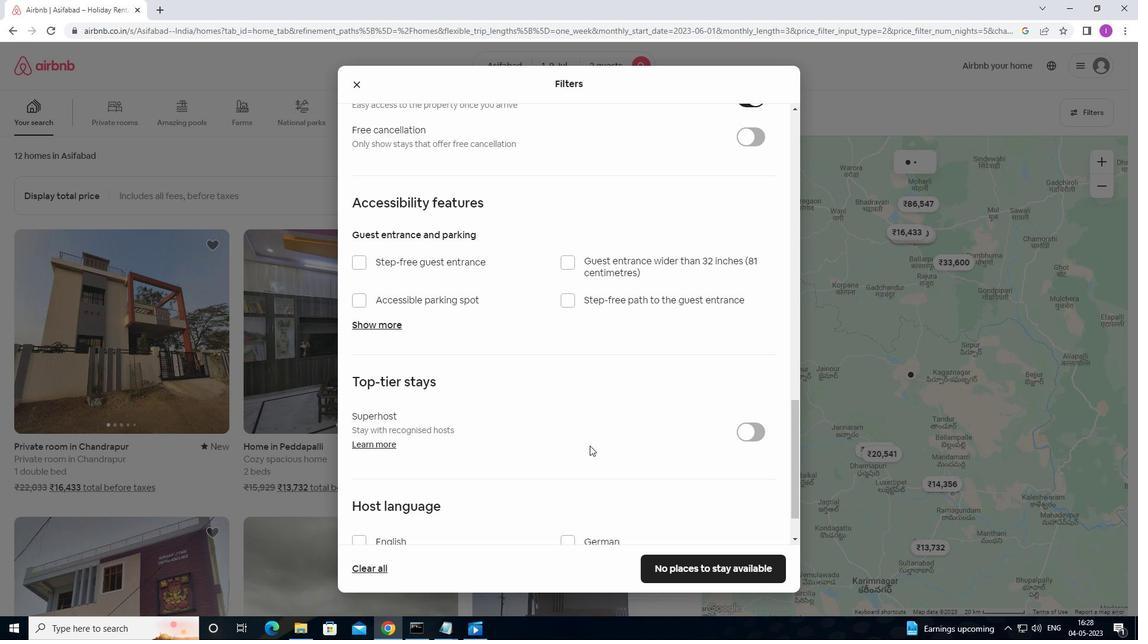 
Action: Mouse scrolled (589, 446) with delta (0, 0)
Screenshot: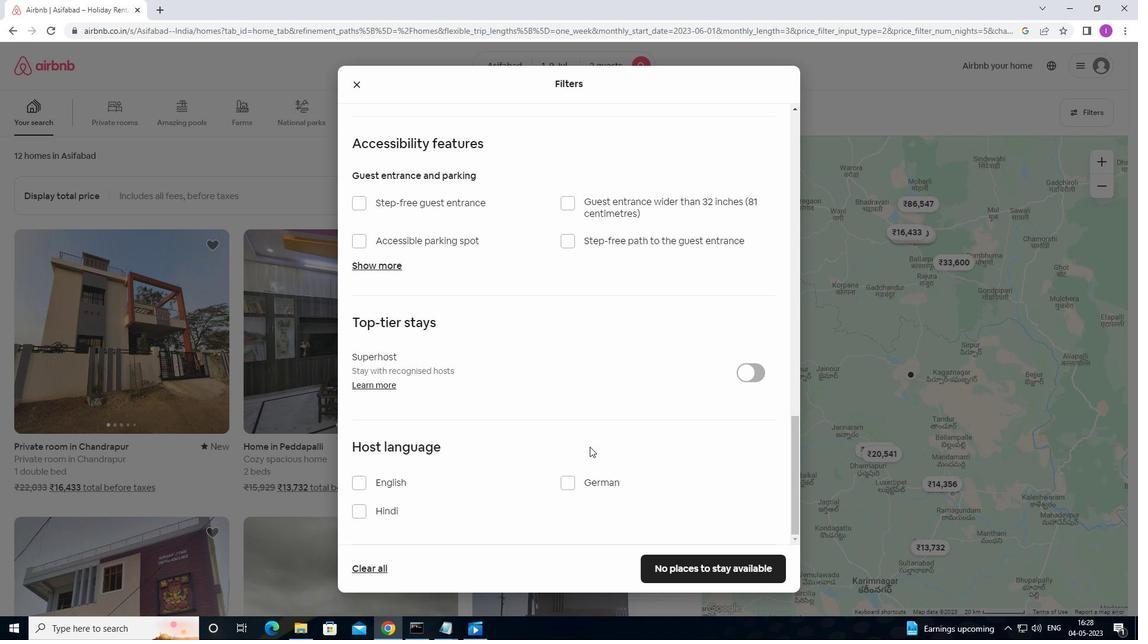 
Action: Mouse scrolled (589, 446) with delta (0, 0)
Screenshot: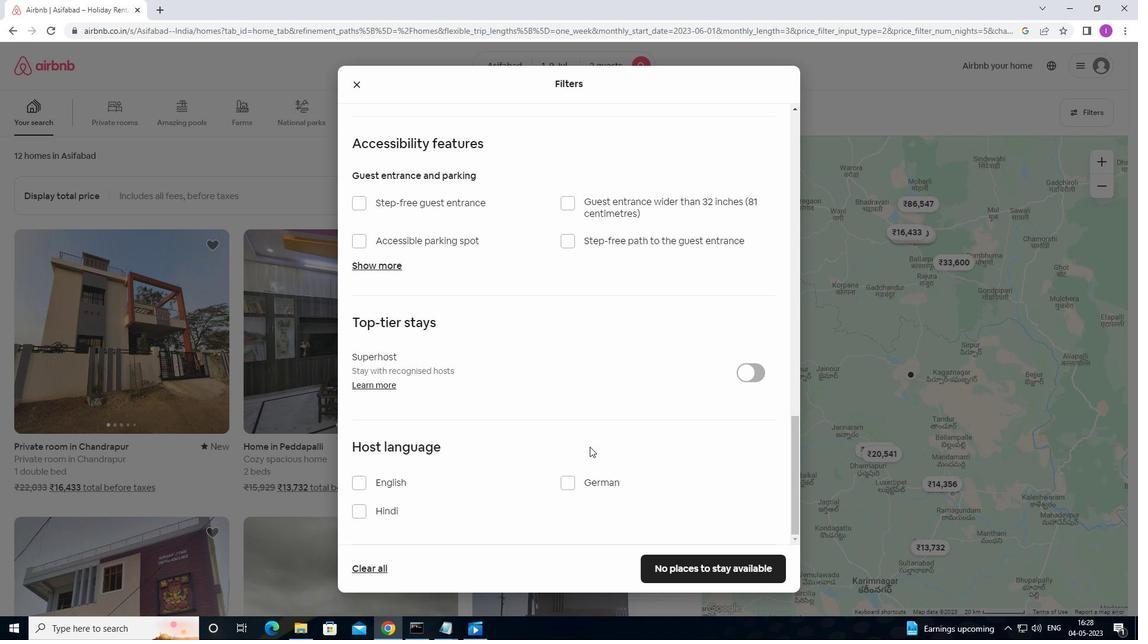 
Action: Mouse scrolled (589, 446) with delta (0, 0)
Screenshot: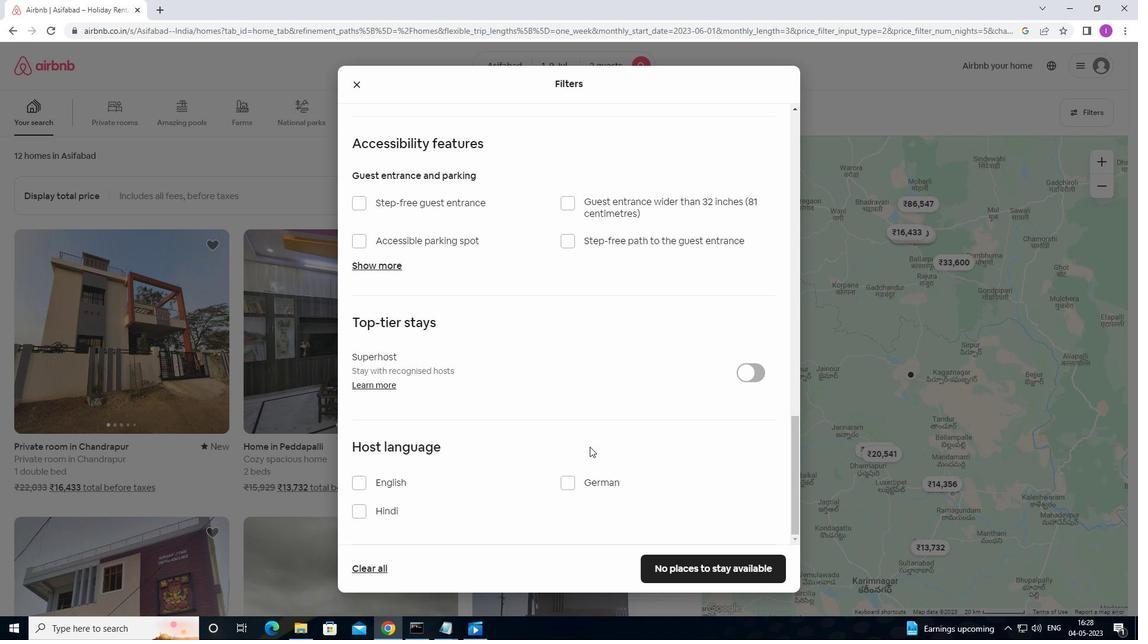 
Action: Mouse moved to (358, 483)
Screenshot: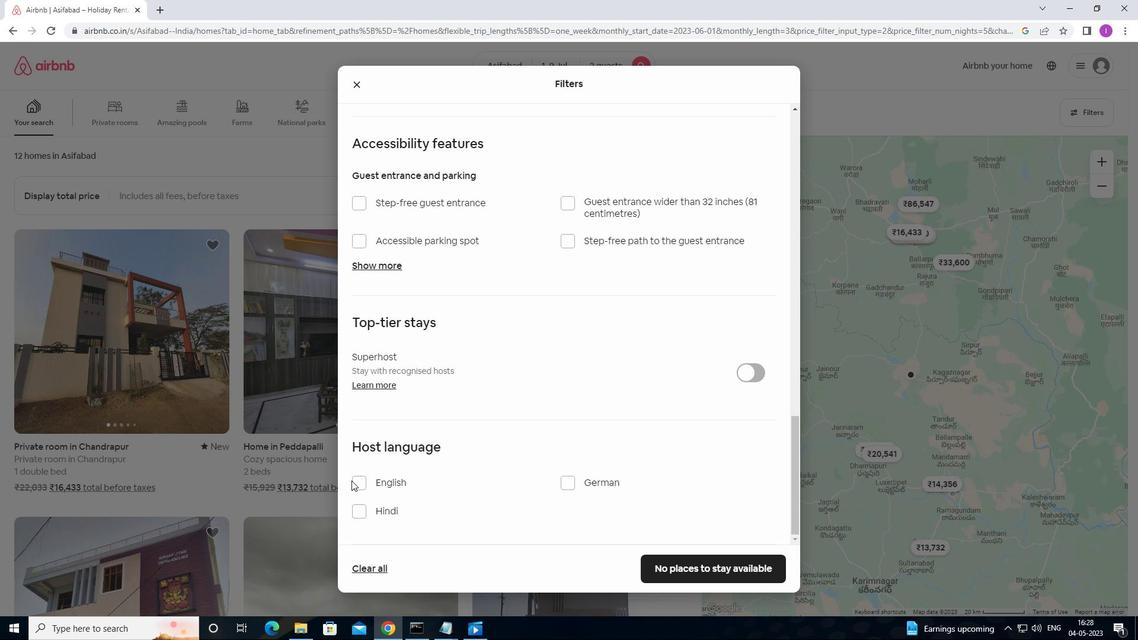 
Action: Mouse pressed left at (358, 483)
Screenshot: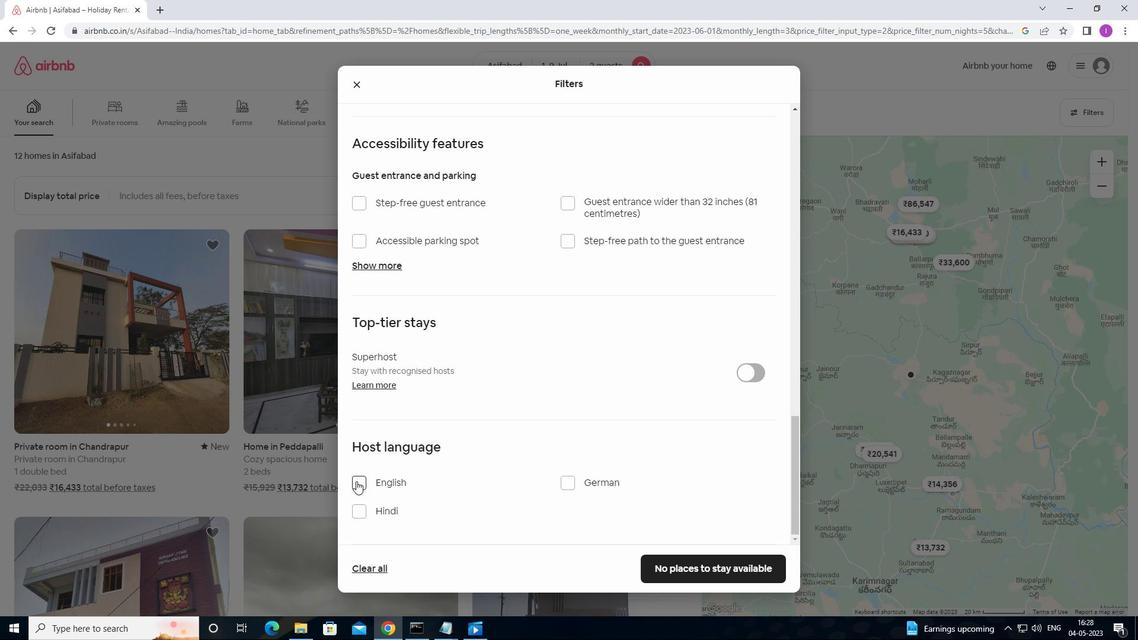 
Action: Mouse moved to (690, 567)
Screenshot: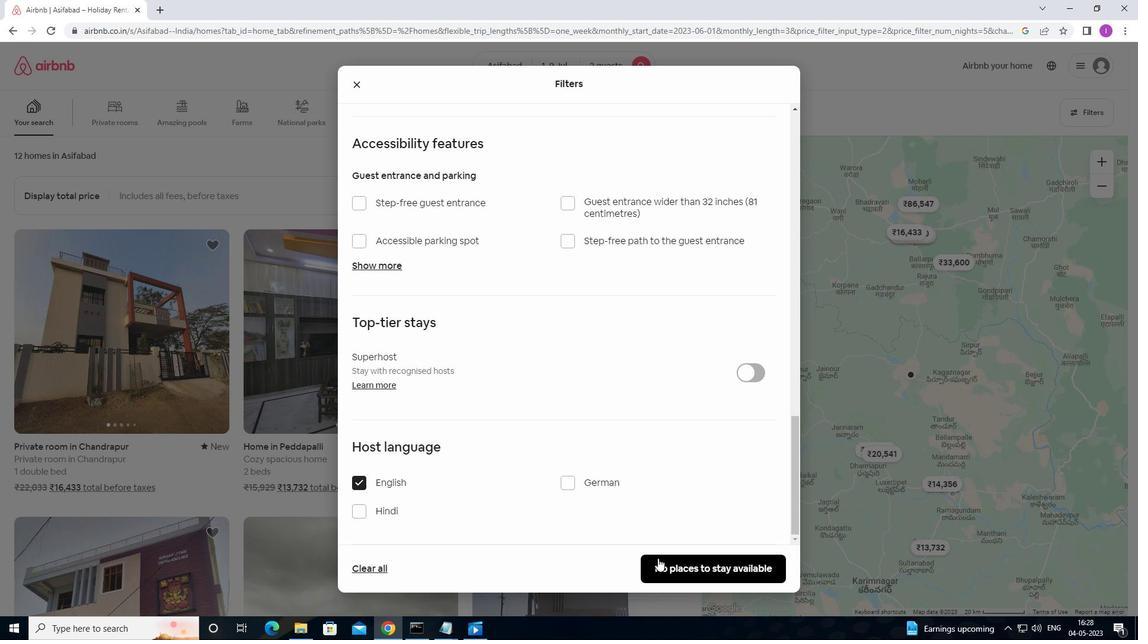 
Action: Mouse pressed left at (690, 567)
Screenshot: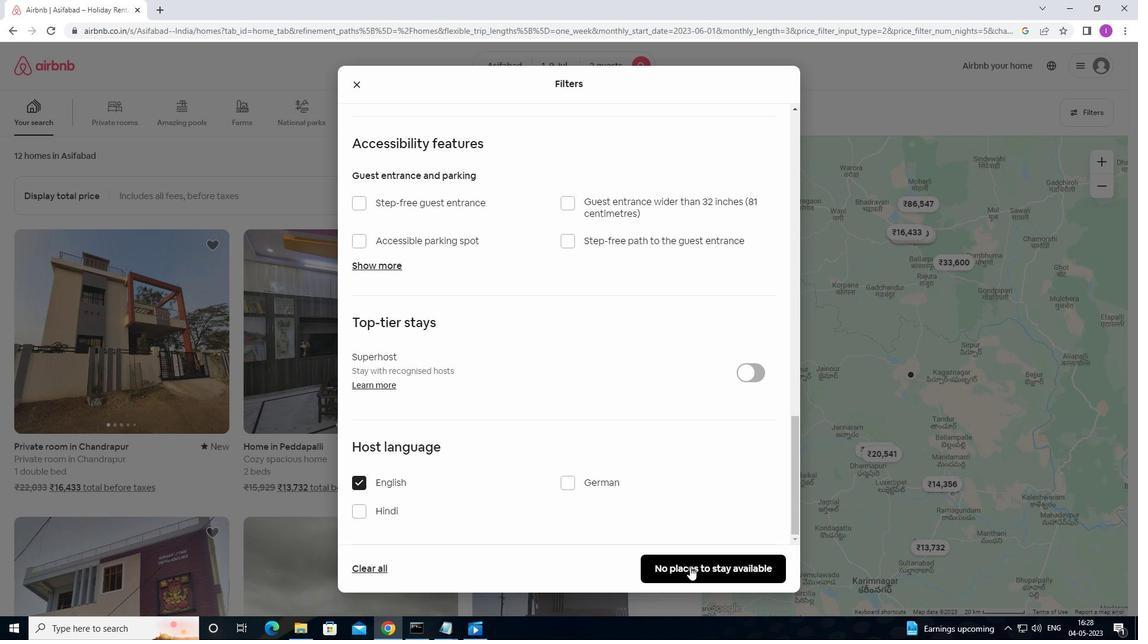 
Action: Mouse moved to (692, 561)
Screenshot: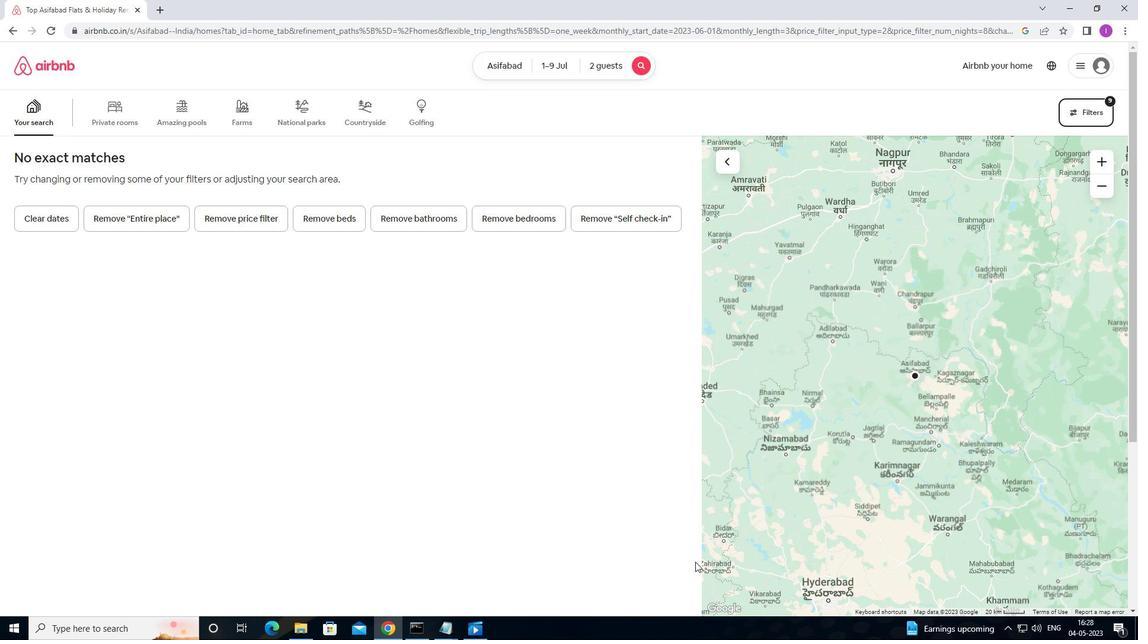 
